 Task: Add an event with the title Second Marketing Campaign Optimization, date '2024/05/26', time 8:50 AM to 10:50 AMand add a description: Participants will explore the role of a leader as a coach and mentor. They will learn how to provide guidance, support, and development opportunities to team members, fostering their growth and professional advancement.Select event color  Grape . Add location for the event as: Reykjavik, Iceland, logged in from the account softage.8@softage.netand send the event invitation to softage.2@softage.net and softage.3@softage.net. Set a reminder for the event Every weekday(Monday to Friday)
Action: Mouse moved to (117, 123)
Screenshot: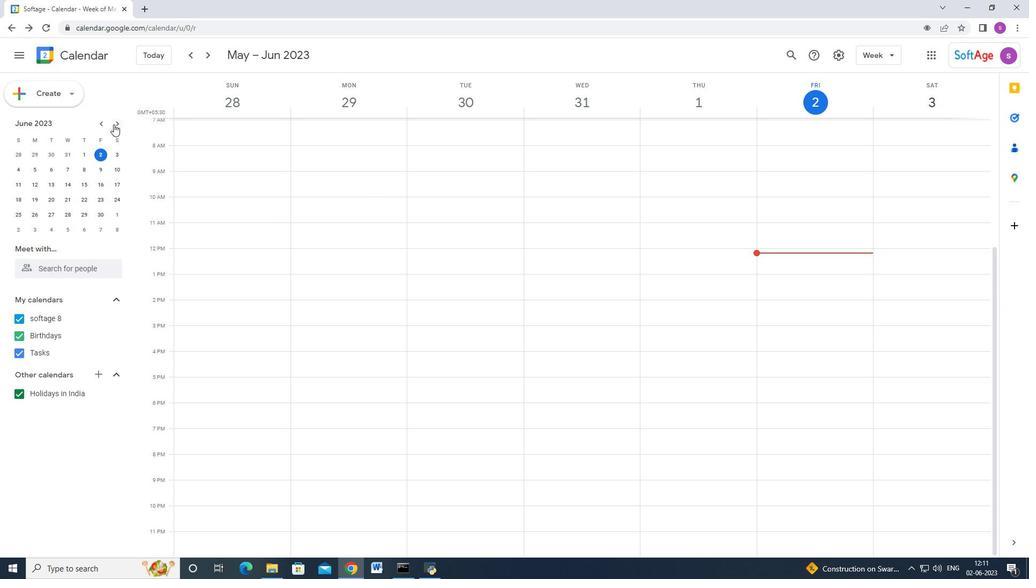 
Action: Mouse pressed left at (117, 123)
Screenshot: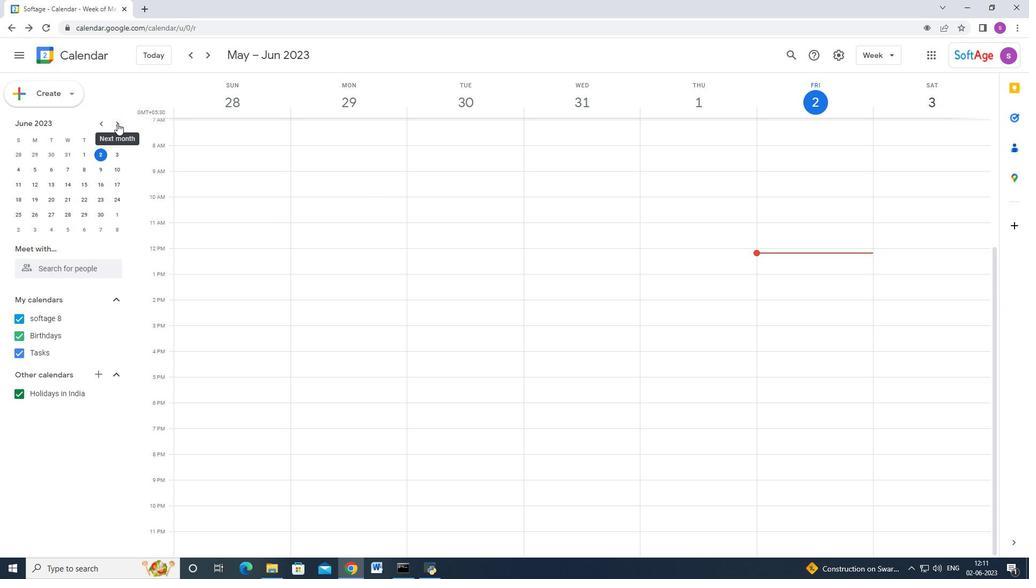 
Action: Mouse moved to (103, 127)
Screenshot: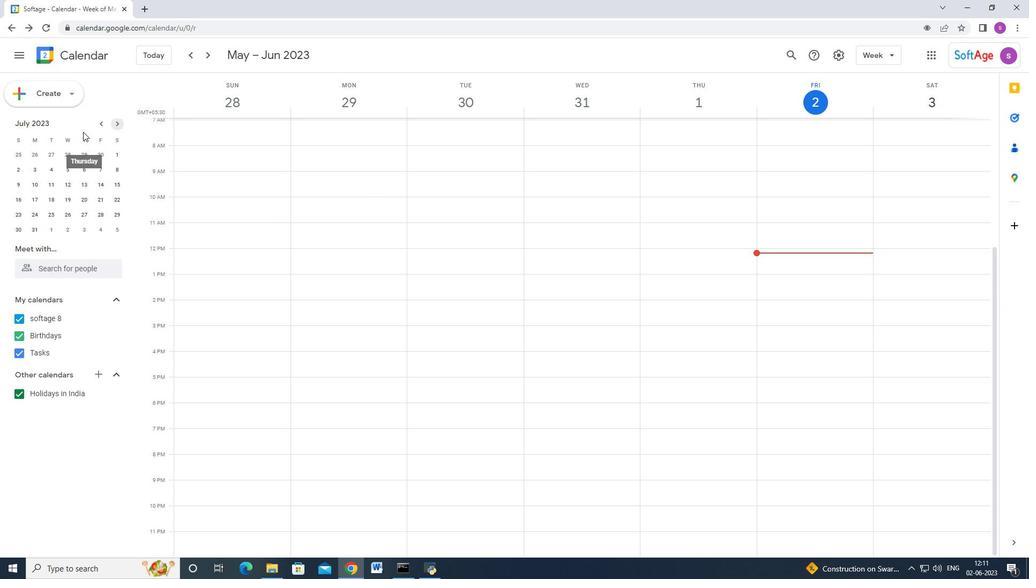 
Action: Mouse pressed left at (103, 127)
Screenshot: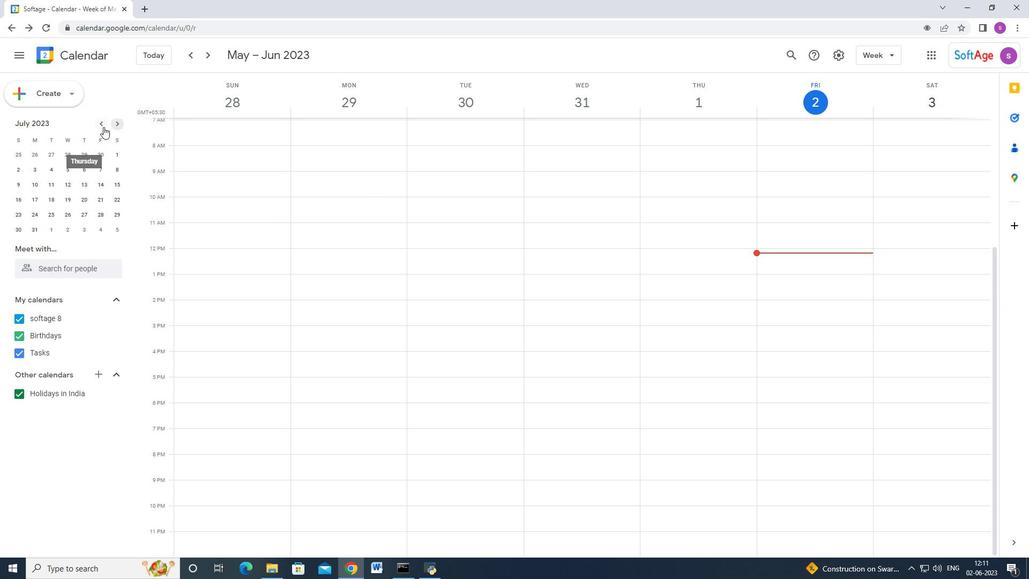 
Action: Mouse moved to (103, 126)
Screenshot: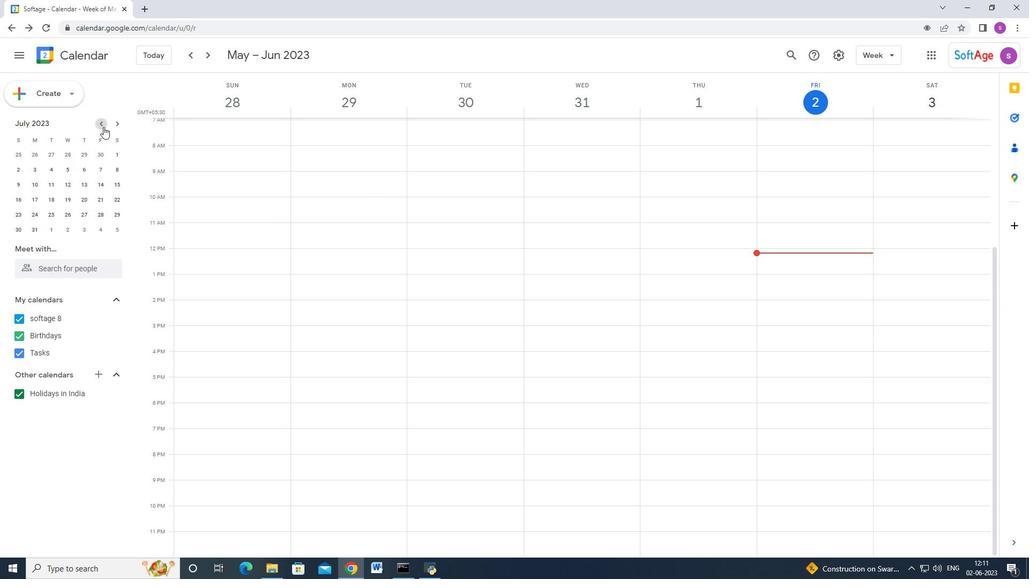 
Action: Mouse pressed left at (103, 126)
Screenshot: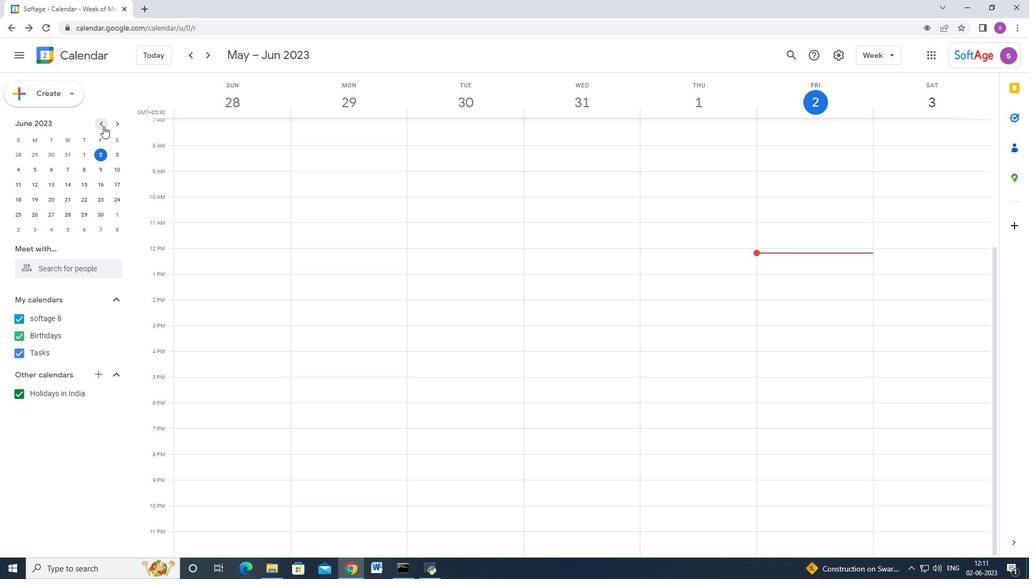 
Action: Mouse moved to (115, 125)
Screenshot: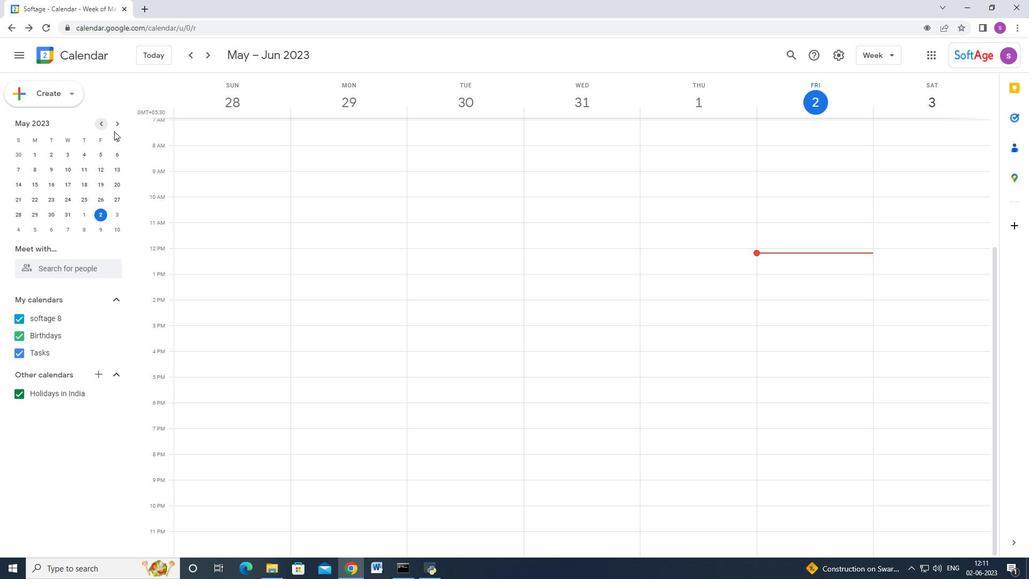 
Action: Mouse pressed left at (115, 125)
Screenshot: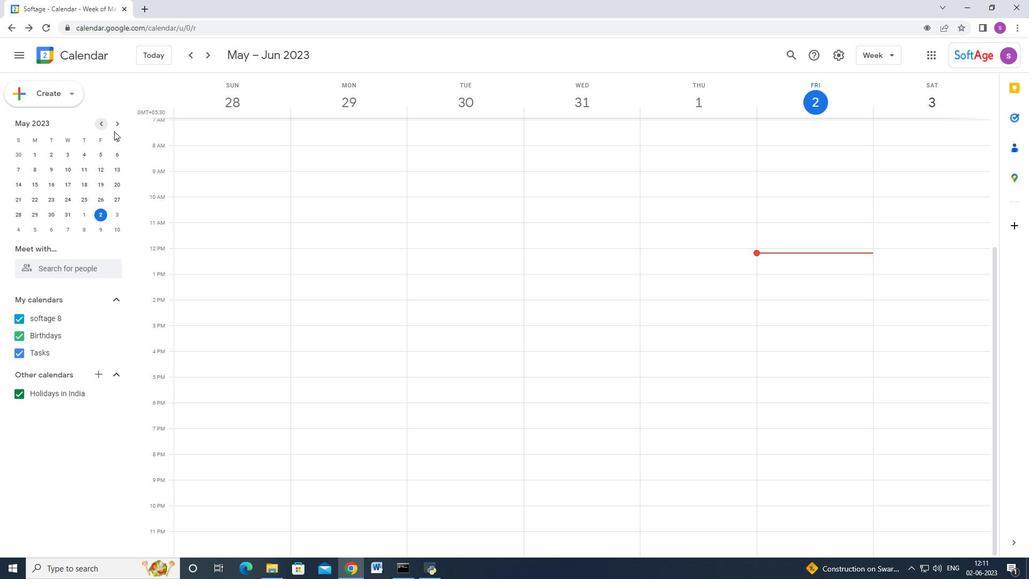 
Action: Mouse pressed left at (115, 125)
Screenshot: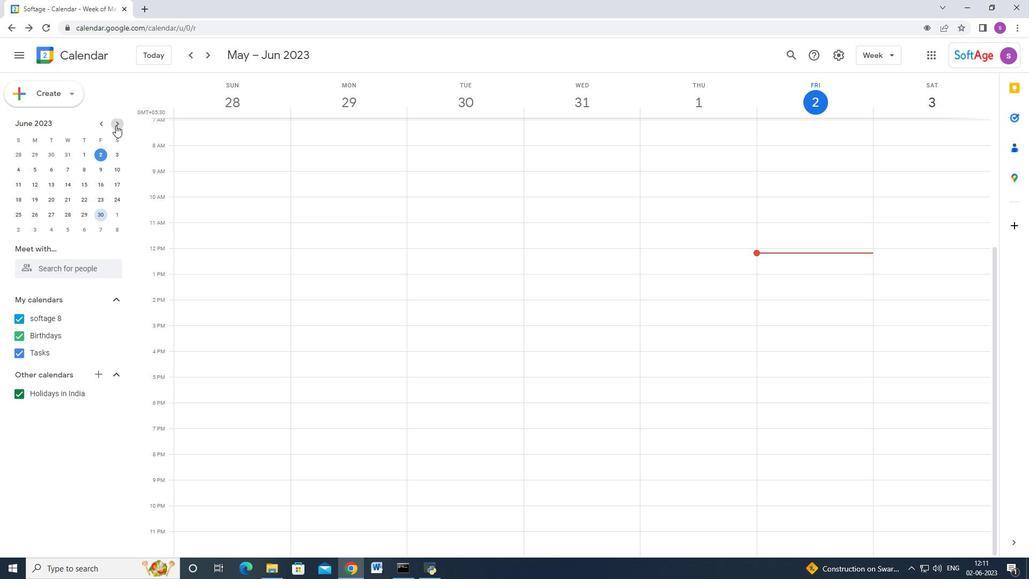 
Action: Mouse pressed left at (115, 125)
Screenshot: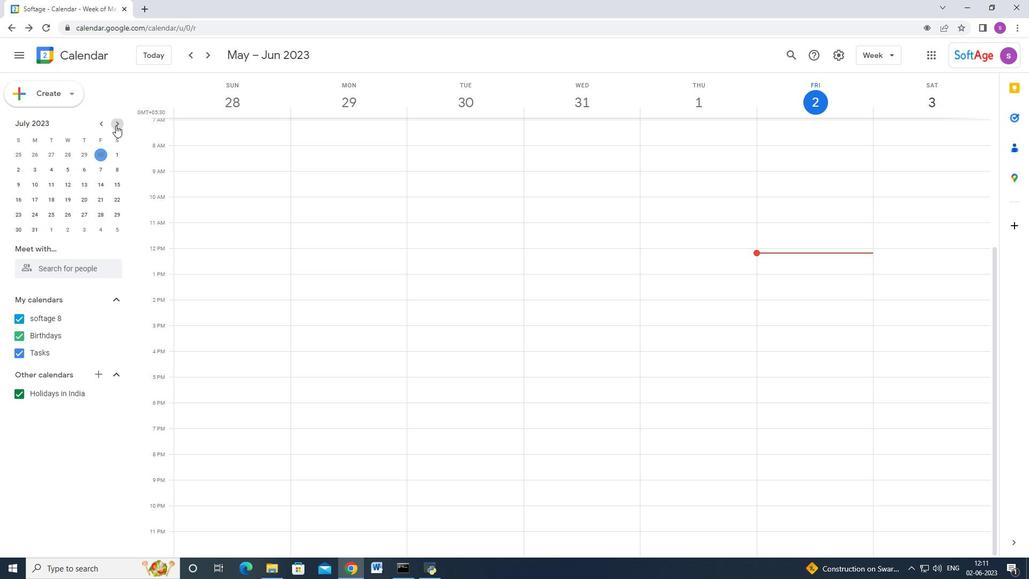 
Action: Mouse pressed left at (115, 125)
Screenshot: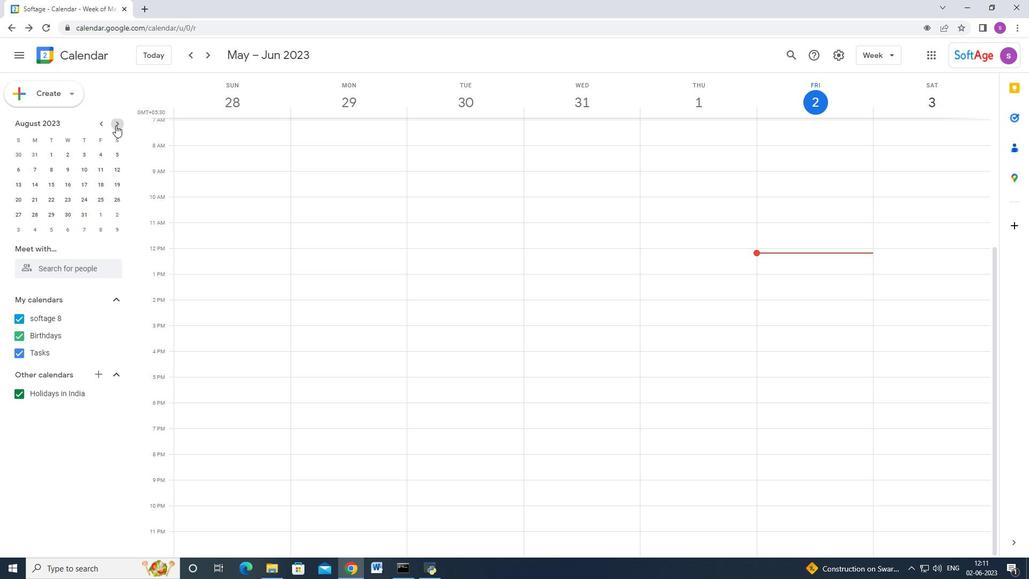 
Action: Mouse pressed left at (115, 125)
Screenshot: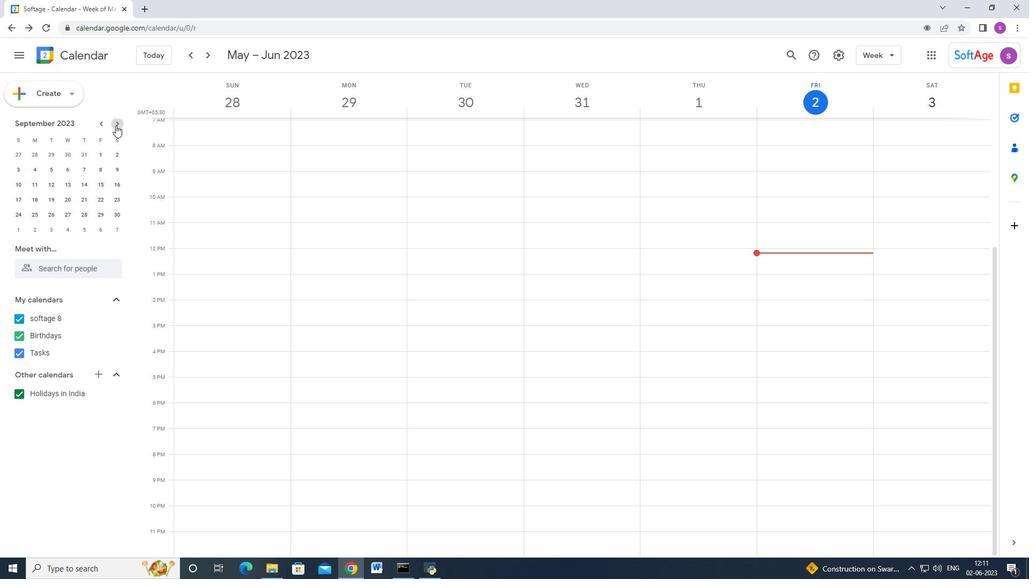 
Action: Mouse pressed left at (115, 125)
Screenshot: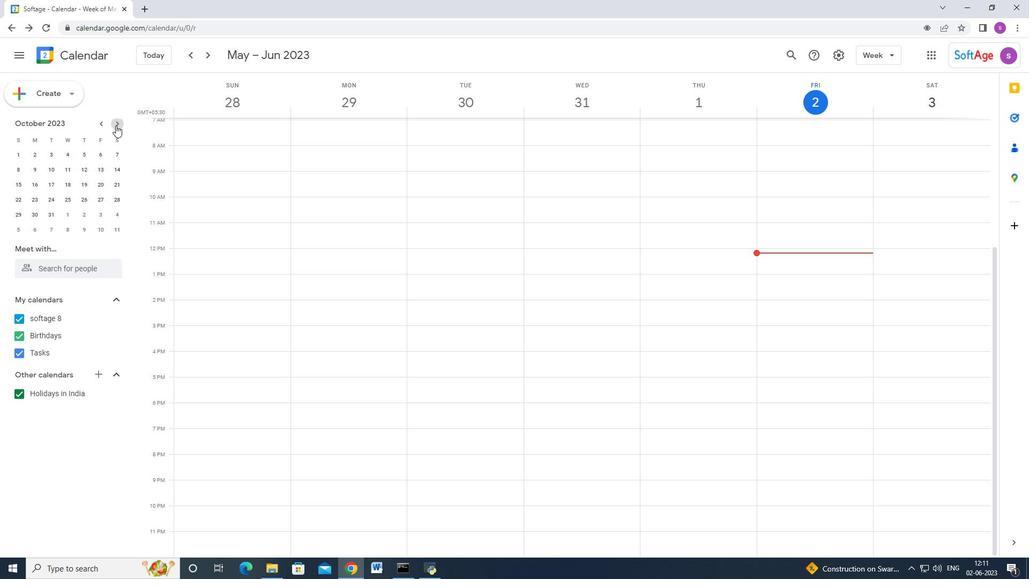 
Action: Mouse pressed left at (115, 125)
Screenshot: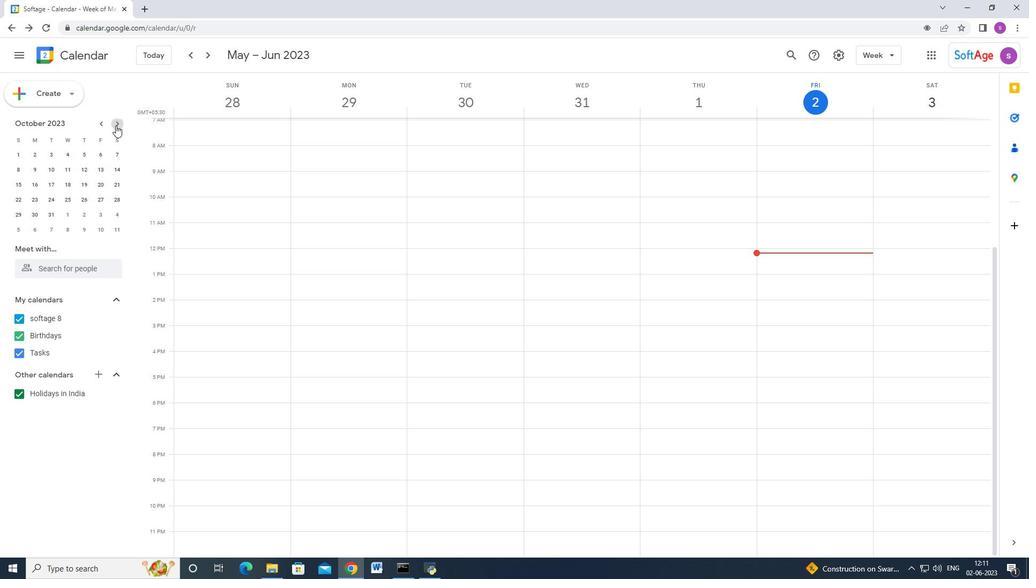 
Action: Mouse pressed left at (115, 125)
Screenshot: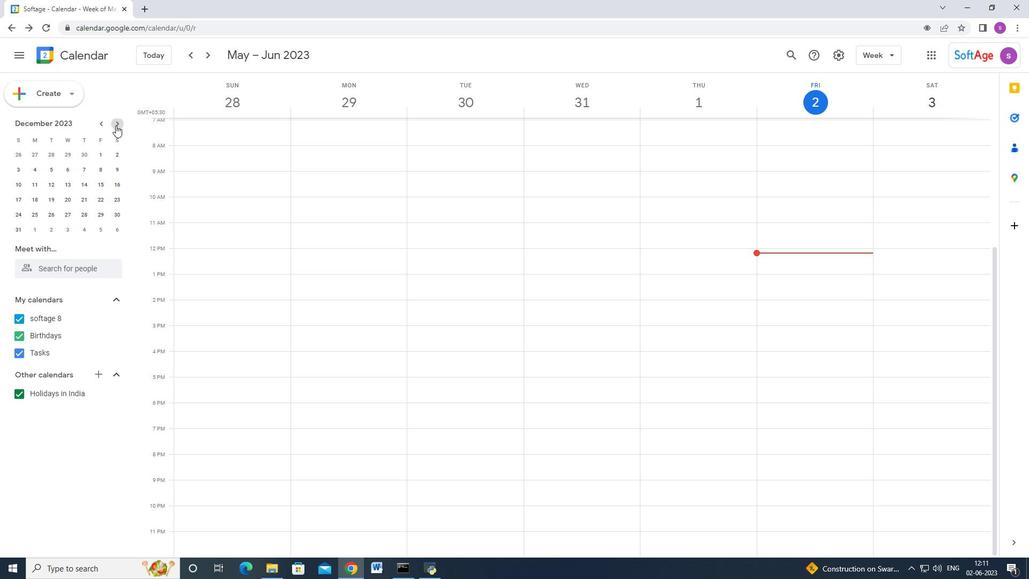 
Action: Mouse pressed left at (115, 125)
Screenshot: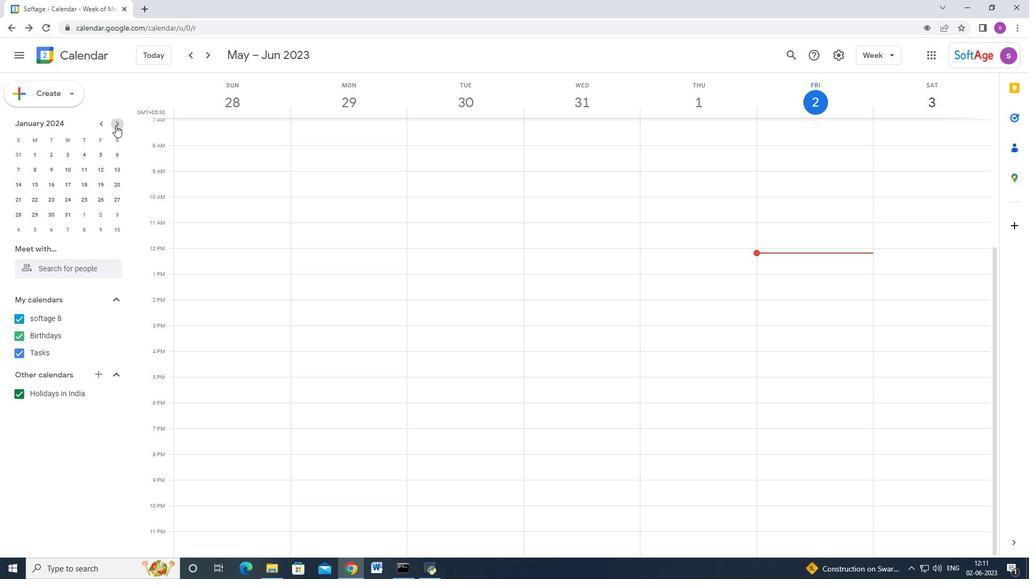 
Action: Mouse pressed left at (115, 125)
Screenshot: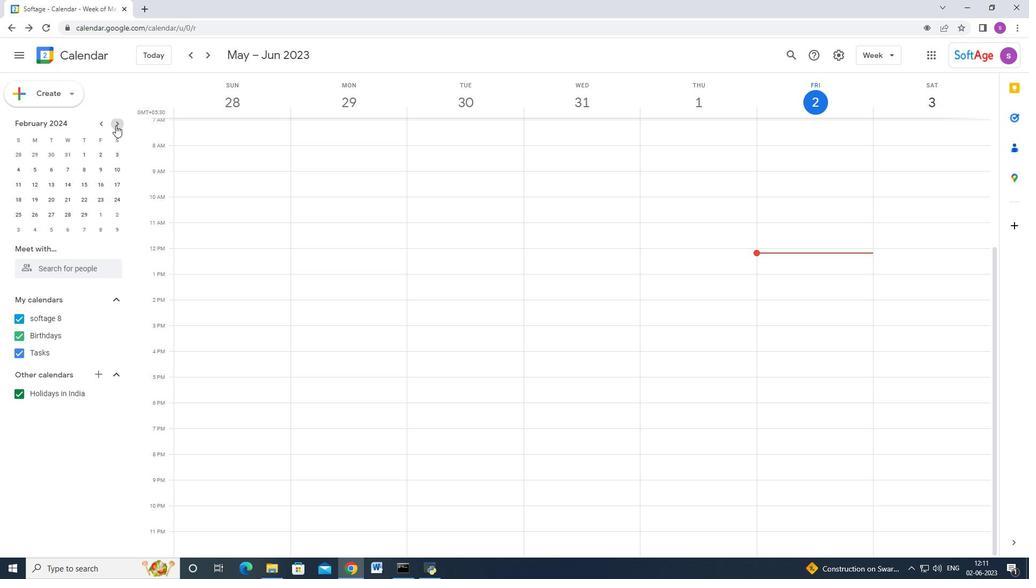 
Action: Mouse moved to (115, 127)
Screenshot: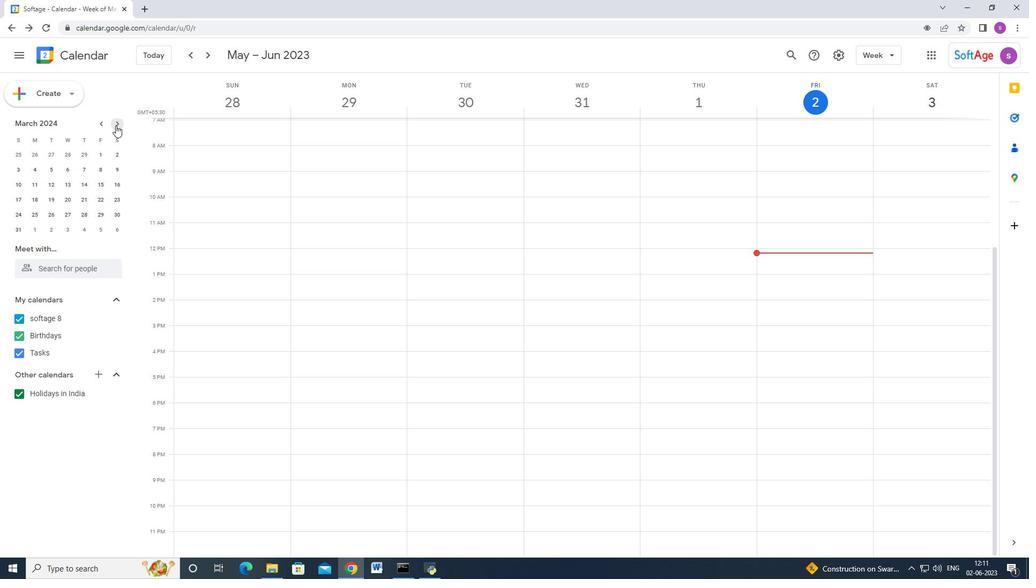 
Action: Mouse pressed left at (115, 127)
Screenshot: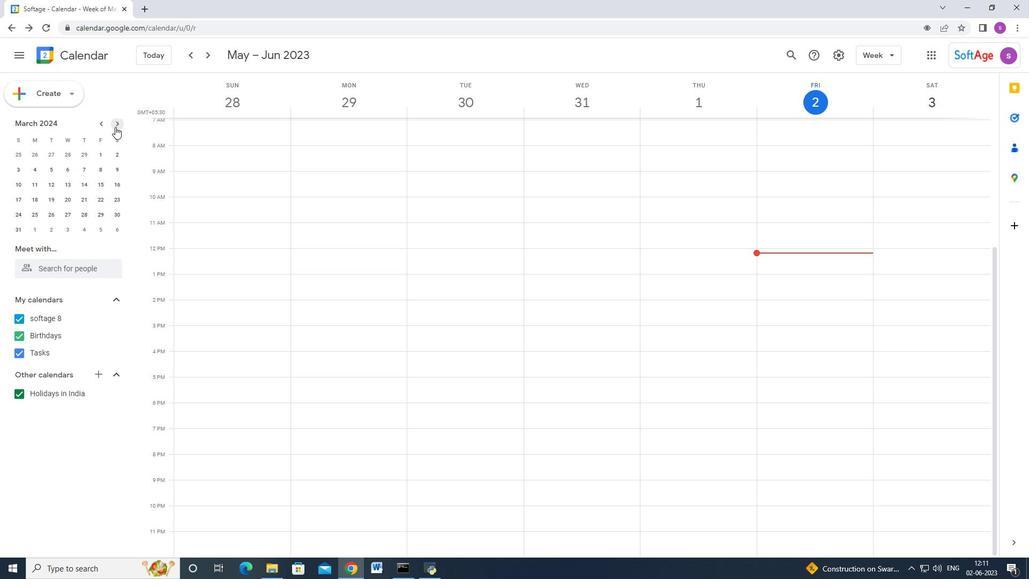 
Action: Mouse pressed left at (115, 127)
Screenshot: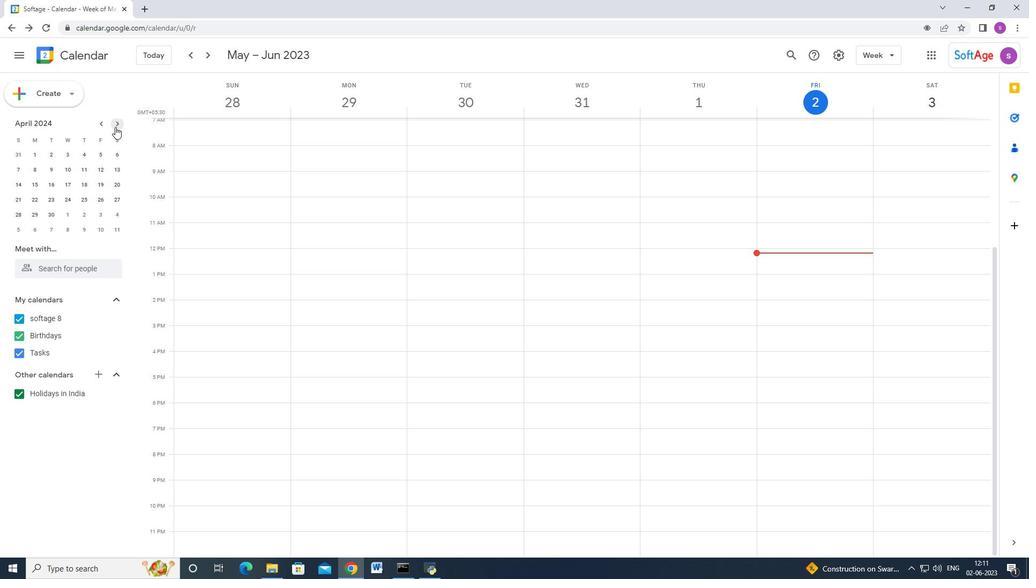 
Action: Mouse moved to (16, 214)
Screenshot: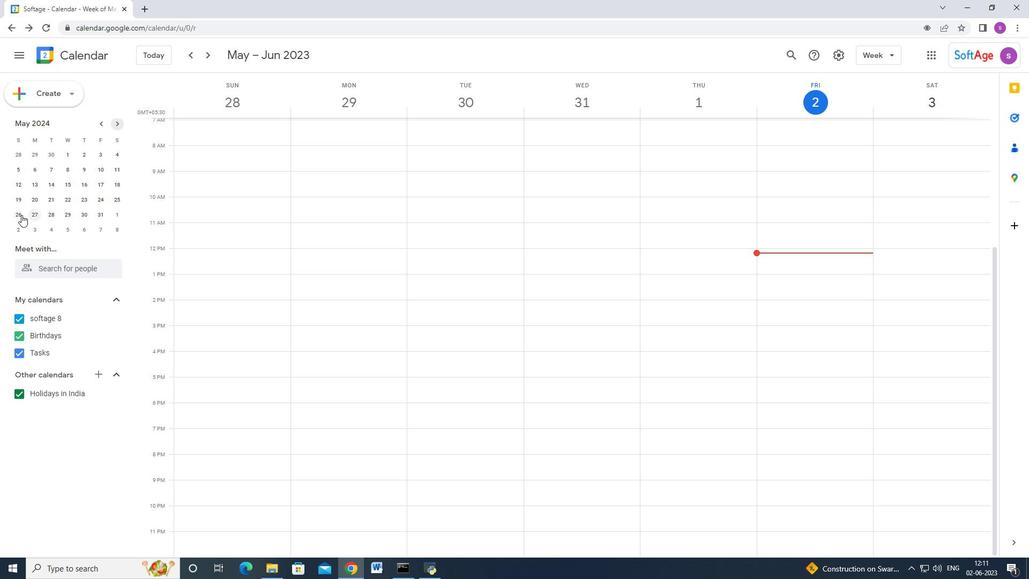 
Action: Mouse pressed left at (16, 214)
Screenshot: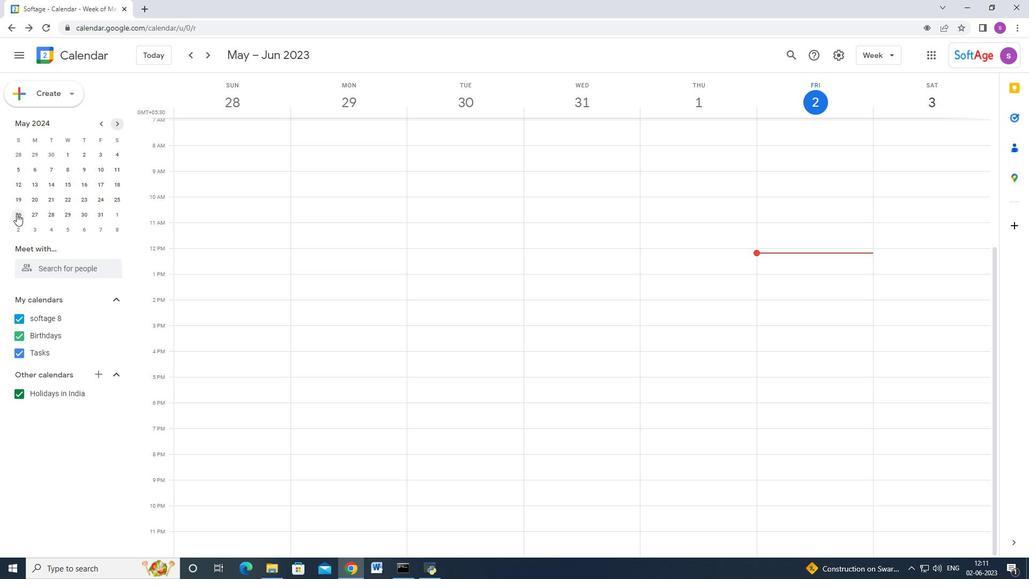 
Action: Mouse moved to (74, 99)
Screenshot: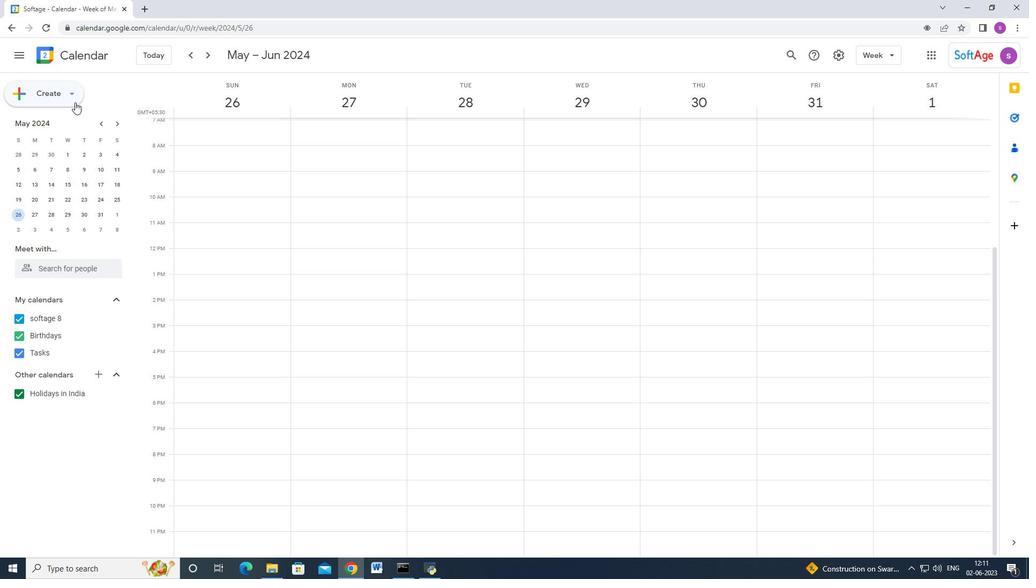 
Action: Mouse pressed left at (74, 99)
Screenshot: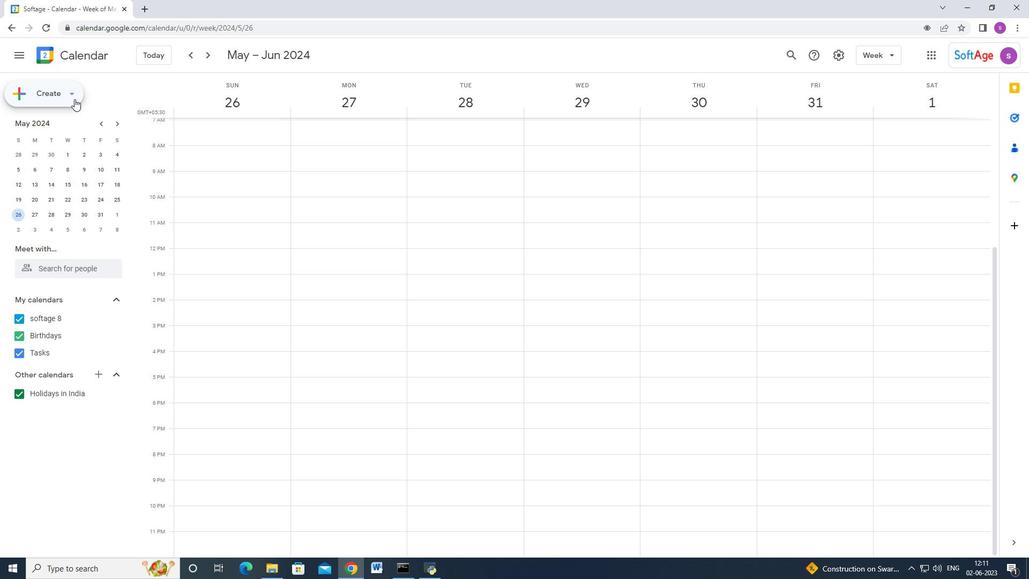 
Action: Mouse moved to (50, 128)
Screenshot: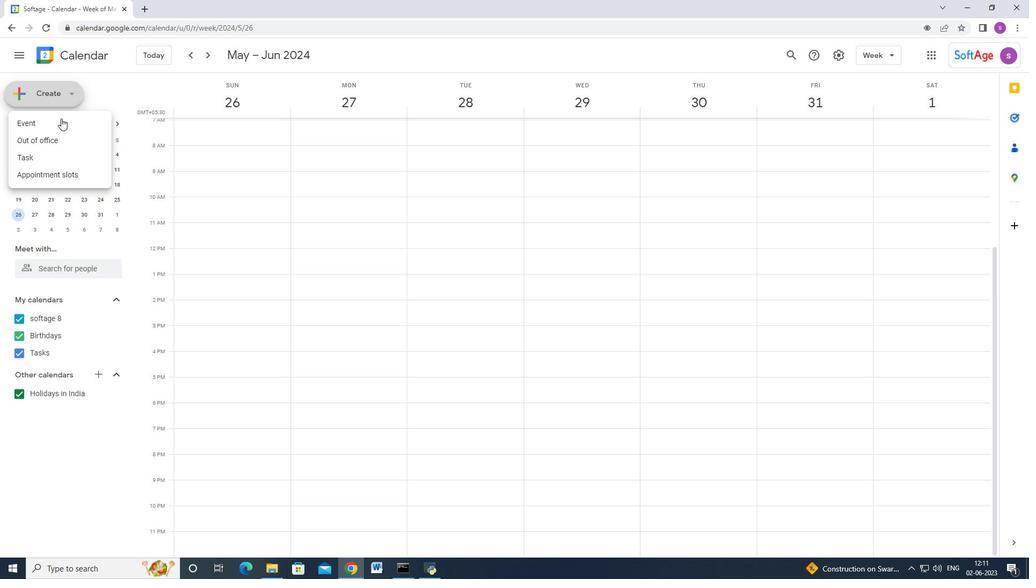 
Action: Mouse pressed left at (50, 128)
Screenshot: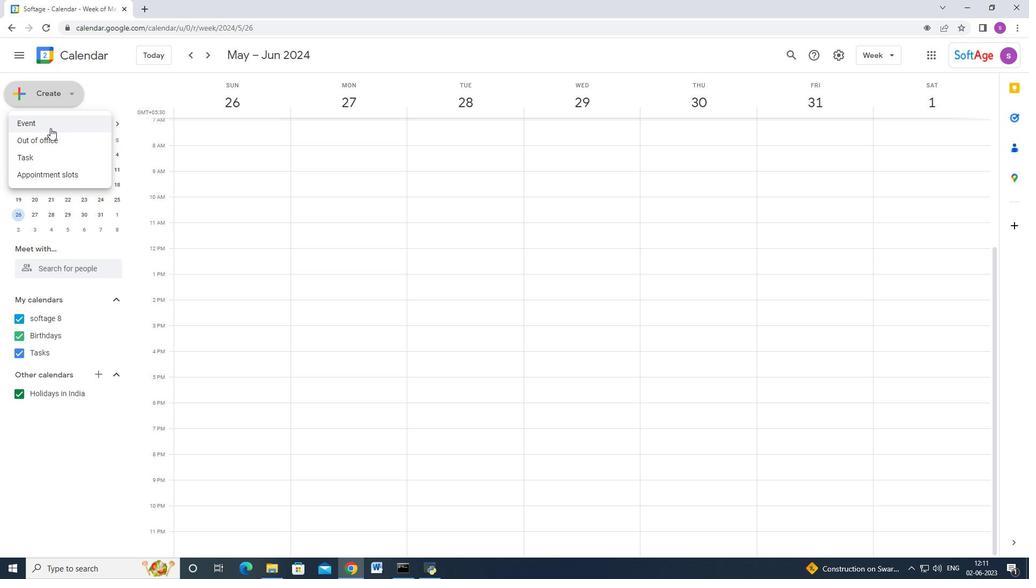 
Action: Mouse moved to (364, 189)
Screenshot: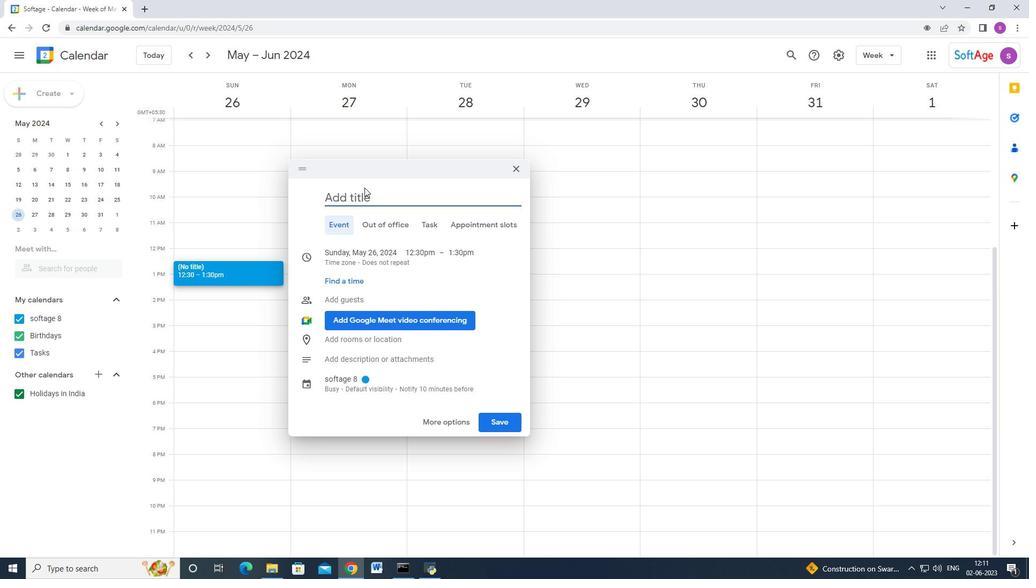 
Action: Key pressed <Key.shift>Seci<Key.backspace>ond<Key.space><Key.shift>Marketing<Key.space><Key.shift>Campaign<Key.space><Key.shift><Key.shift><Key.shift><Key.shift><Key.shift><Key.shift><Key.shift><Key.shift><Key.shift><Key.shift><Key.shift>Optimization
Screenshot: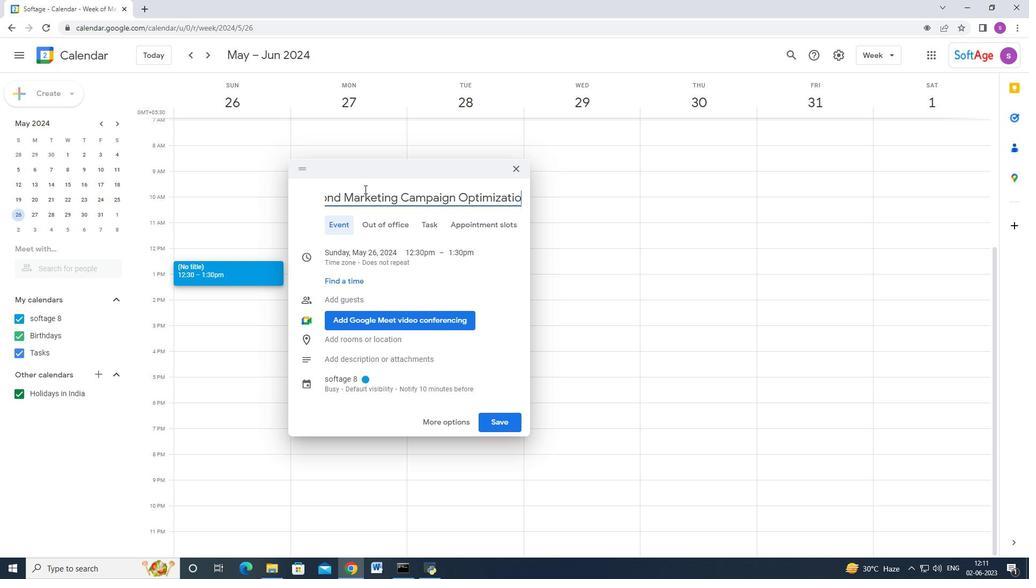 
Action: Mouse moved to (446, 426)
Screenshot: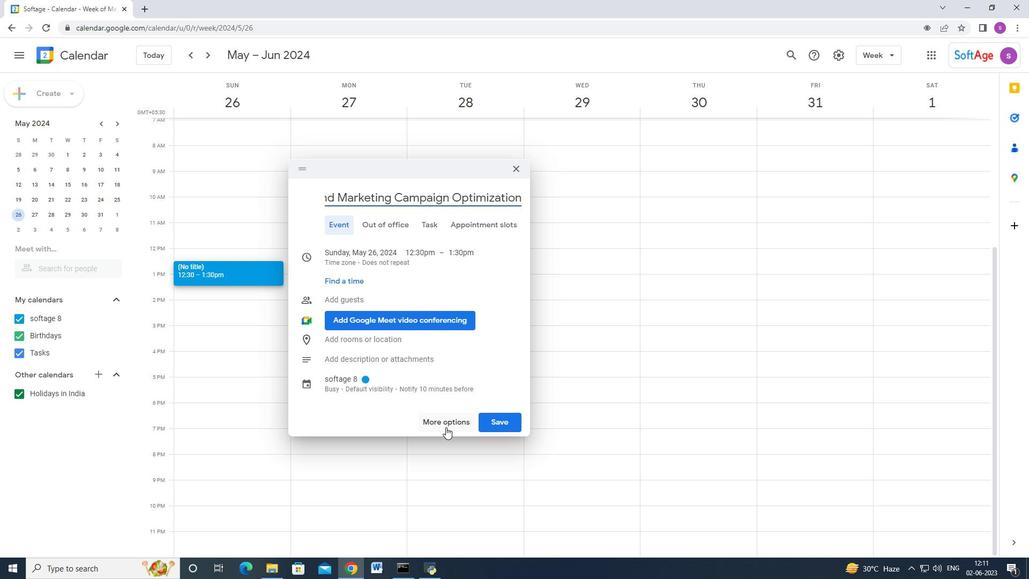 
Action: Mouse pressed left at (446, 426)
Screenshot: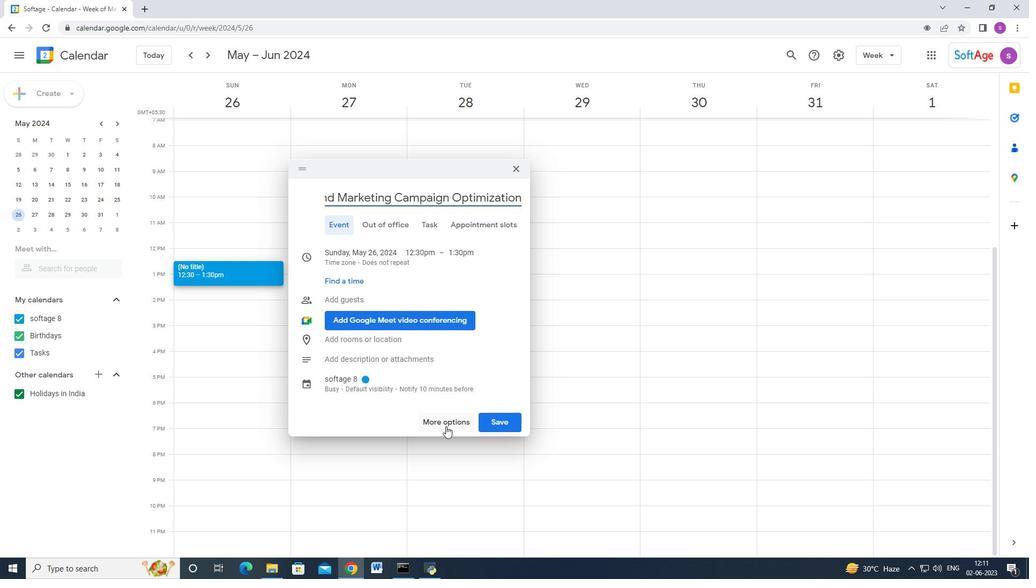 
Action: Mouse moved to (108, 93)
Screenshot: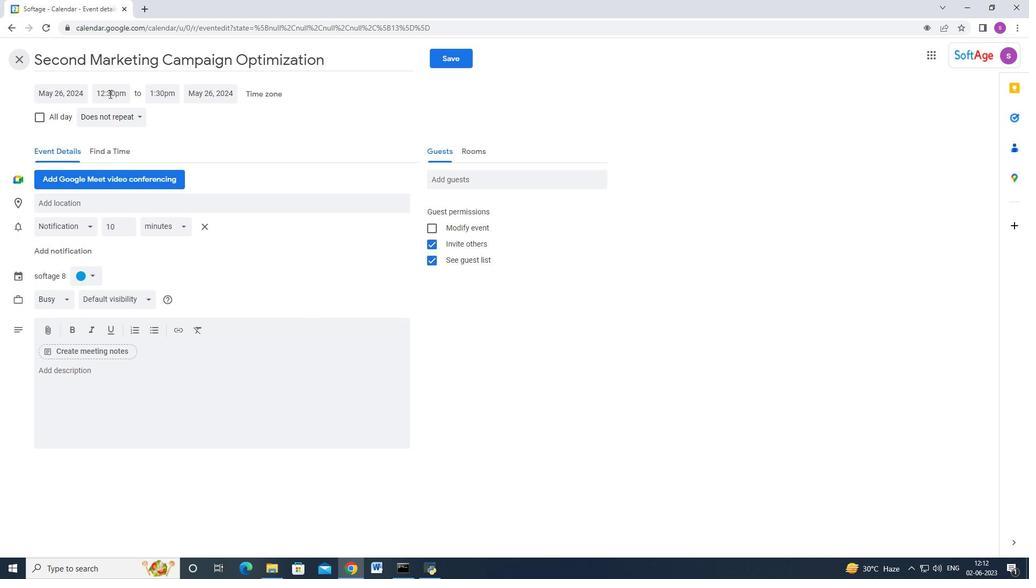 
Action: Mouse pressed left at (108, 93)
Screenshot: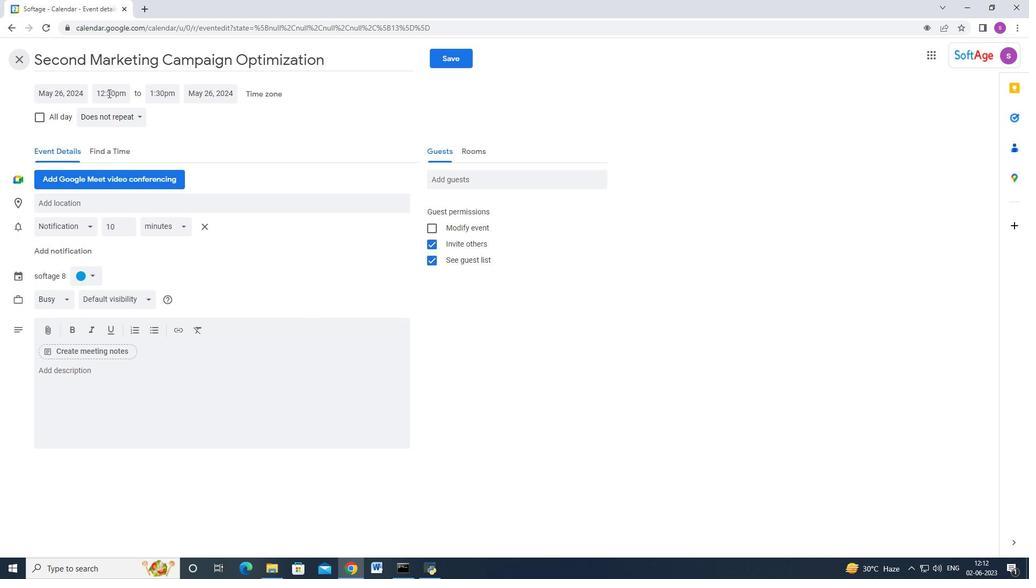 
Action: Mouse moved to (126, 154)
Screenshot: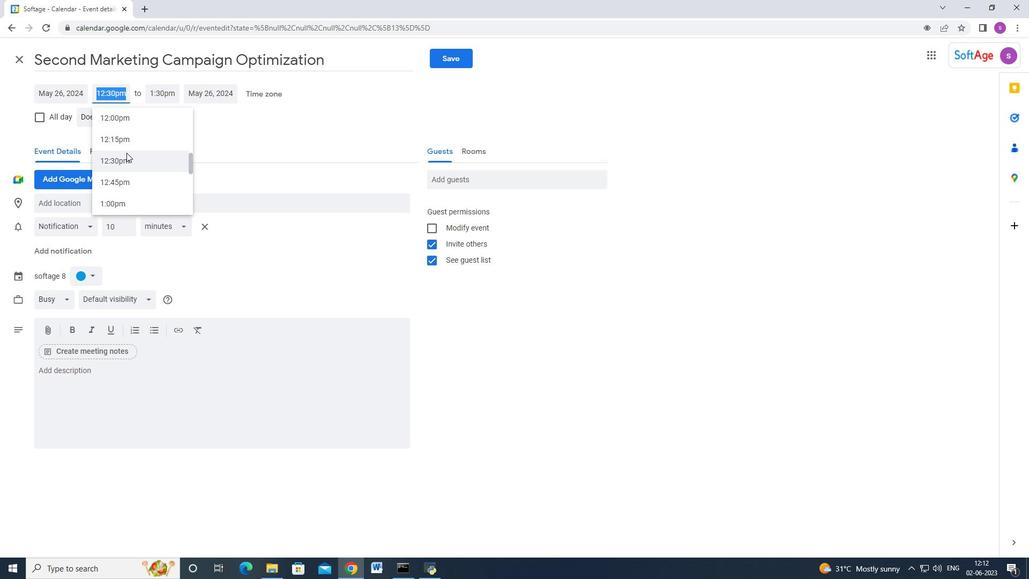 
Action: Mouse scrolled (126, 153) with delta (0, 0)
Screenshot: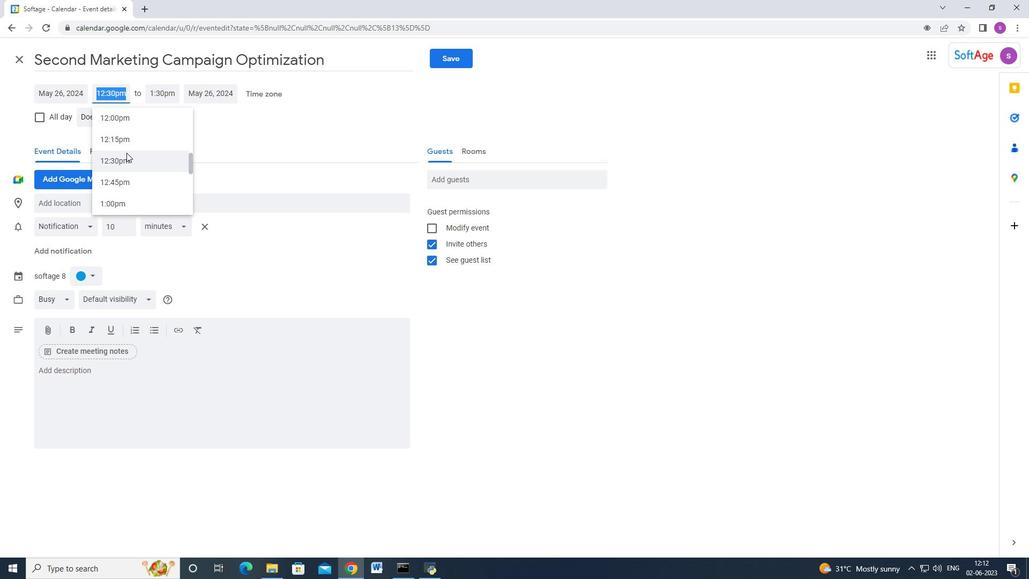 
Action: Mouse moved to (126, 155)
Screenshot: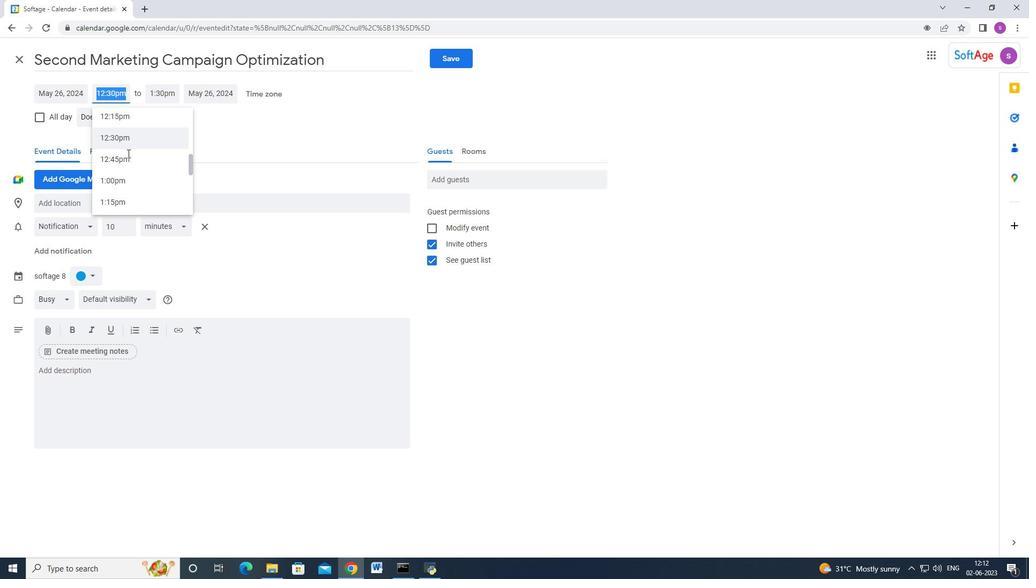 
Action: Mouse scrolled (126, 155) with delta (0, 0)
Screenshot: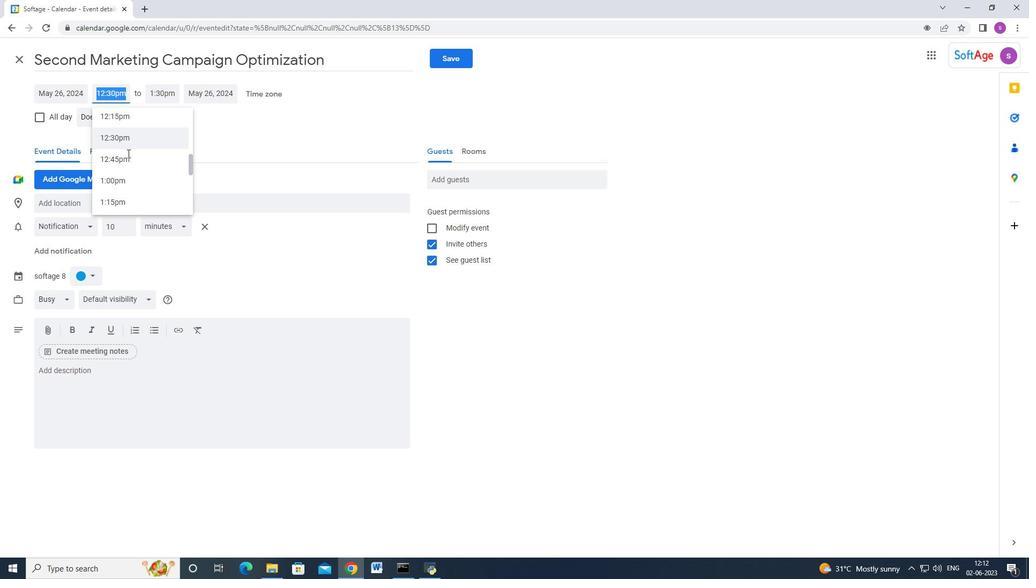 
Action: Mouse moved to (124, 165)
Screenshot: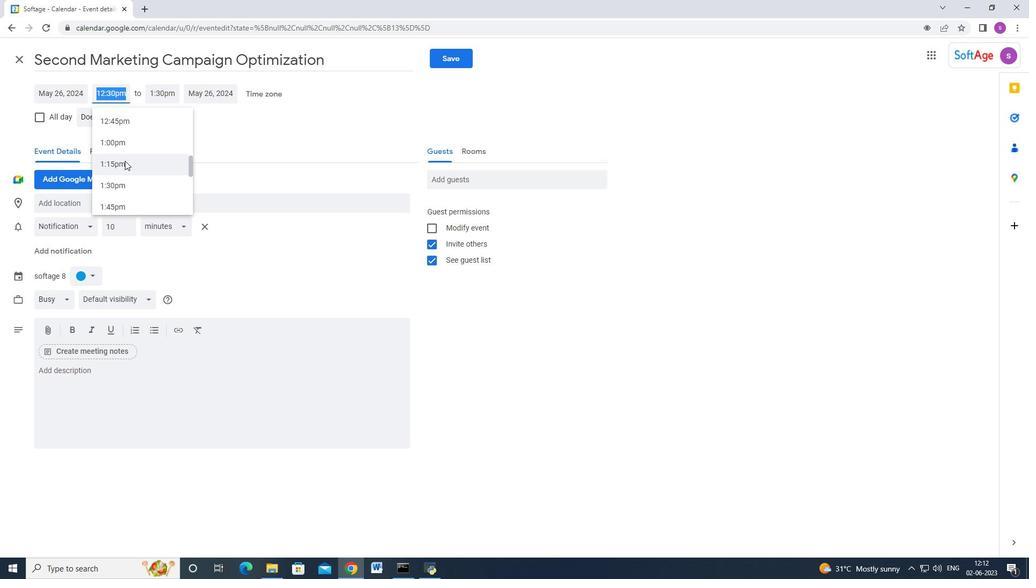 
Action: Mouse scrolled (124, 165) with delta (0, 0)
Screenshot: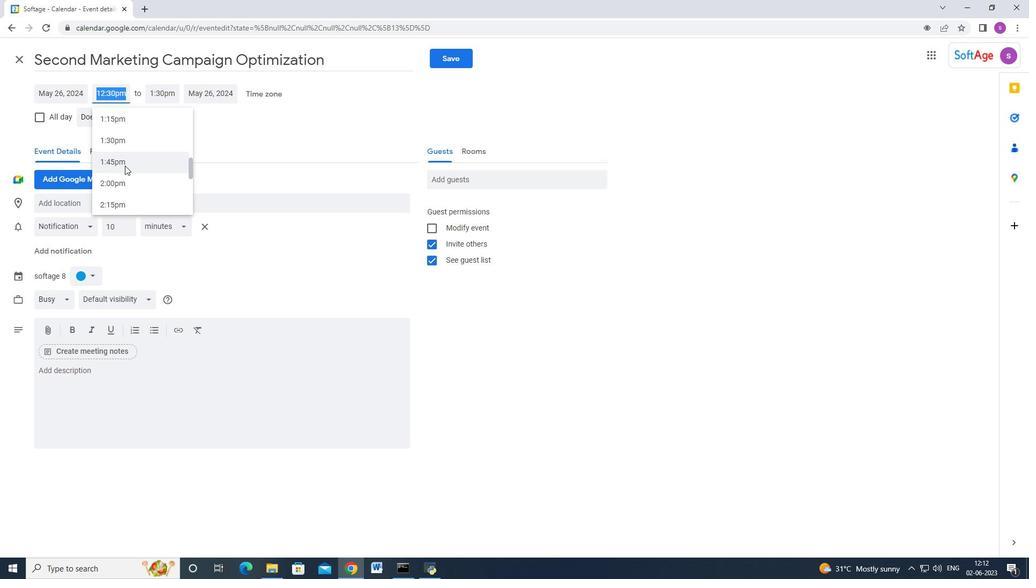 
Action: Mouse scrolled (124, 165) with delta (0, 0)
Screenshot: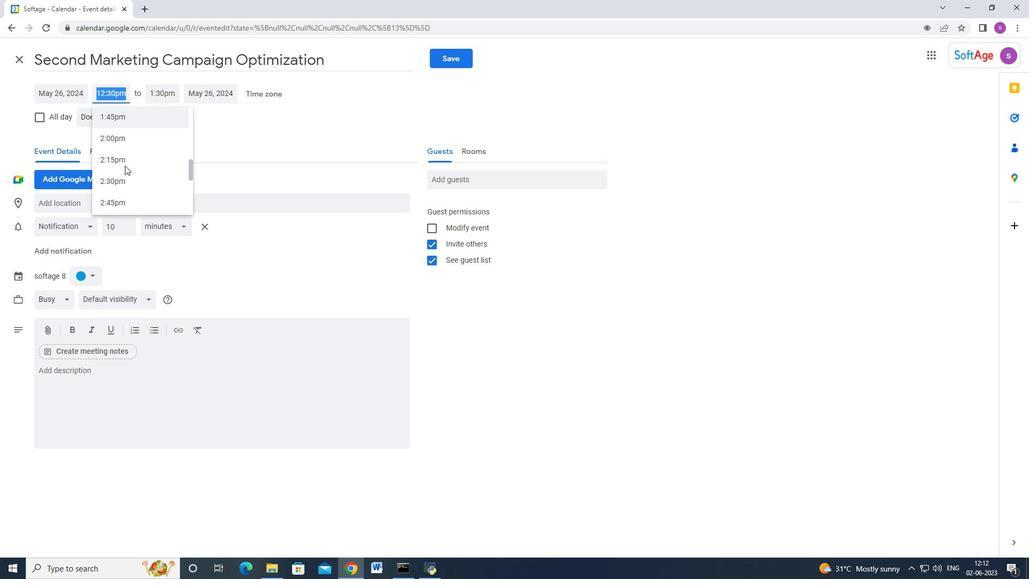 
Action: Mouse scrolled (124, 165) with delta (0, 0)
Screenshot: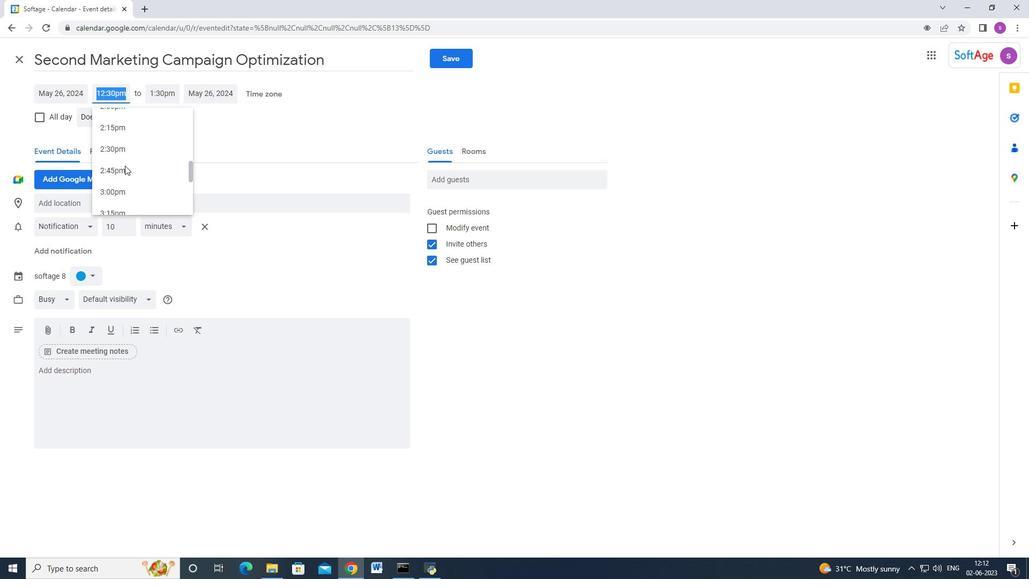 
Action: Mouse scrolled (124, 165) with delta (0, 0)
Screenshot: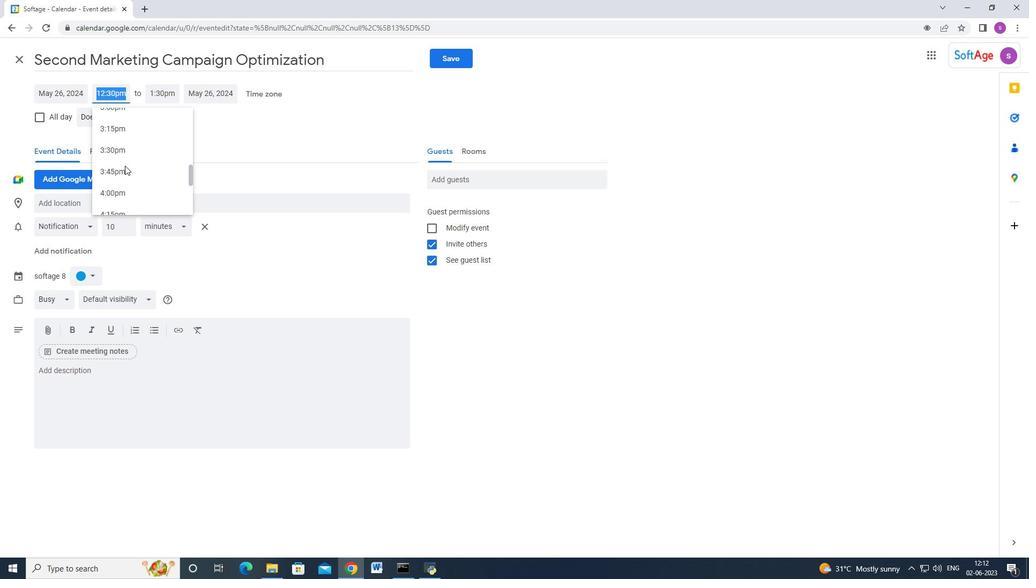 
Action: Mouse moved to (124, 166)
Screenshot: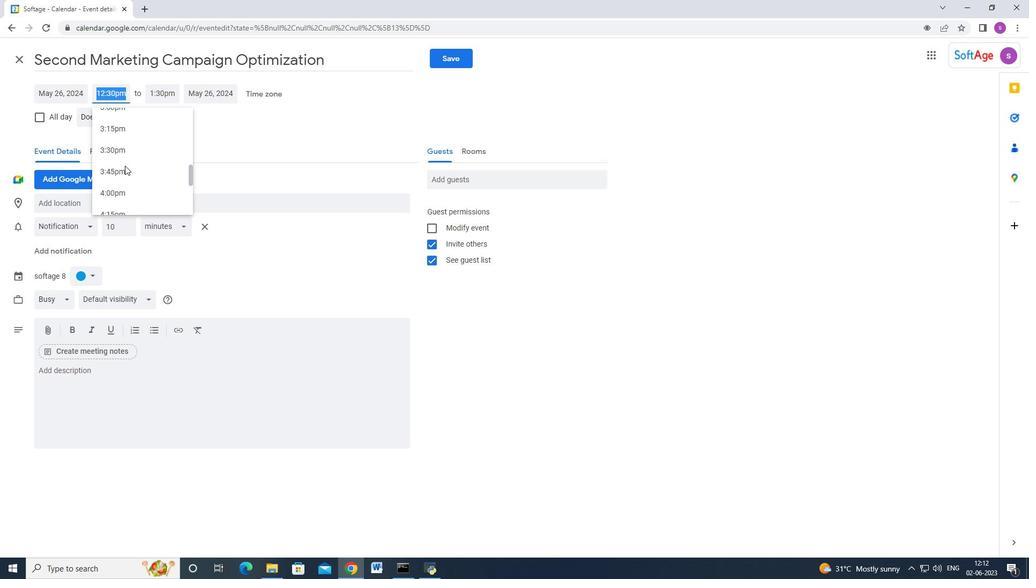 
Action: Mouse scrolled (124, 166) with delta (0, 0)
Screenshot: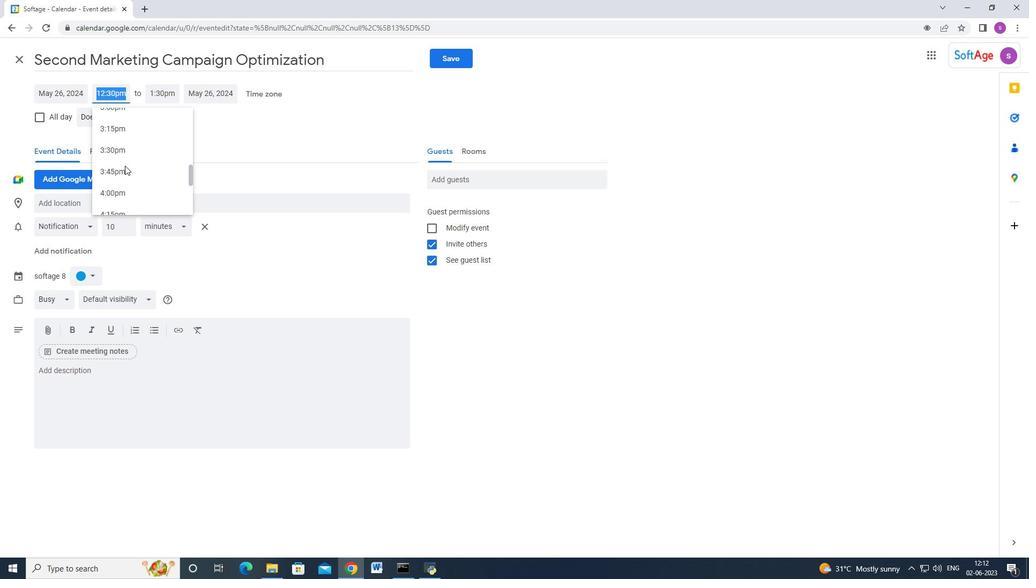 
Action: Mouse moved to (124, 167)
Screenshot: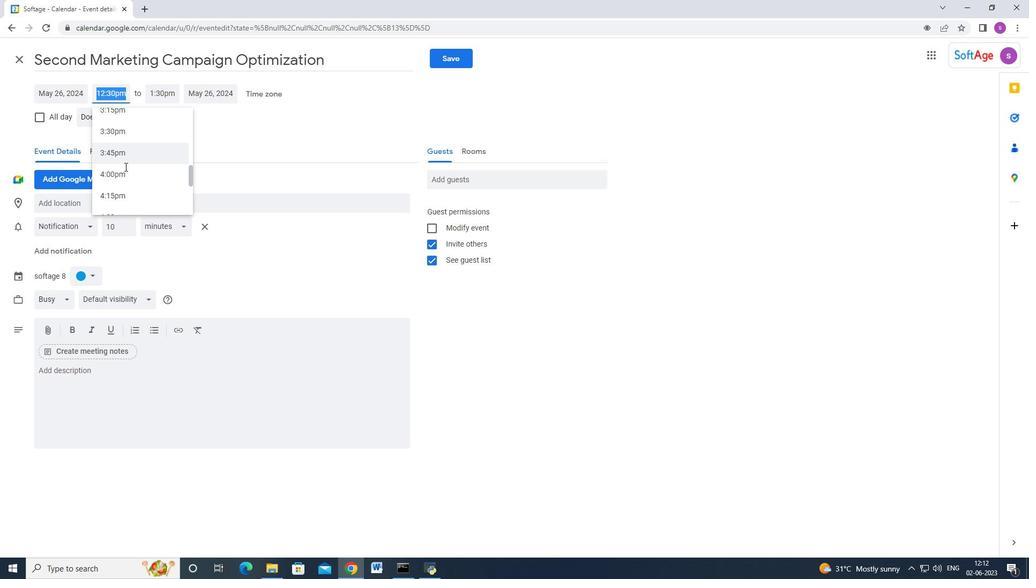 
Action: Mouse scrolled (124, 166) with delta (0, 0)
Screenshot: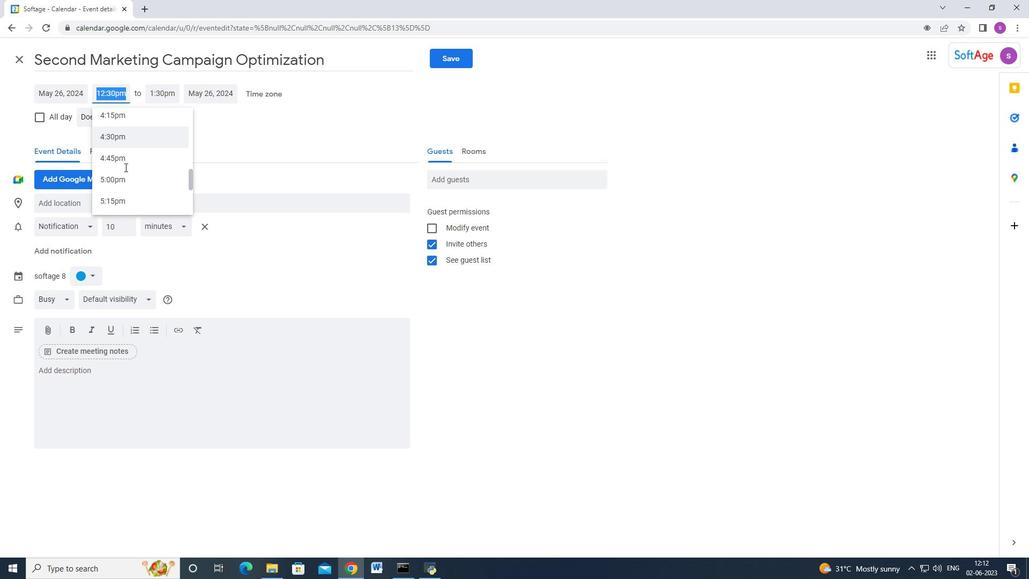 
Action: Mouse moved to (125, 174)
Screenshot: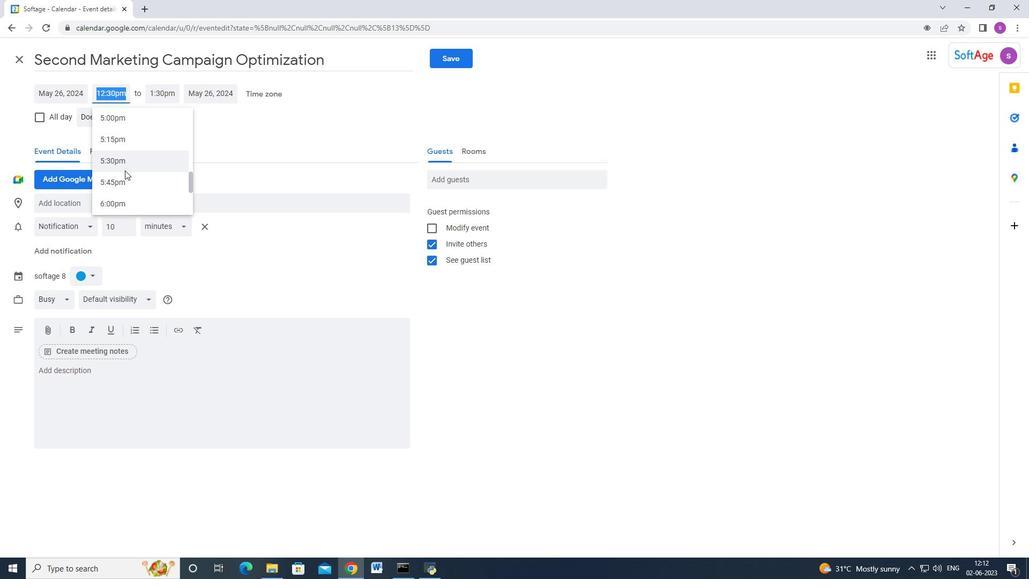 
Action: Mouse scrolled (125, 174) with delta (0, 0)
Screenshot: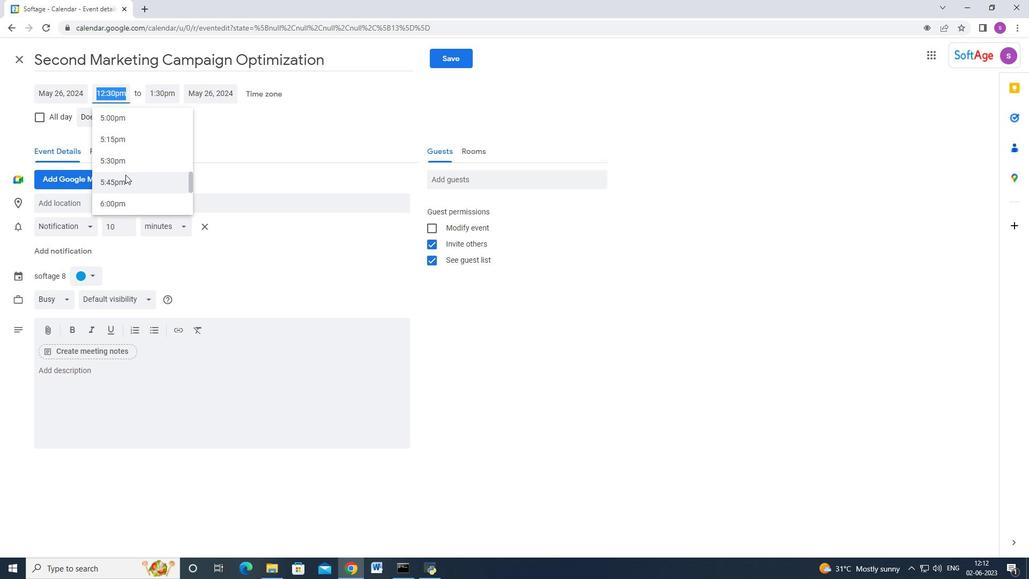 
Action: Mouse scrolled (125, 174) with delta (0, 0)
Screenshot: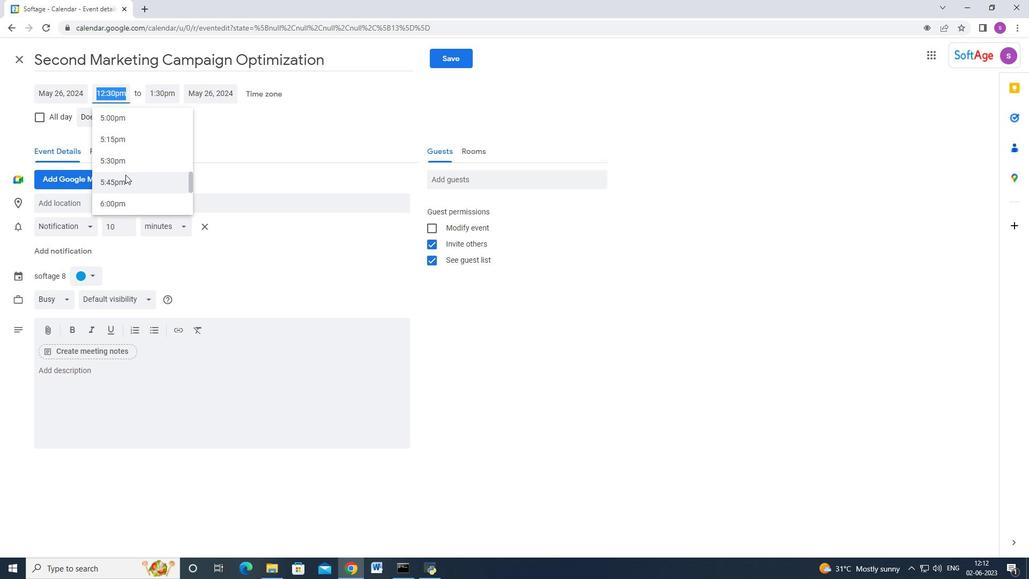 
Action: Mouse scrolled (125, 174) with delta (0, 0)
Screenshot: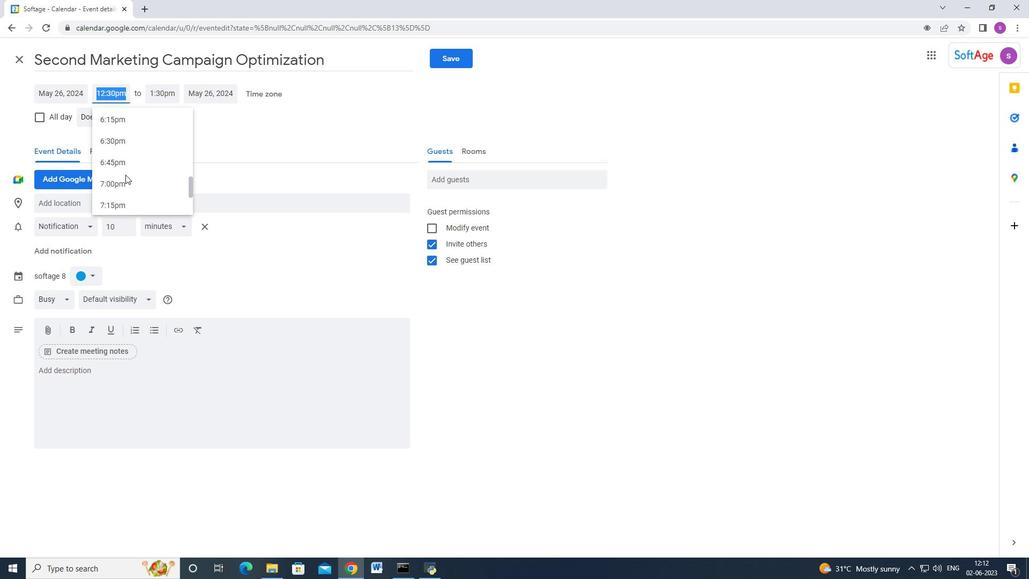 
Action: Mouse moved to (126, 174)
Screenshot: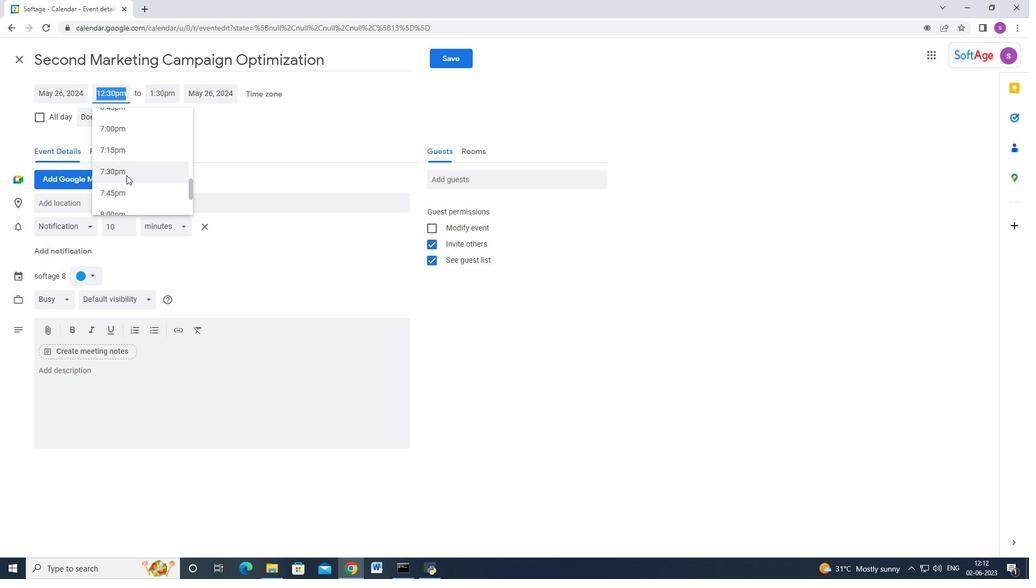
Action: Mouse scrolled (126, 174) with delta (0, 0)
Screenshot: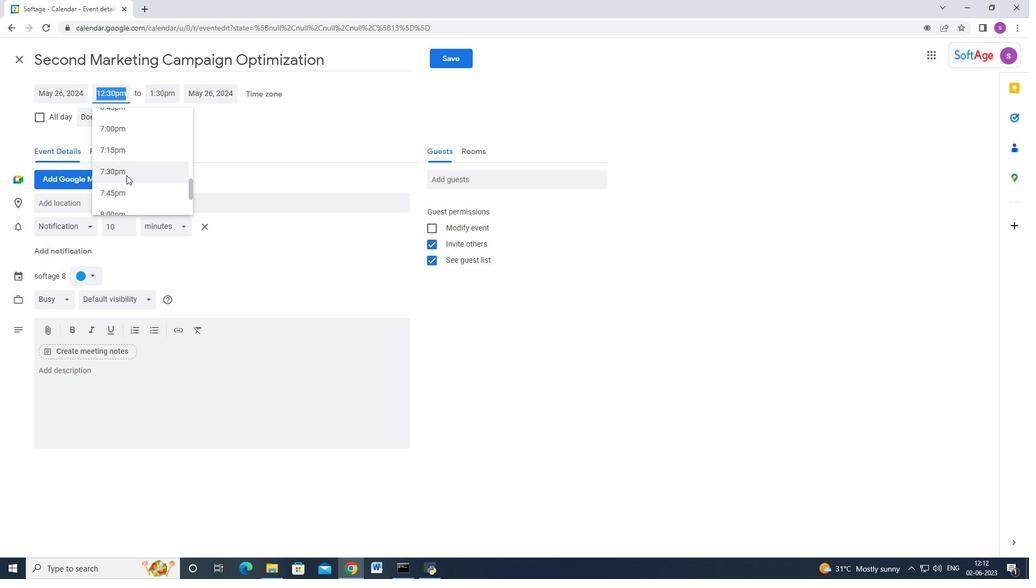 
Action: Mouse moved to (134, 160)
Screenshot: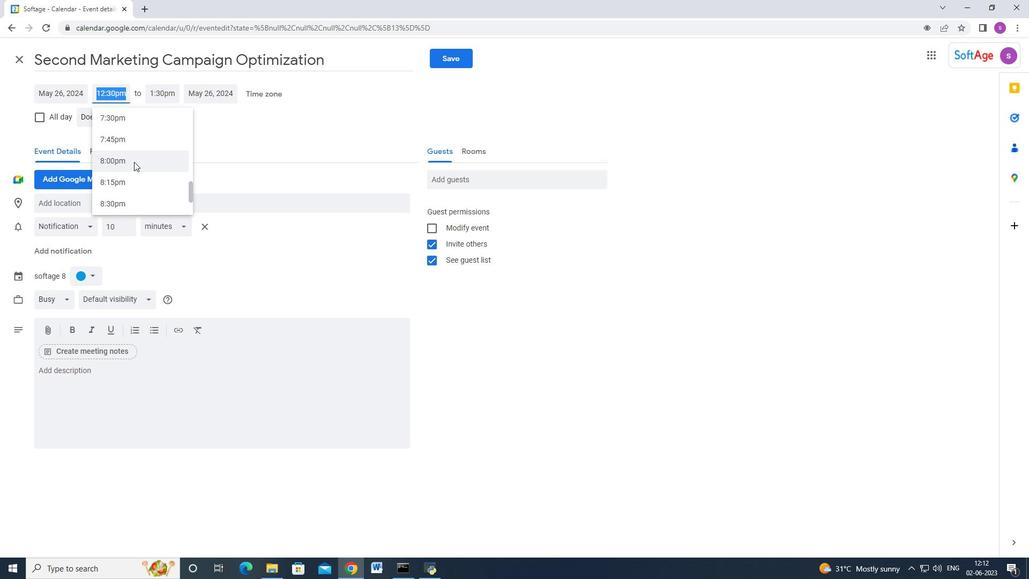 
Action: Mouse scrolled (134, 161) with delta (0, 0)
Screenshot: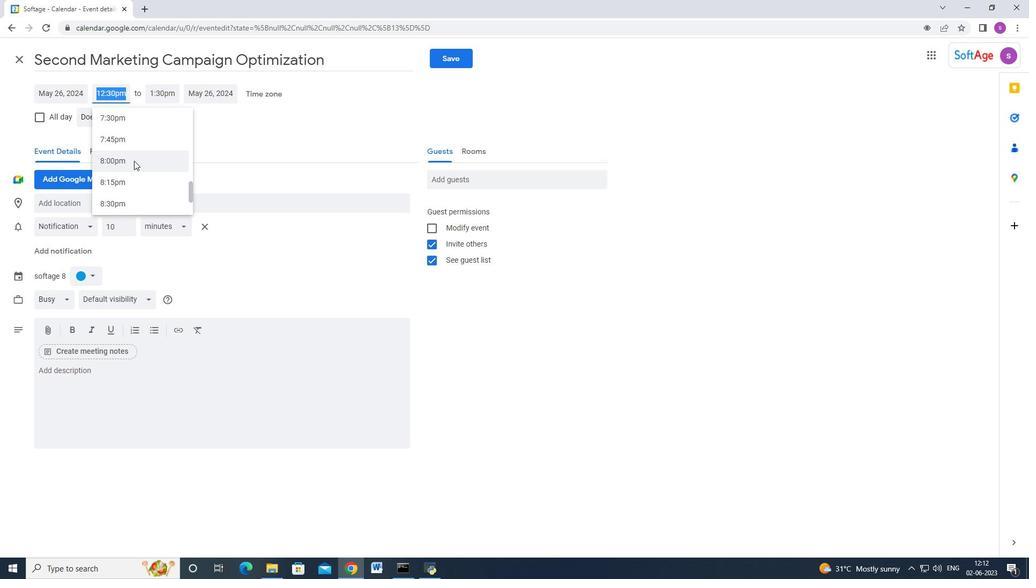 
Action: Mouse scrolled (134, 161) with delta (0, 0)
Screenshot: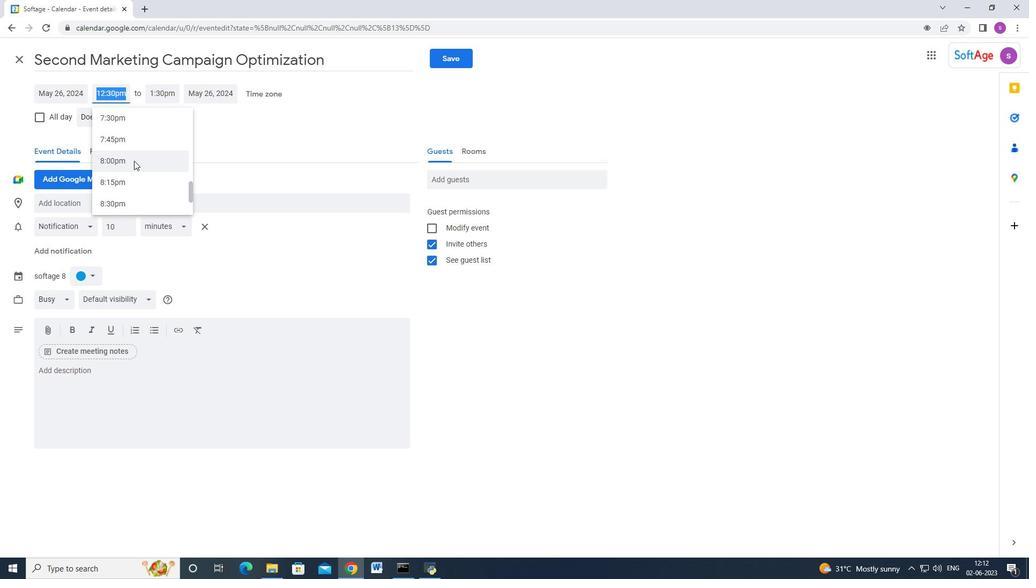 
Action: Mouse scrolled (134, 161) with delta (0, 0)
Screenshot: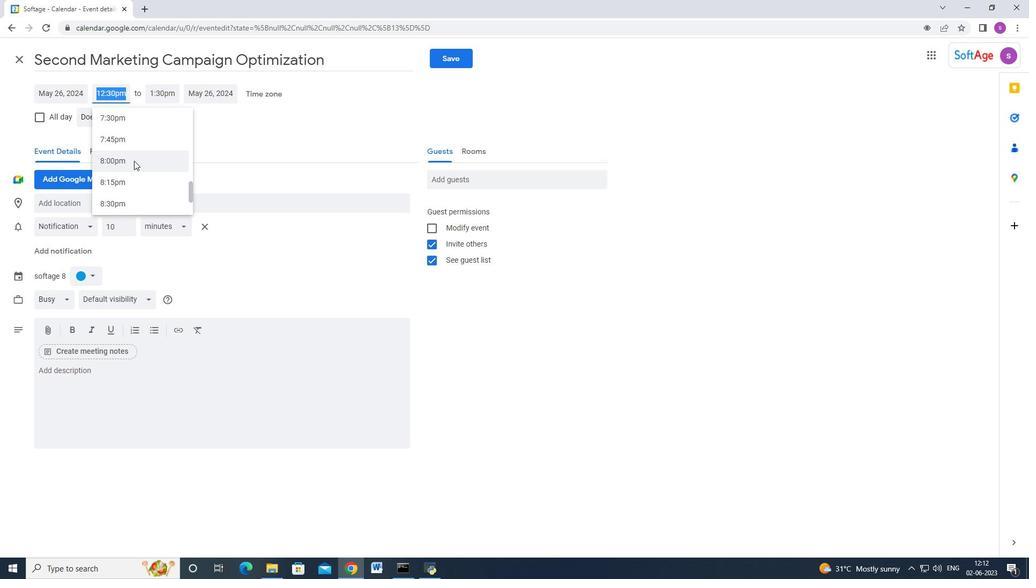 
Action: Mouse scrolled (134, 161) with delta (0, 0)
Screenshot: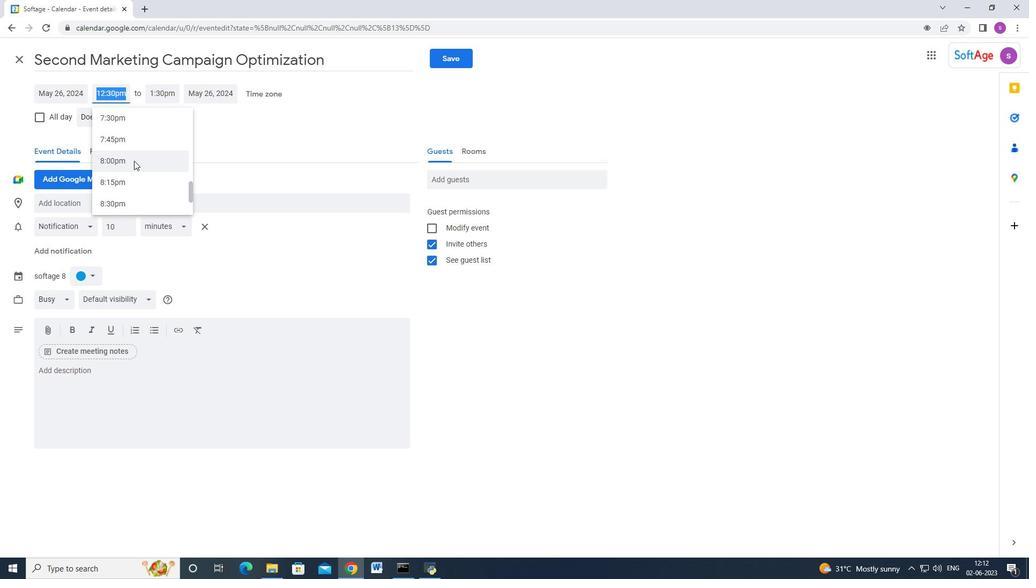 
Action: Mouse scrolled (134, 161) with delta (0, 0)
Screenshot: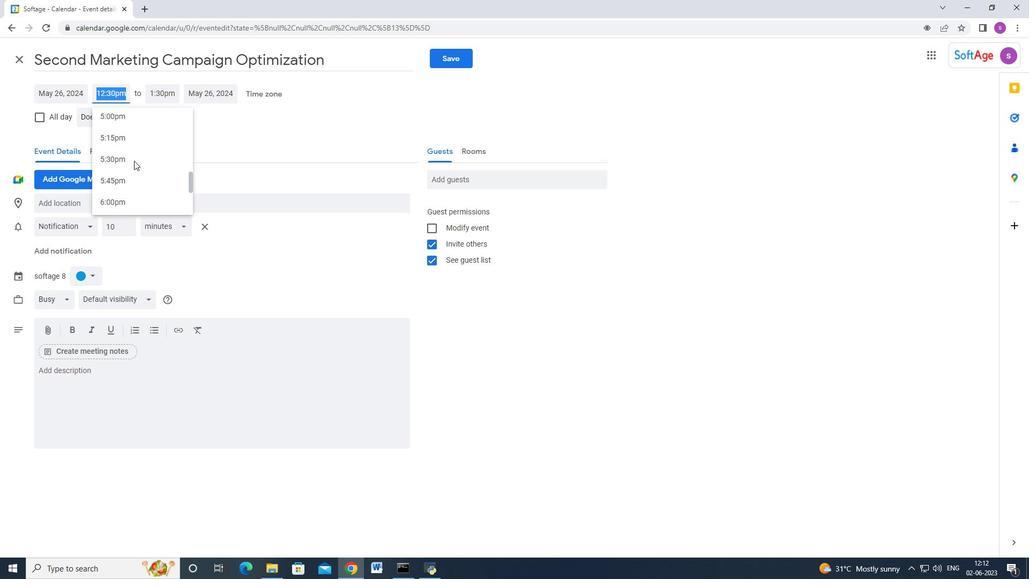 
Action: Mouse scrolled (134, 161) with delta (0, 0)
Screenshot: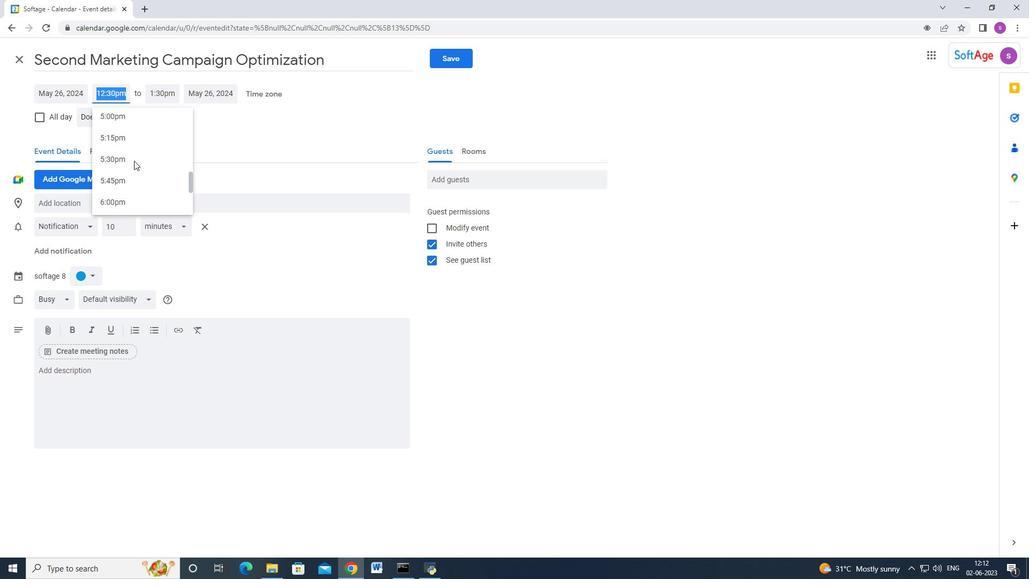 
Action: Mouse scrolled (134, 161) with delta (0, 0)
Screenshot: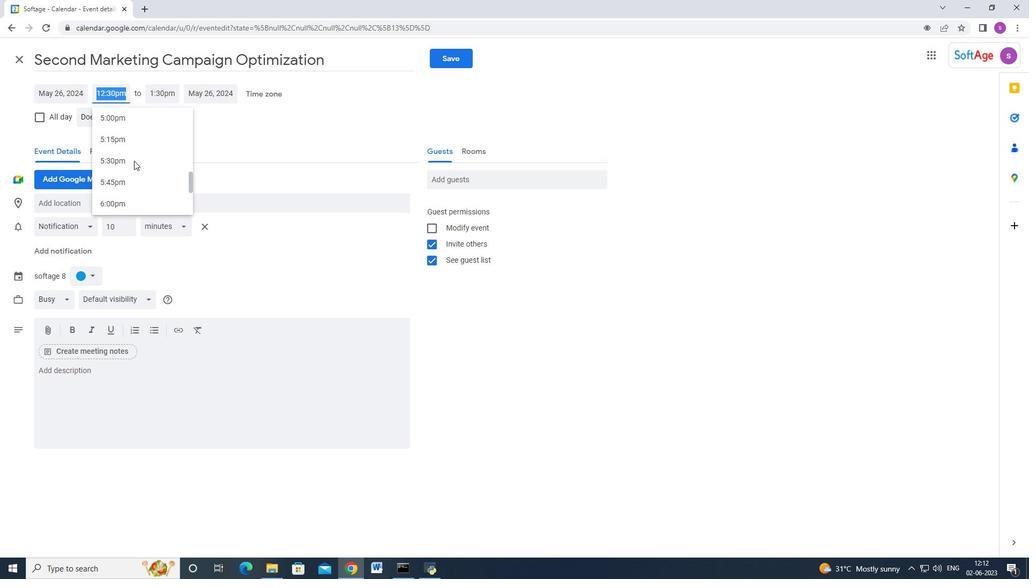 
Action: Mouse scrolled (134, 161) with delta (0, 0)
Screenshot: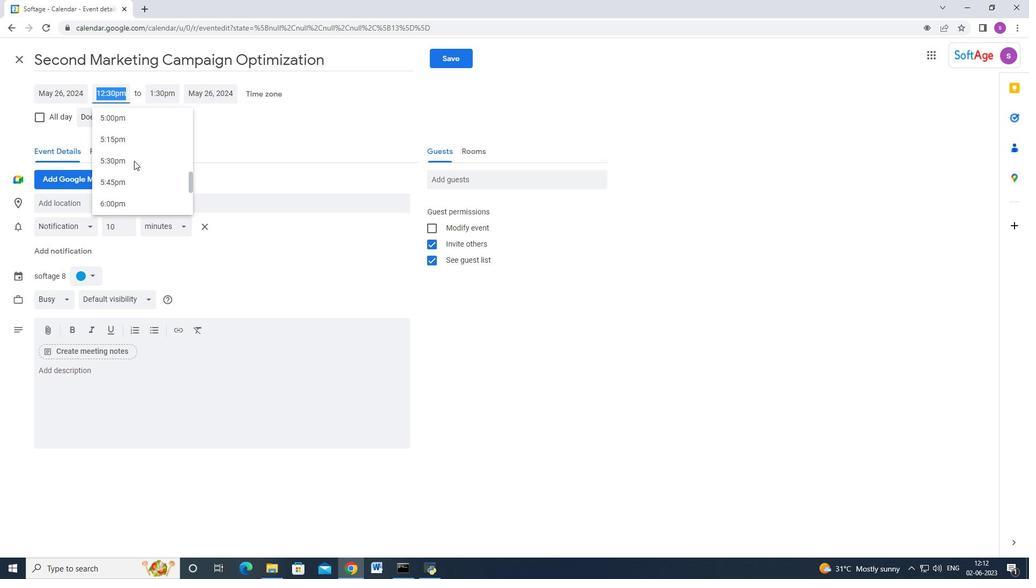 
Action: Mouse scrolled (134, 161) with delta (0, 0)
Screenshot: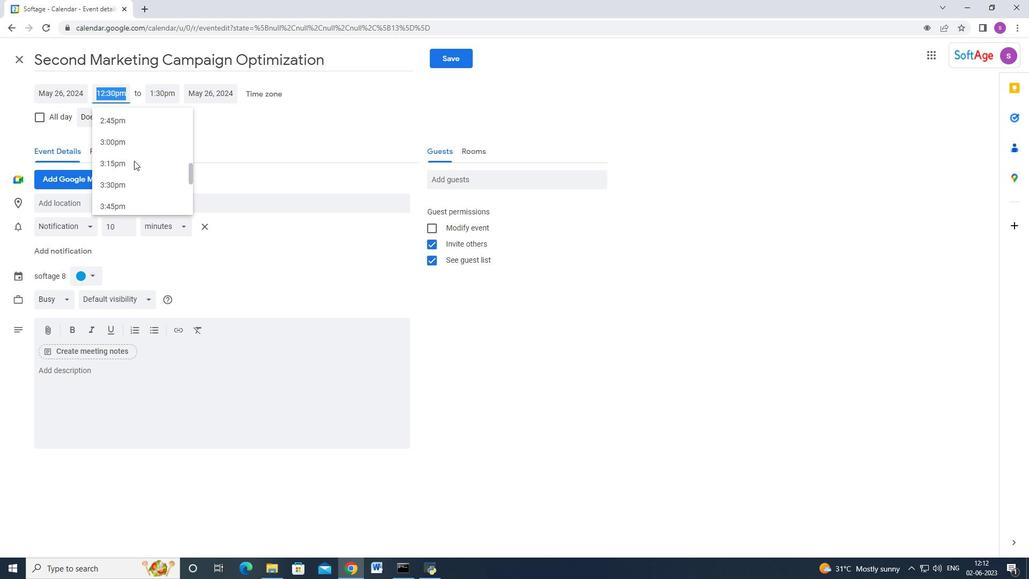 
Action: Mouse scrolled (134, 161) with delta (0, 0)
Screenshot: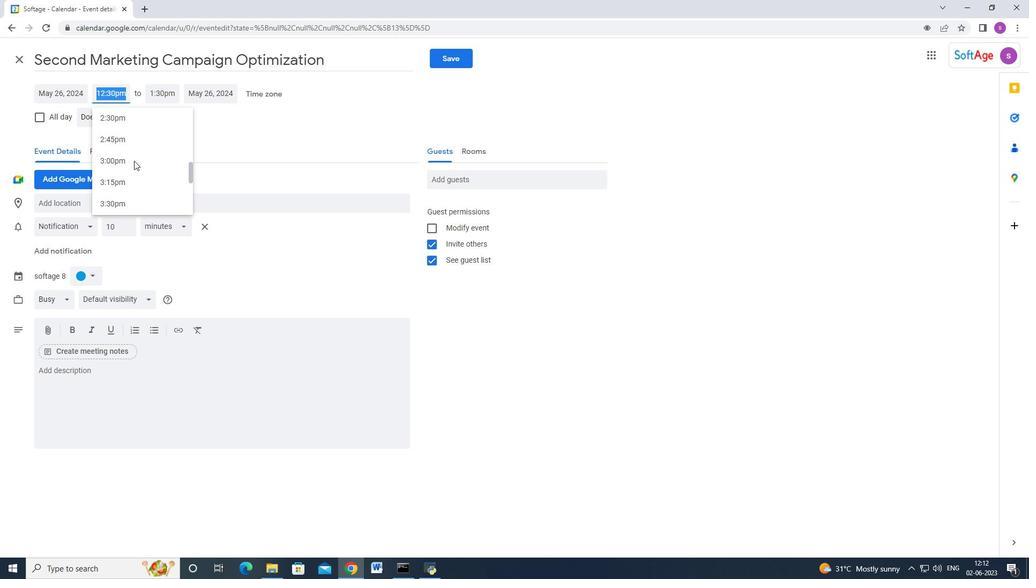 
Action: Mouse scrolled (134, 161) with delta (0, 0)
Screenshot: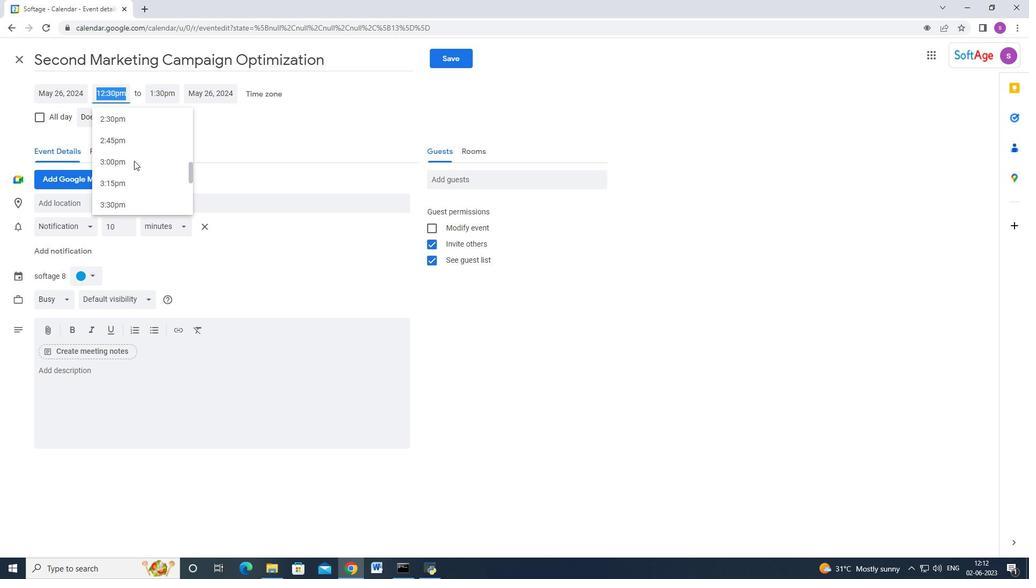 
Action: Mouse scrolled (134, 161) with delta (0, 0)
Screenshot: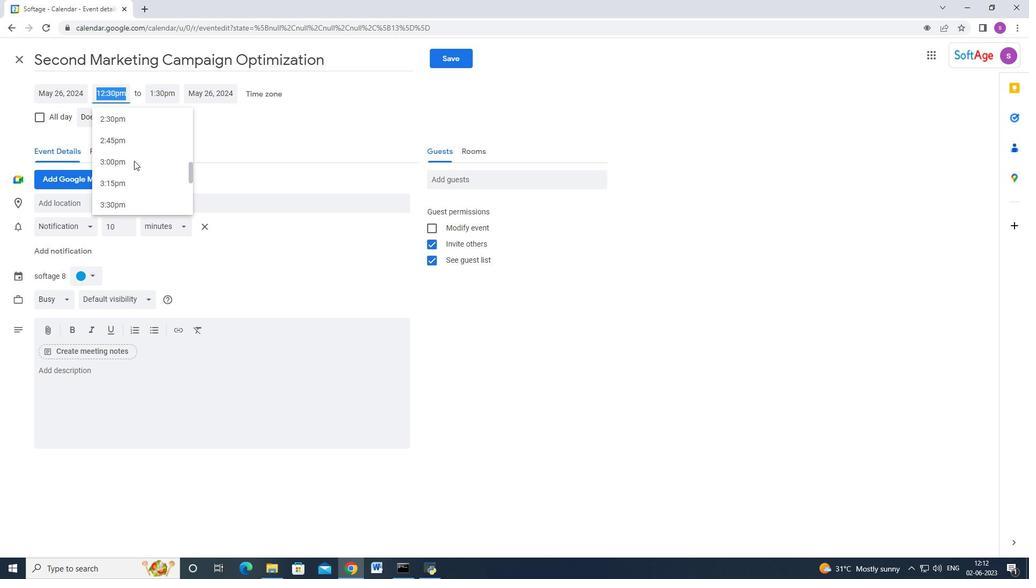
Action: Mouse scrolled (134, 161) with delta (0, 0)
Screenshot: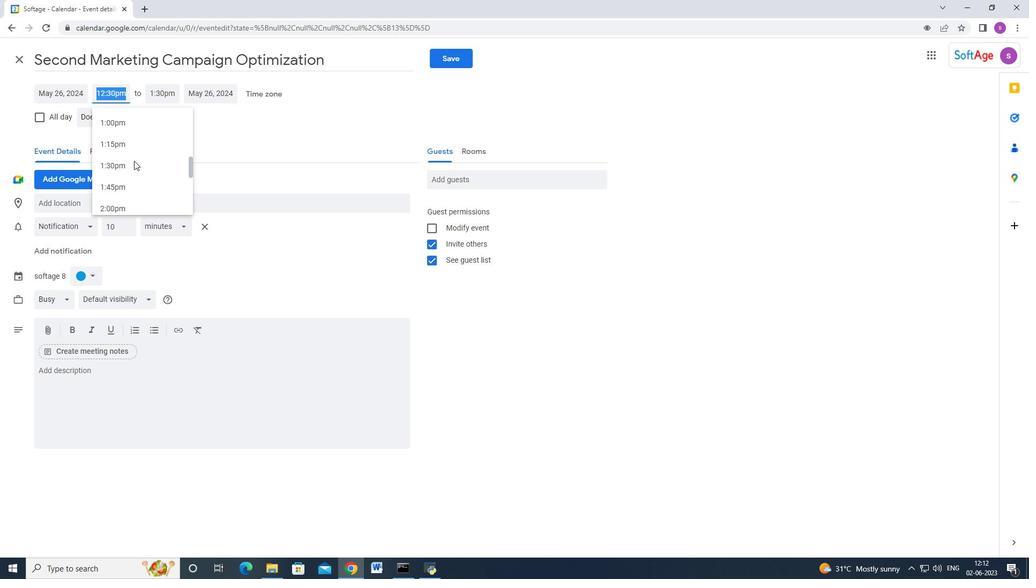 
Action: Mouse scrolled (134, 161) with delta (0, 0)
Screenshot: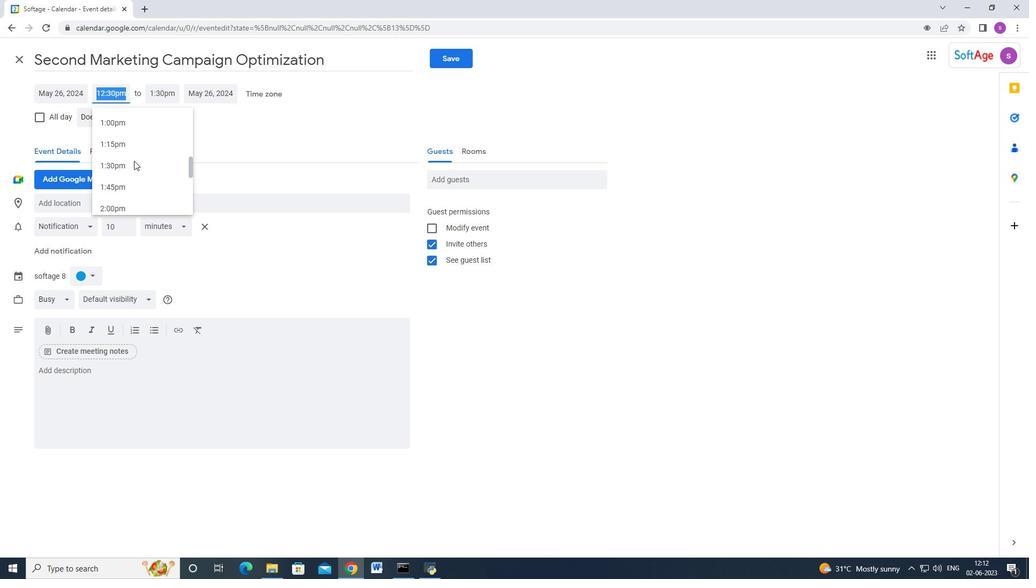 
Action: Mouse scrolled (134, 161) with delta (0, 0)
Screenshot: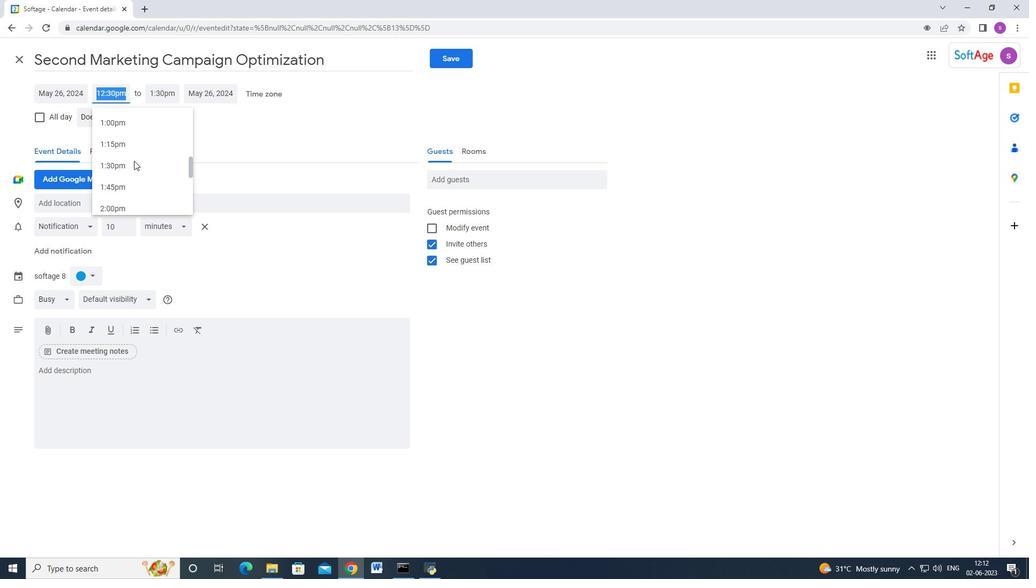 
Action: Mouse scrolled (134, 161) with delta (0, 0)
Screenshot: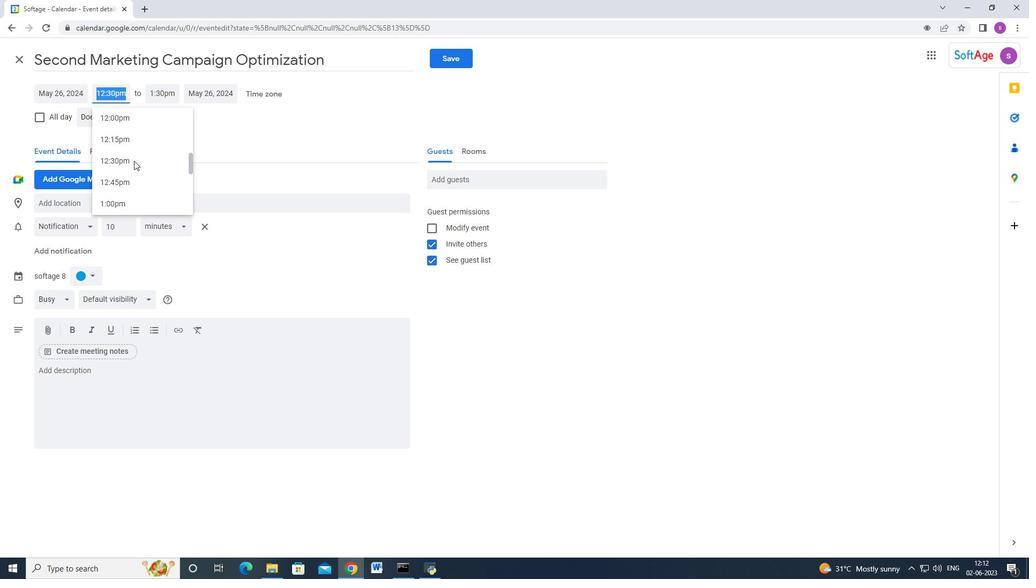 
Action: Mouse moved to (139, 132)
Screenshot: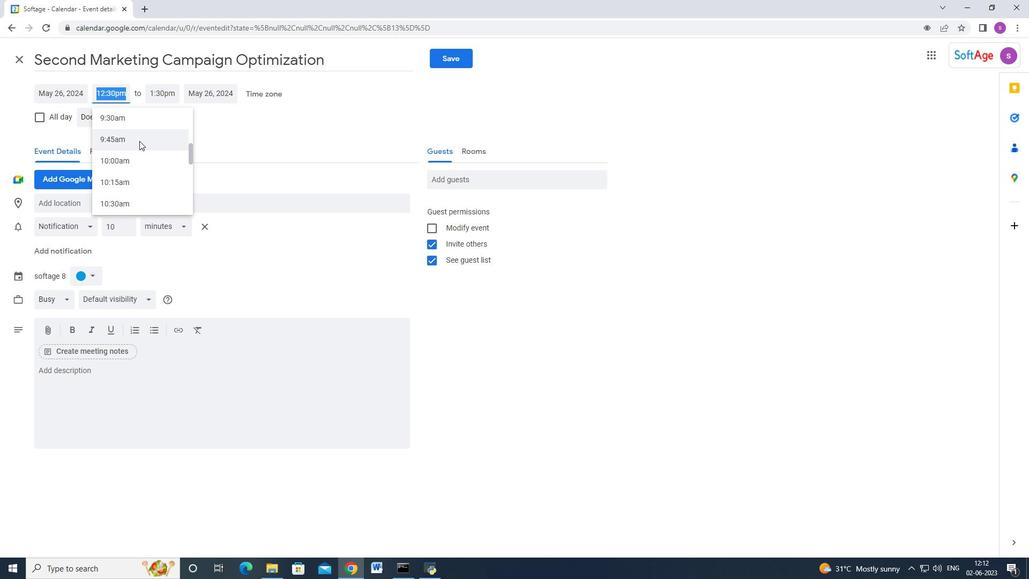 
Action: Mouse scrolled (139, 133) with delta (0, 0)
Screenshot: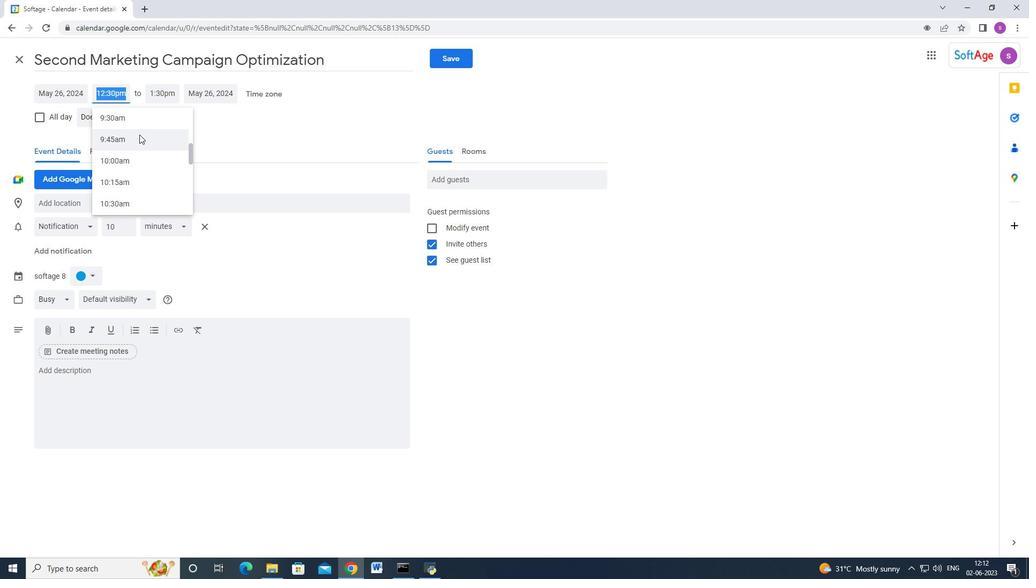 
Action: Mouse moved to (138, 136)
Screenshot: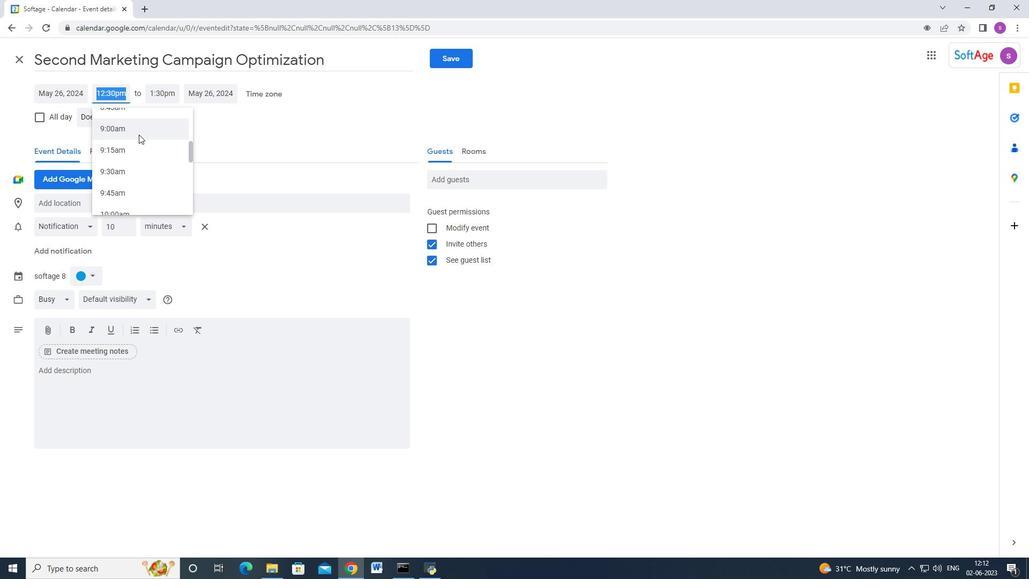 
Action: Mouse scrolled (138, 136) with delta (0, 0)
Screenshot: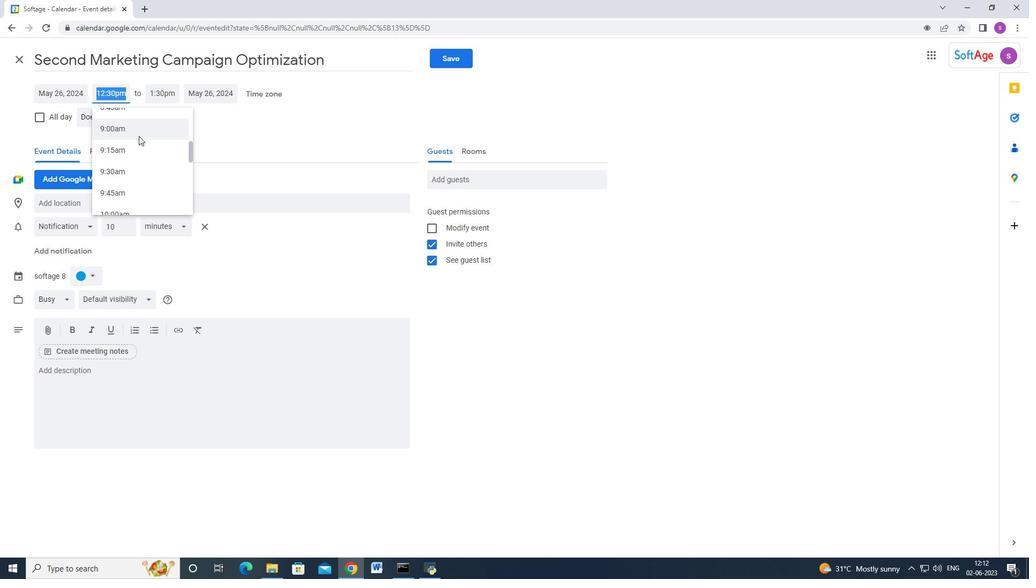 
Action: Mouse moved to (138, 140)
Screenshot: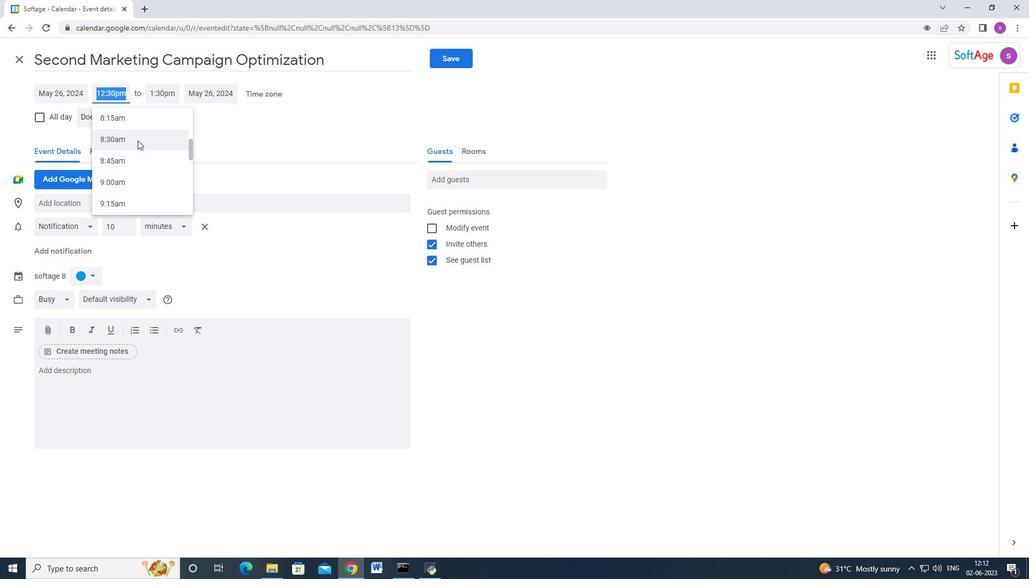 
Action: Mouse scrolled (138, 140) with delta (0, 0)
Screenshot: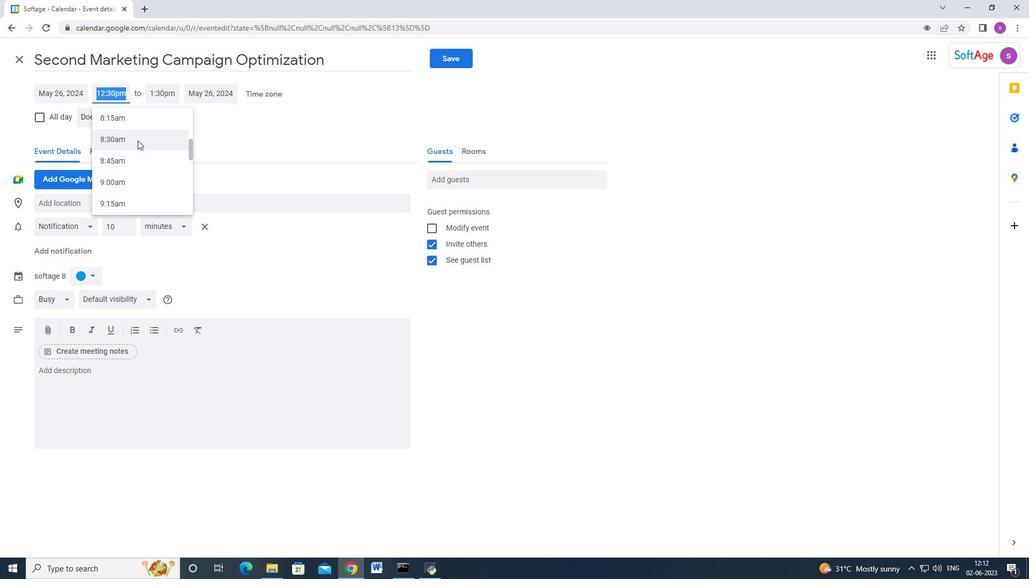 
Action: Mouse moved to (140, 164)
Screenshot: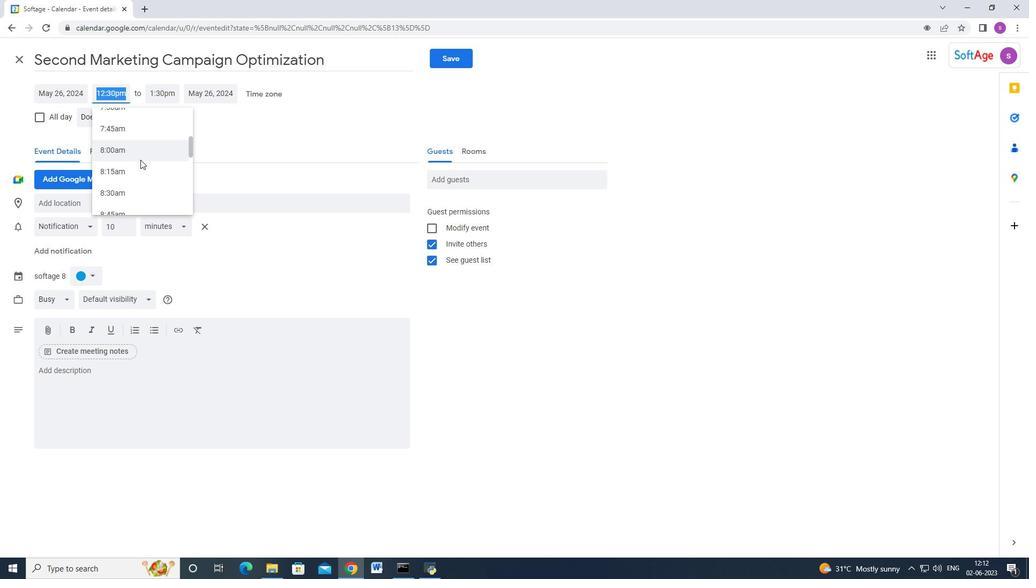 
Action: Mouse scrolled (140, 163) with delta (0, 0)
Screenshot: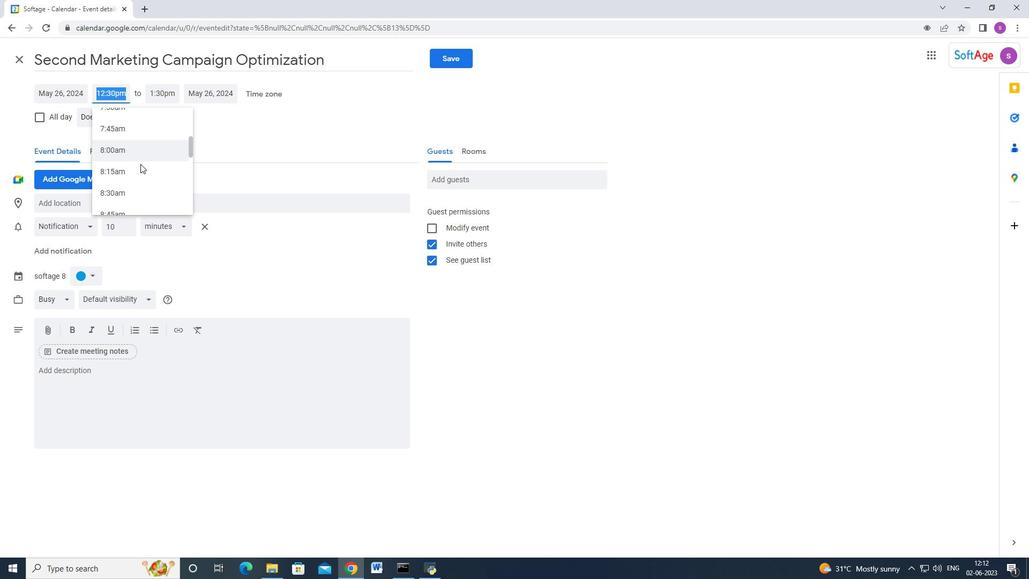 
Action: Mouse moved to (136, 97)
Screenshot: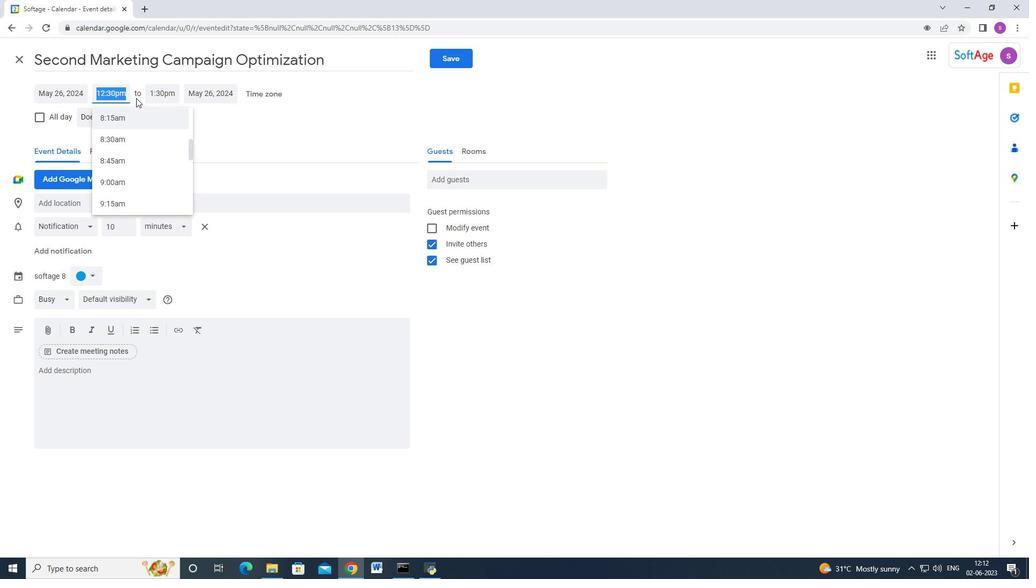 
Action: Key pressed <Key.backspace>8<Key.shift>:50am<Key.enter>
Screenshot: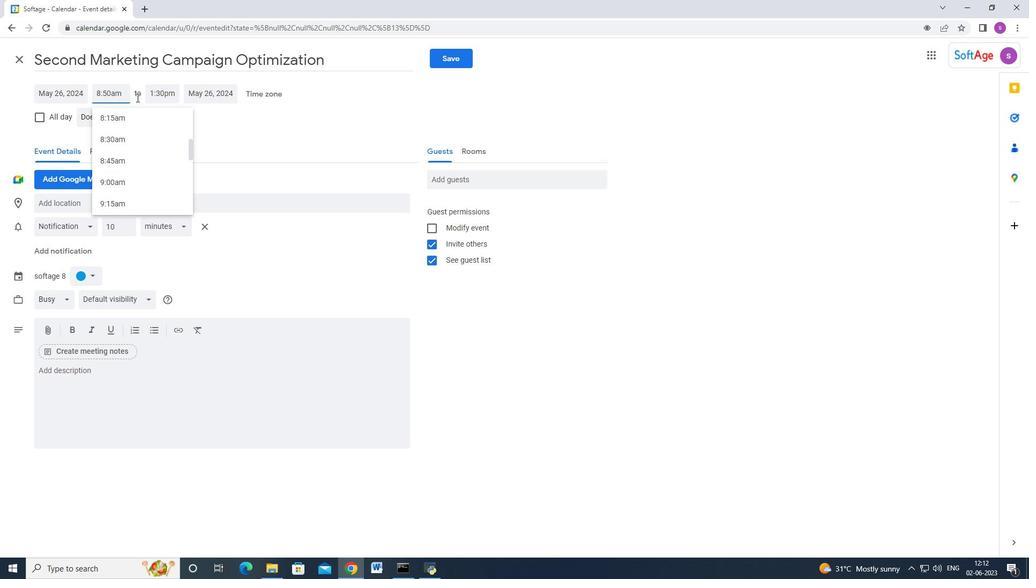 
Action: Mouse moved to (153, 91)
Screenshot: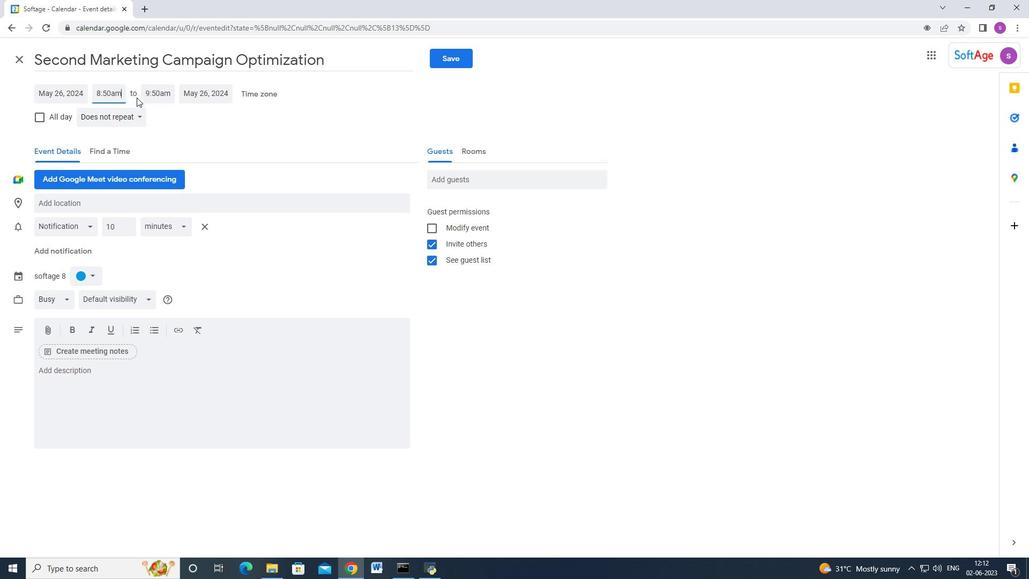 
Action: Mouse pressed left at (153, 91)
Screenshot: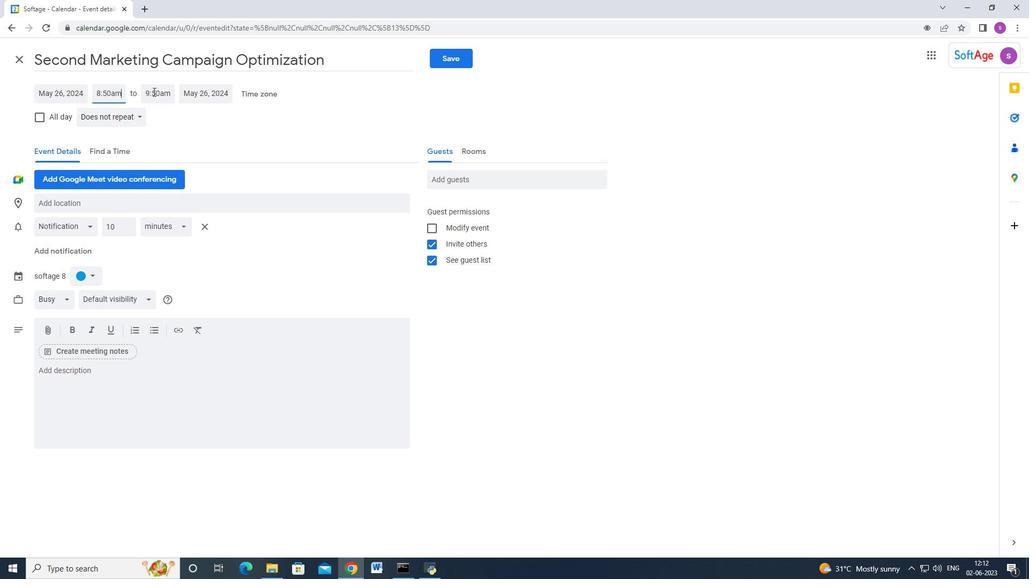 
Action: Mouse moved to (165, 89)
Screenshot: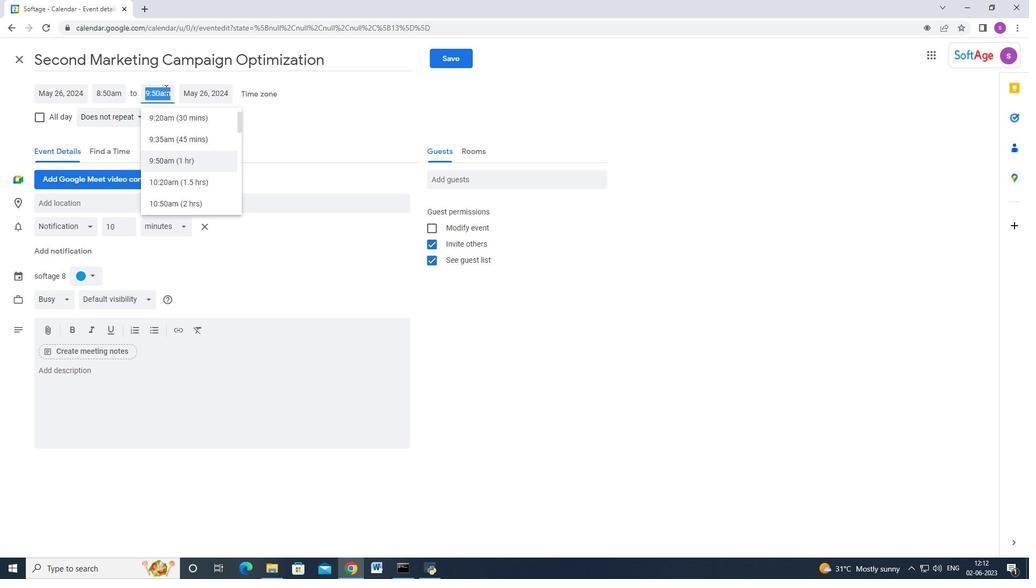 
Action: Key pressed <Key.backspace>10<Key.shift>:50am<Key.enter>
Screenshot: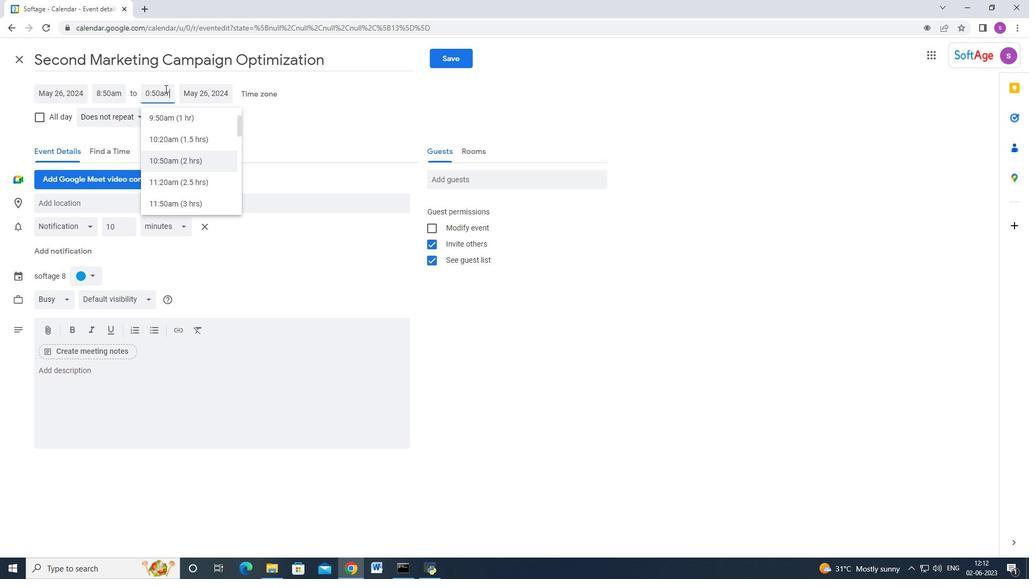 
Action: Mouse moved to (326, 99)
Screenshot: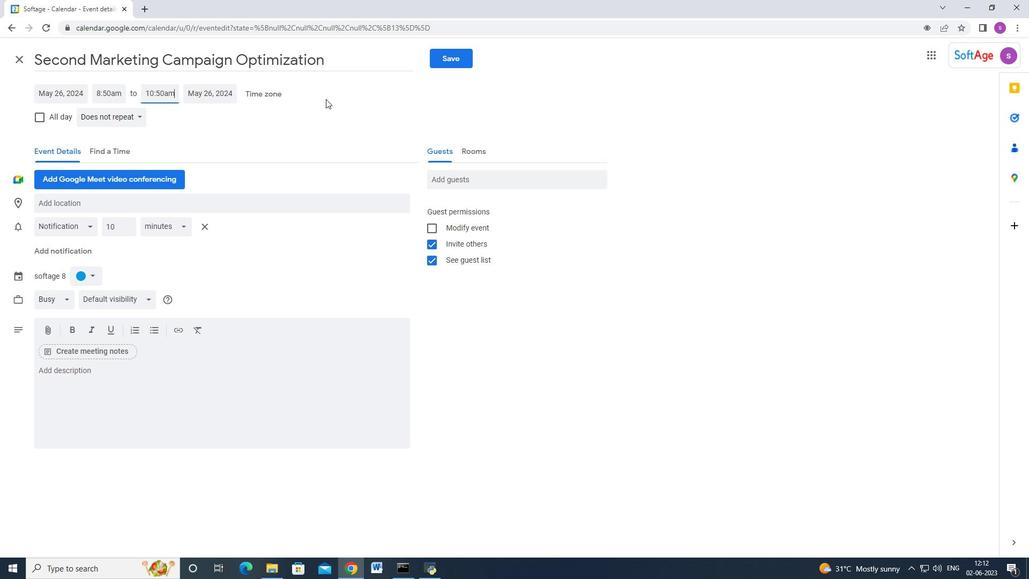 
Action: Mouse pressed left at (326, 99)
Screenshot: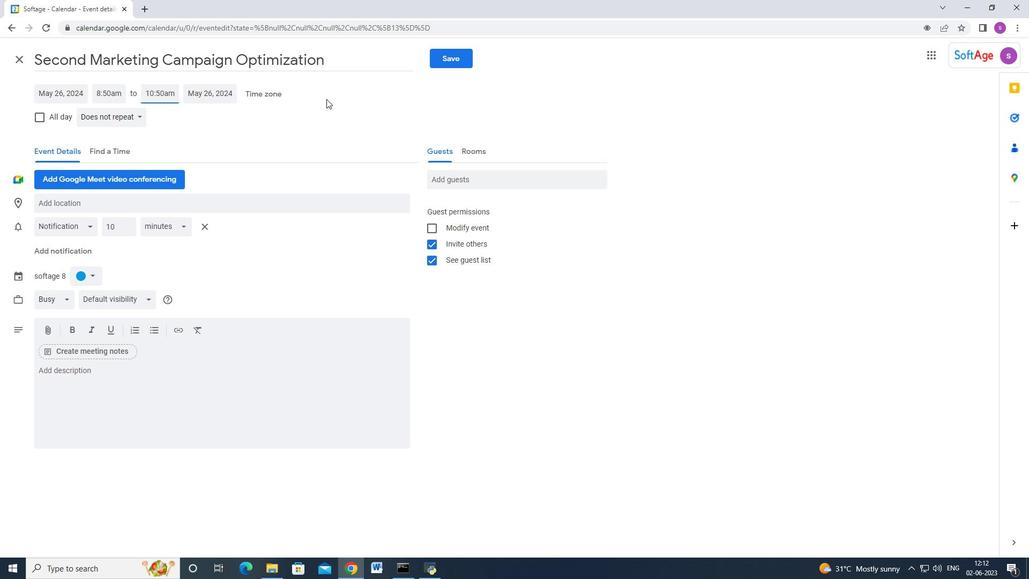 
Action: Mouse moved to (70, 374)
Screenshot: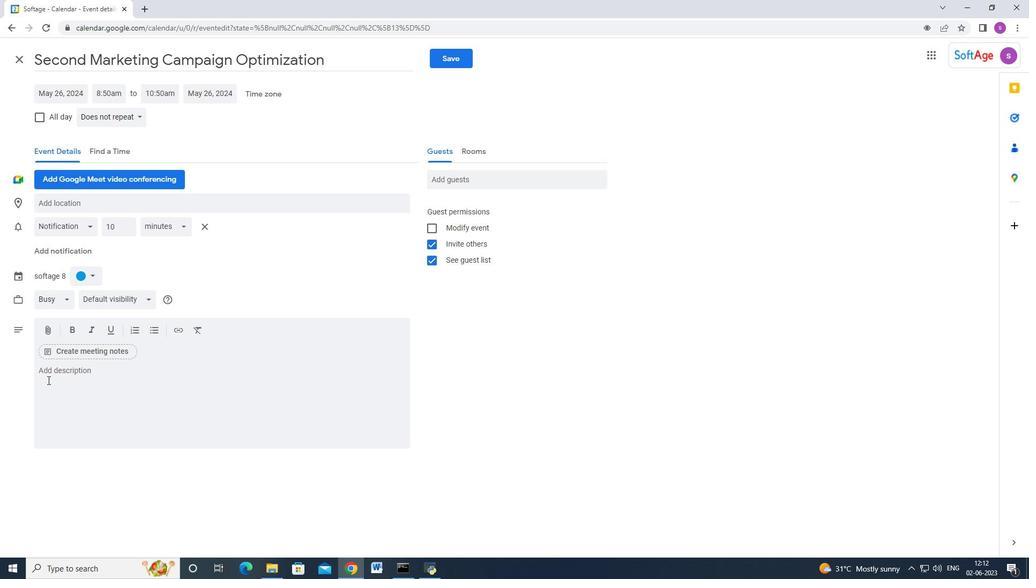 
Action: Mouse pressed left at (70, 374)
Screenshot: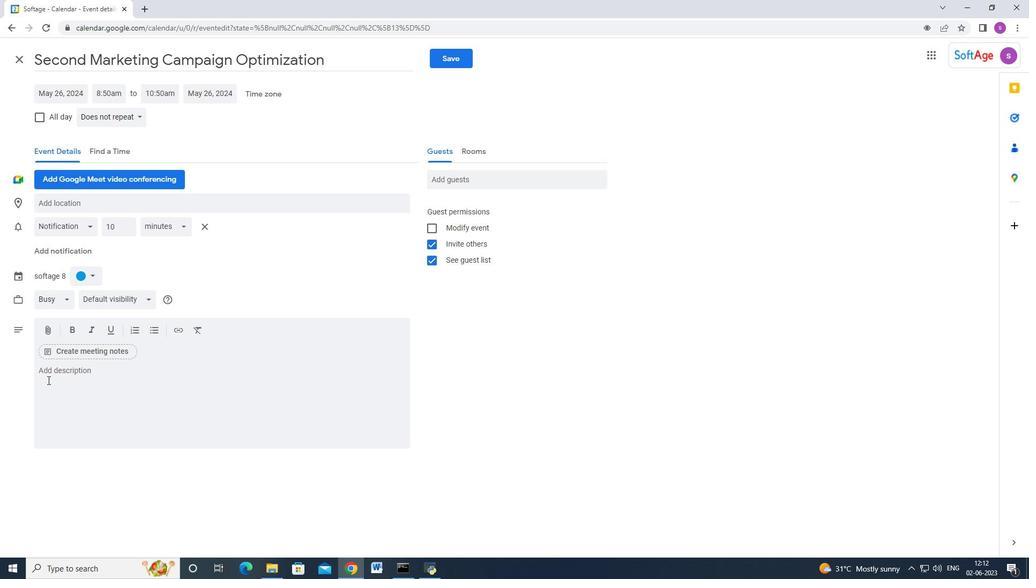
Action: Mouse moved to (89, 371)
Screenshot: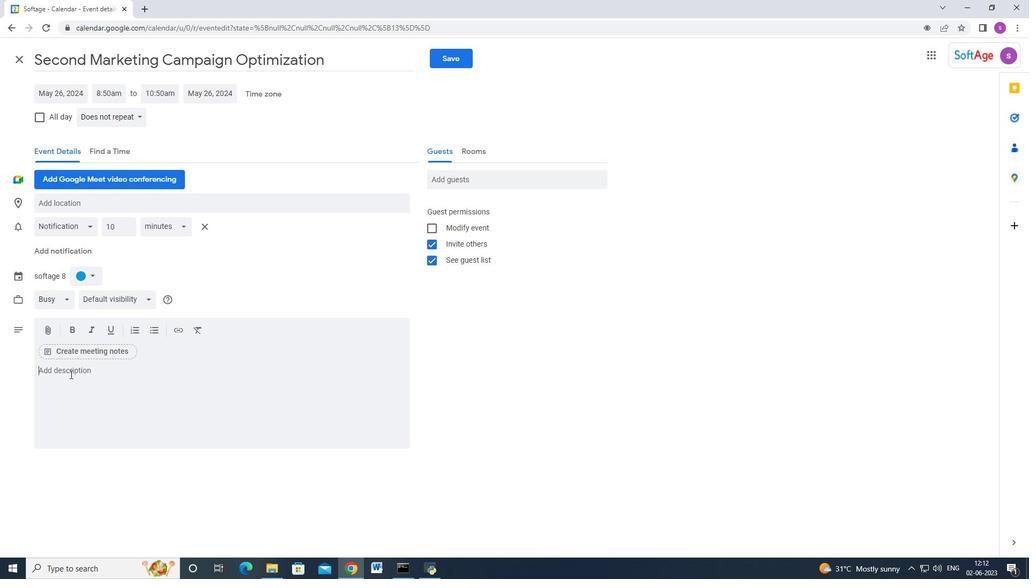 
Action: Key pressed <Key.shift>Participants<Key.space>will<Key.space>explore<Key.space>the<Key.space>role<Key.space>of<Key.space>a<Key.space>leader<Key.space>as<Key.space>a<Key.space>coach<Key.space>and<Key.space>mentor.<Key.space><Key.shift>They<Key.space>will<Key.space>learn<Key.space>how<Key.space>to<Key.space>provide<Key.space>guidace,<Key.space>s<Key.backspace><Key.backspace><Key.backspace><Key.backspace><Key.backspace>nce<Key.space><Key.backspace>,<Key.space>and<Key.backspace><Key.backspace><Key.backspace>support,<Key.space>and<Key.space>development<Key.space>oppurtunities<Key.space>to<Key.space>learn<Key.space><Key.backspace><Key.backspace><Key.backspace><Key.backspace><Key.backspace><Key.backspace>team<Key.space>members
Screenshot: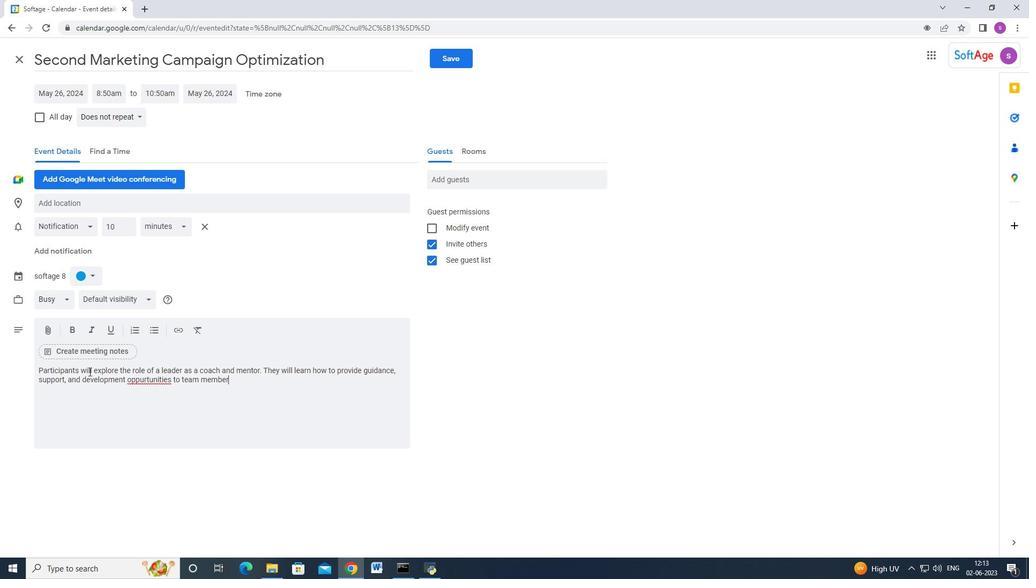 
Action: Mouse moved to (153, 378)
Screenshot: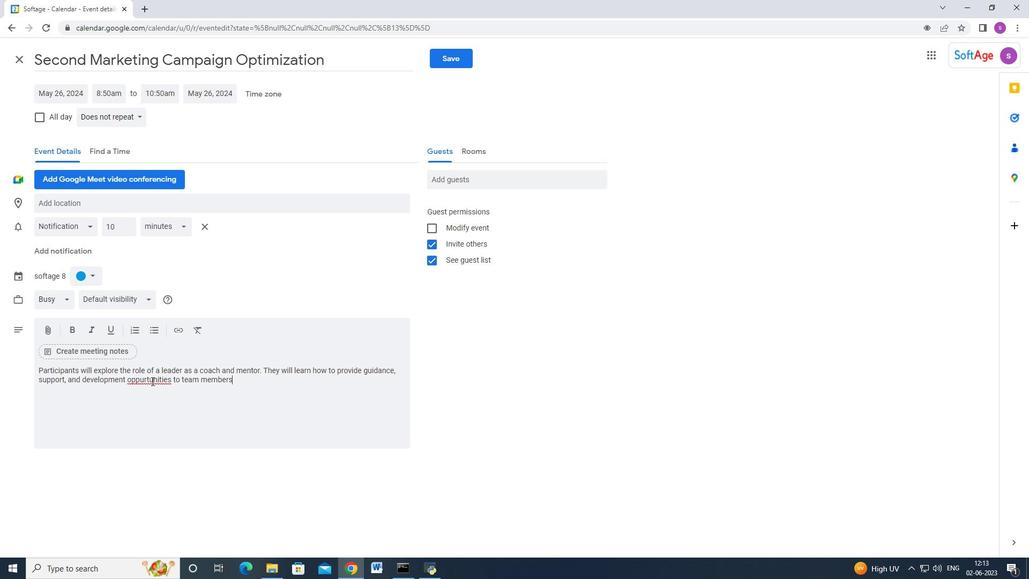 
Action: Mouse pressed left at (153, 378)
Screenshot: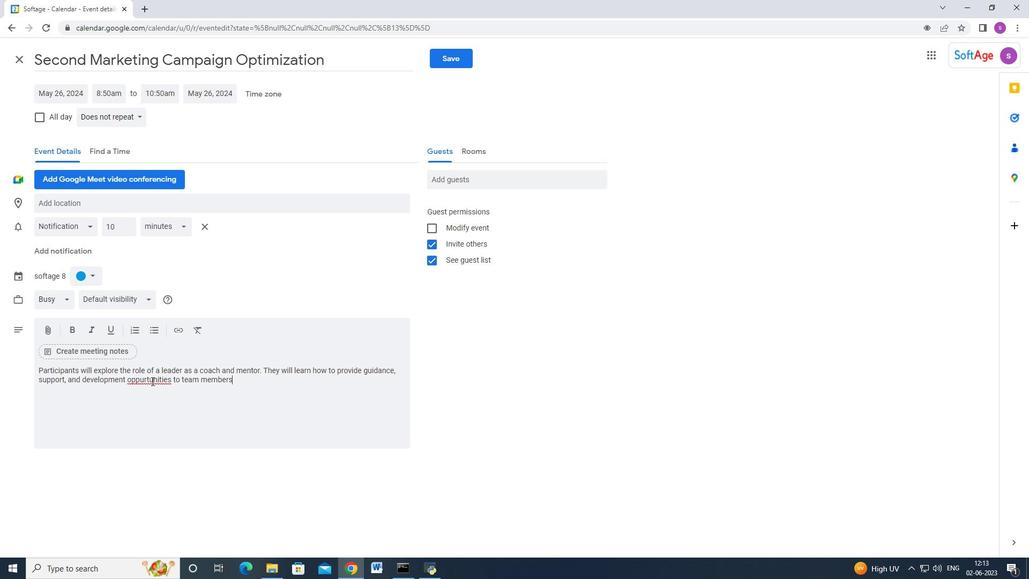 
Action: Mouse moved to (158, 379)
Screenshot: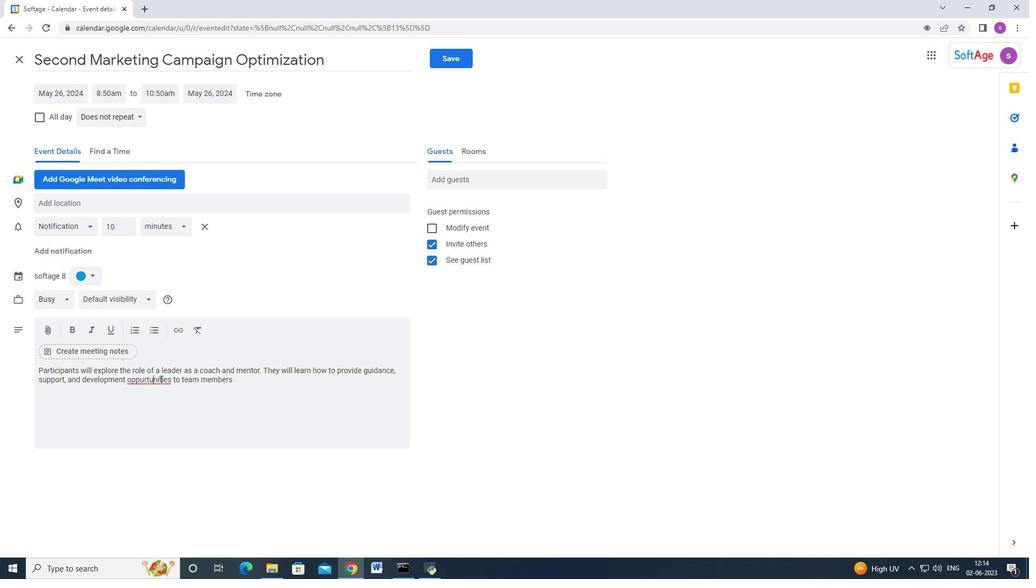 
Action: Mouse pressed left at (158, 379)
Screenshot: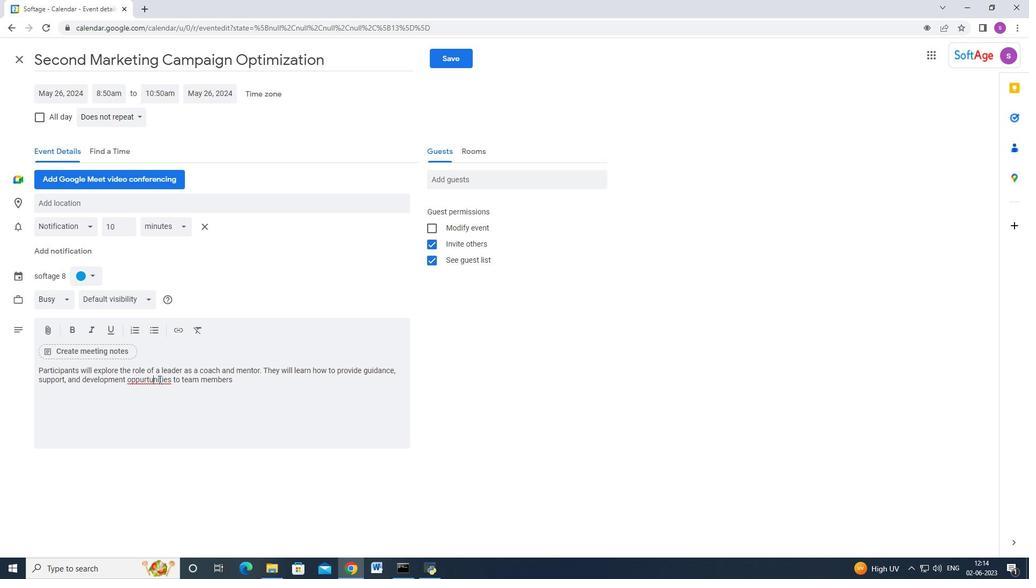 
Action: Mouse moved to (190, 379)
Screenshot: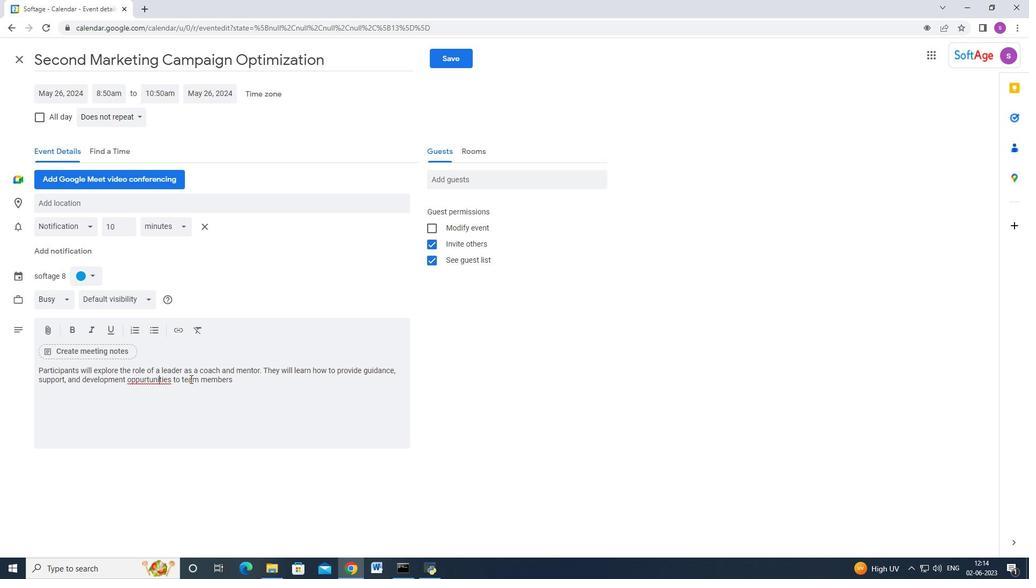 
Action: Key pressed <Key.left><Key.left><Key.left><Key.left><Key.left><Key.backspace>o<Key.right><Key.right><Key.right><Key.right><Key.right><Key.right><Key.right><Key.right><Key.right><Key.right><Key.right><Key.right><Key.right><Key.right><Key.right><Key.right><Key.right><Key.right><Key.right><Key.right><Key.right><Key.right><Key.right><Key.right><Key.right><Key.space><Key.backspace>.<Key.backspace>,<Key.space>fostering<Key.space>their<Key.space>growth<Key.space>and<Key.space>professional<Key.space>advancement.
Screenshot: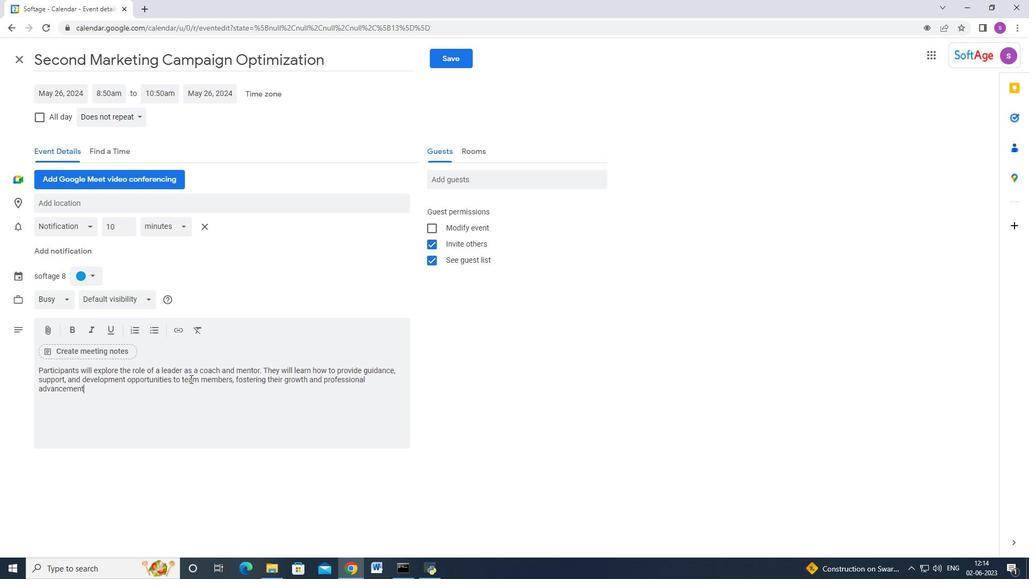 
Action: Mouse moved to (91, 276)
Screenshot: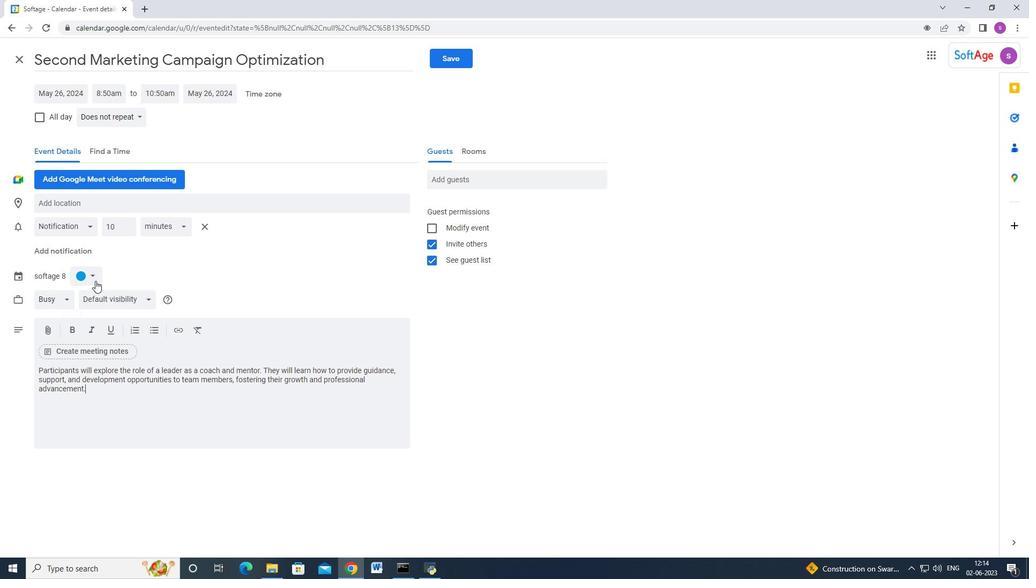 
Action: Mouse pressed left at (91, 276)
Screenshot: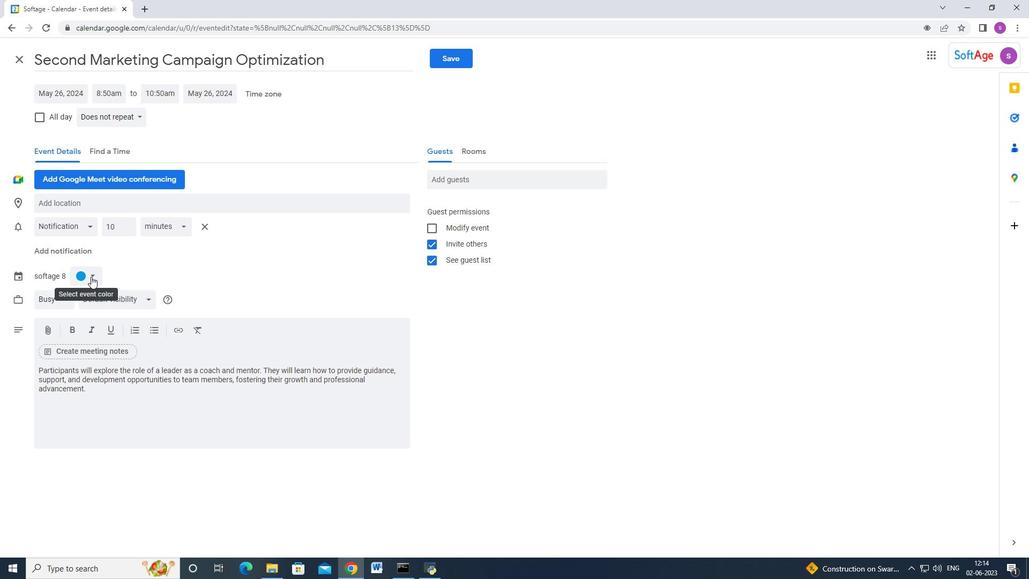 
Action: Mouse moved to (93, 326)
Screenshot: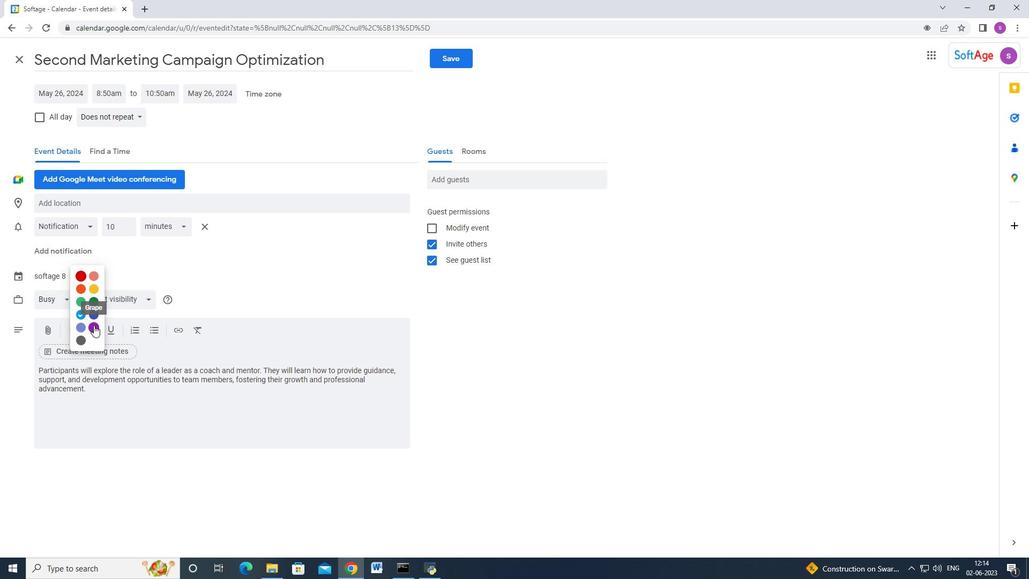 
Action: Mouse pressed left at (93, 326)
Screenshot: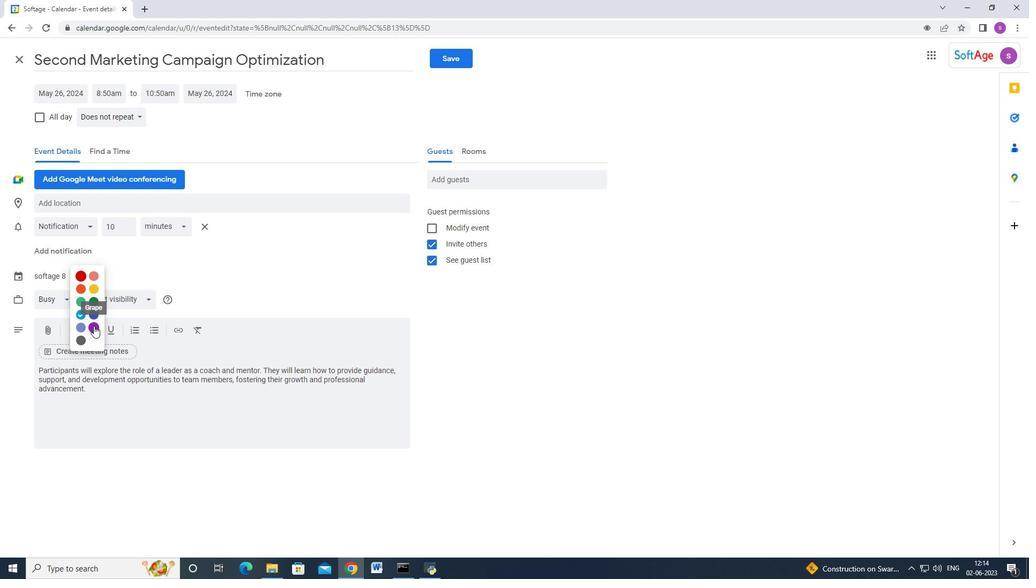 
Action: Mouse moved to (300, 344)
Screenshot: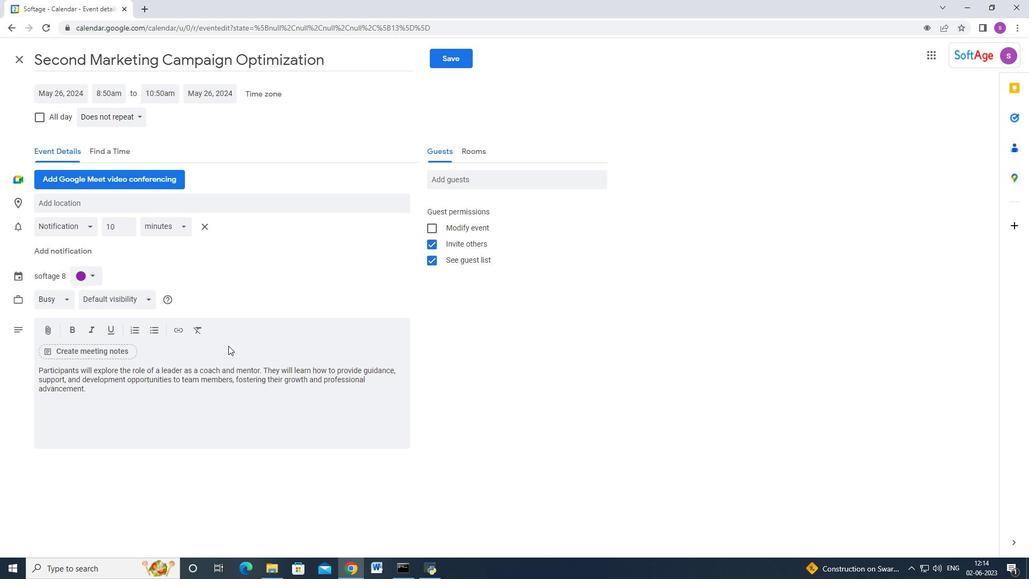 
Action: Mouse scrolled (300, 343) with delta (0, 0)
Screenshot: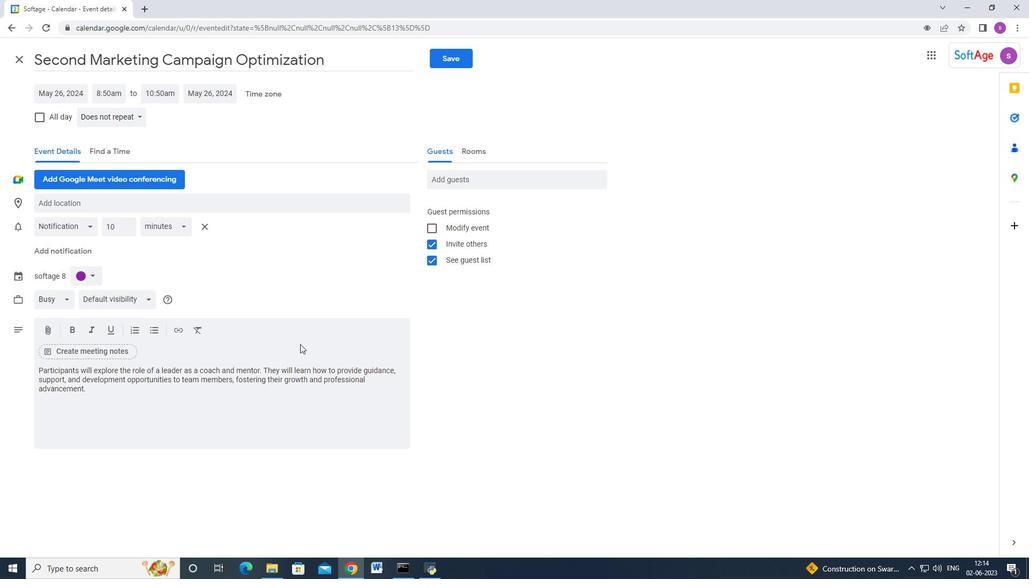 
Action: Mouse moved to (77, 203)
Screenshot: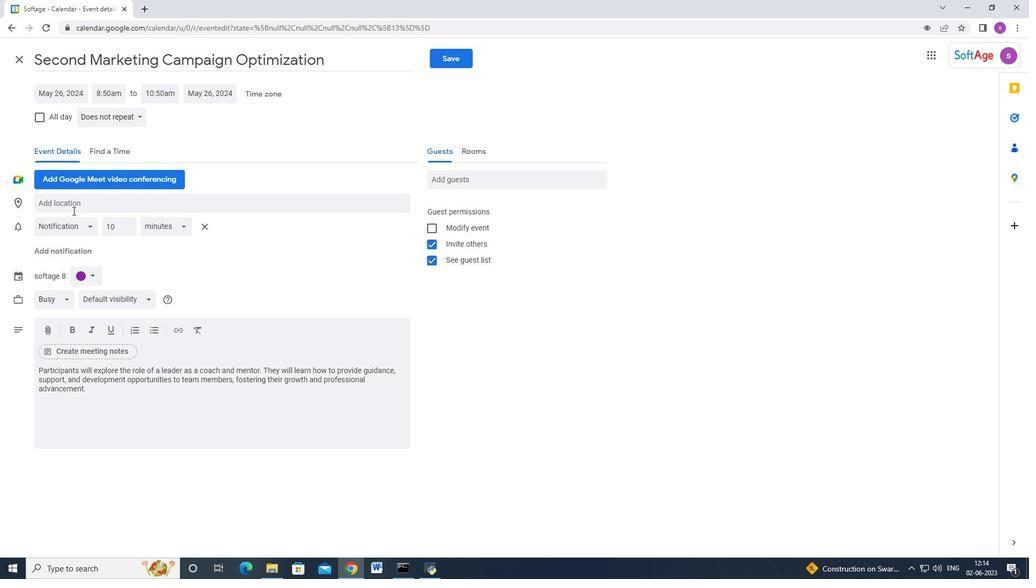 
Action: Mouse pressed left at (77, 203)
Screenshot: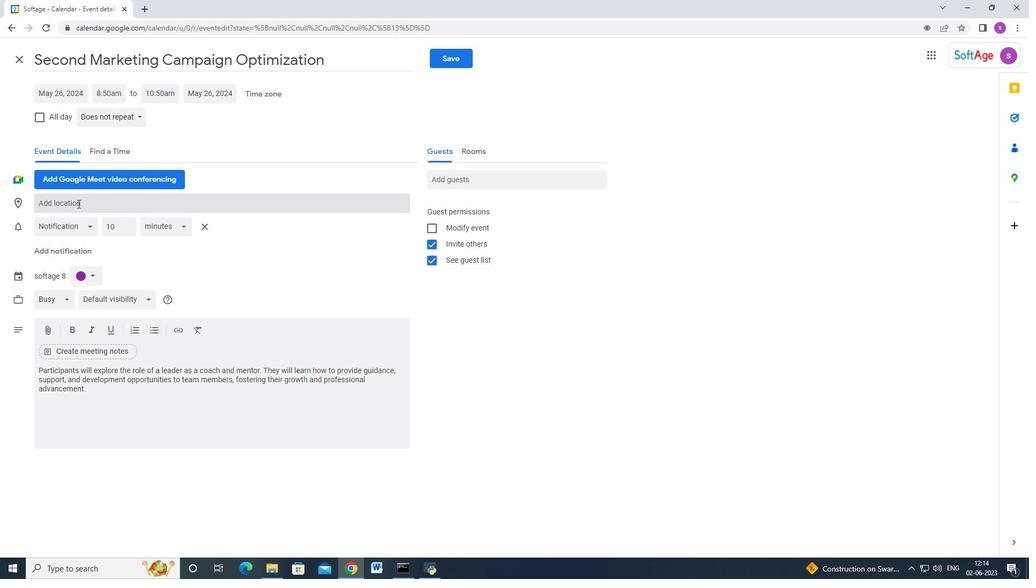
Action: Mouse moved to (77, 204)
Screenshot: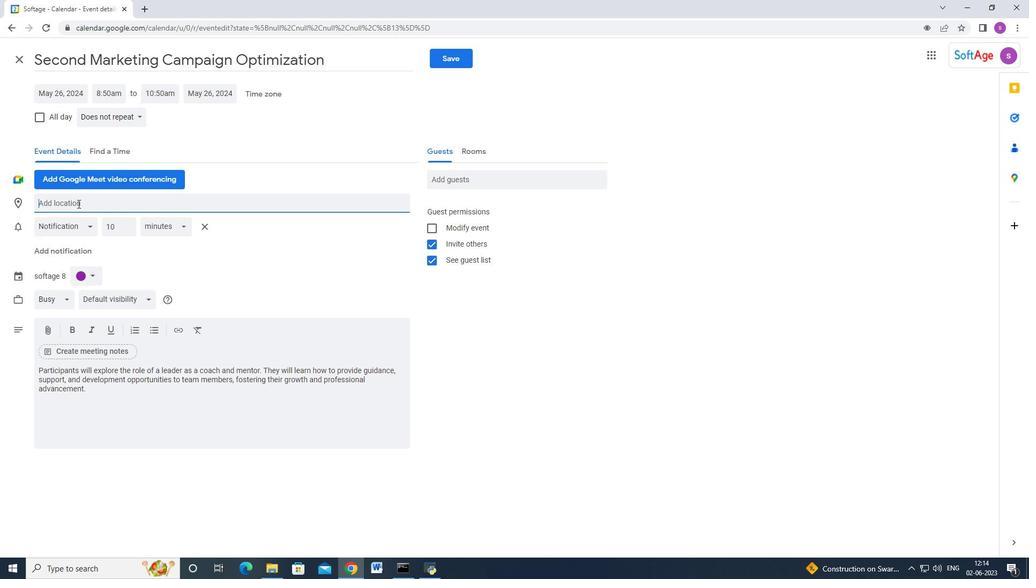 
Action: Key pressed <Key.shift>Reykjavik
Screenshot: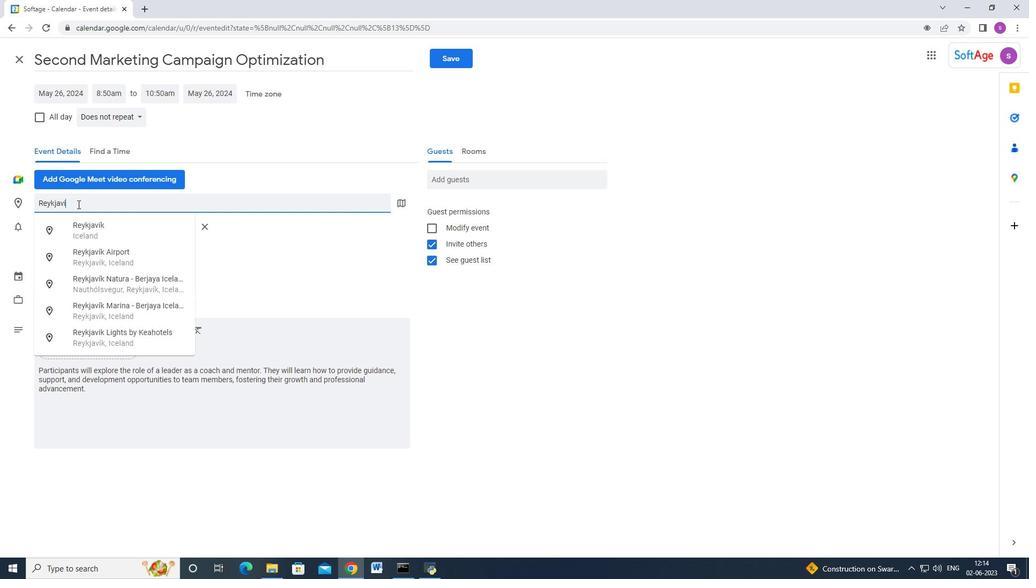 
Action: Mouse moved to (98, 225)
Screenshot: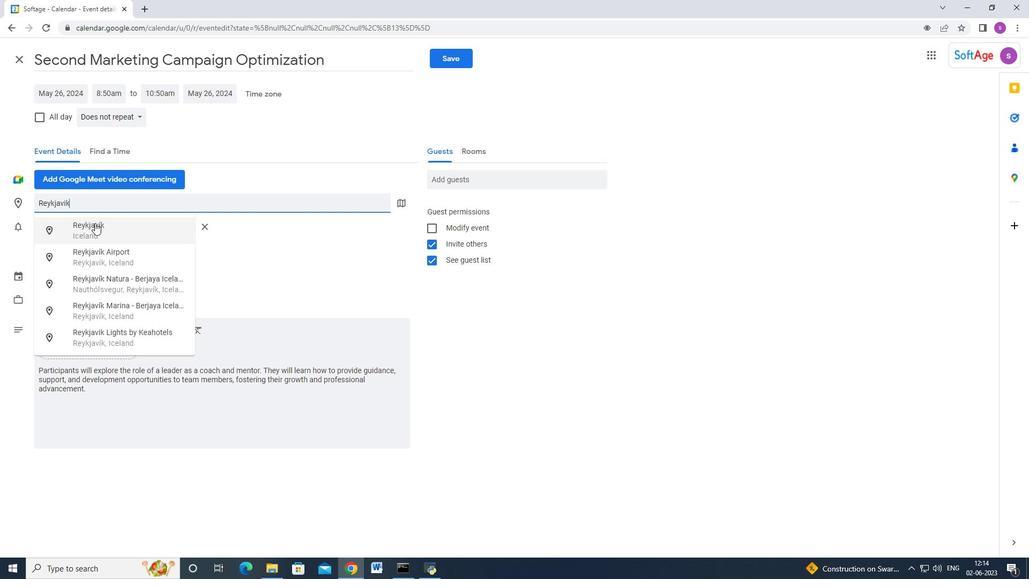
Action: Mouse pressed left at (98, 225)
Screenshot: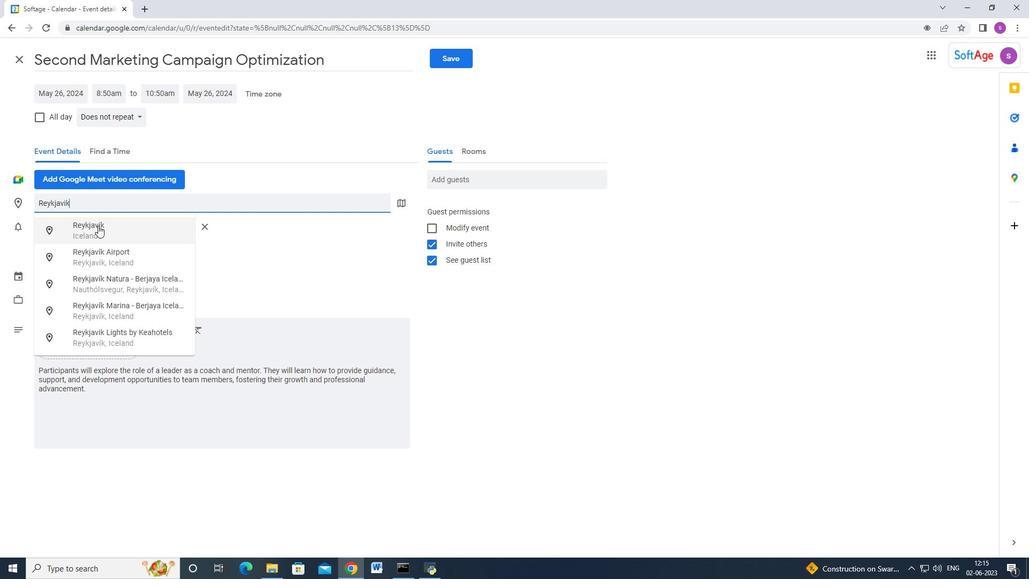 
Action: Mouse moved to (167, 253)
Screenshot: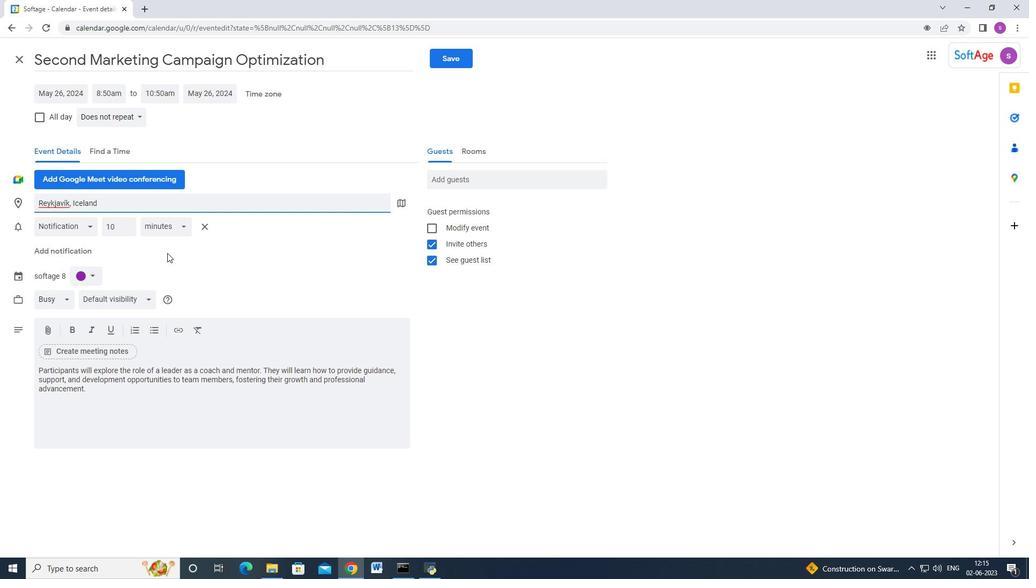 
Action: Mouse scrolled (167, 254) with delta (0, 0)
Screenshot: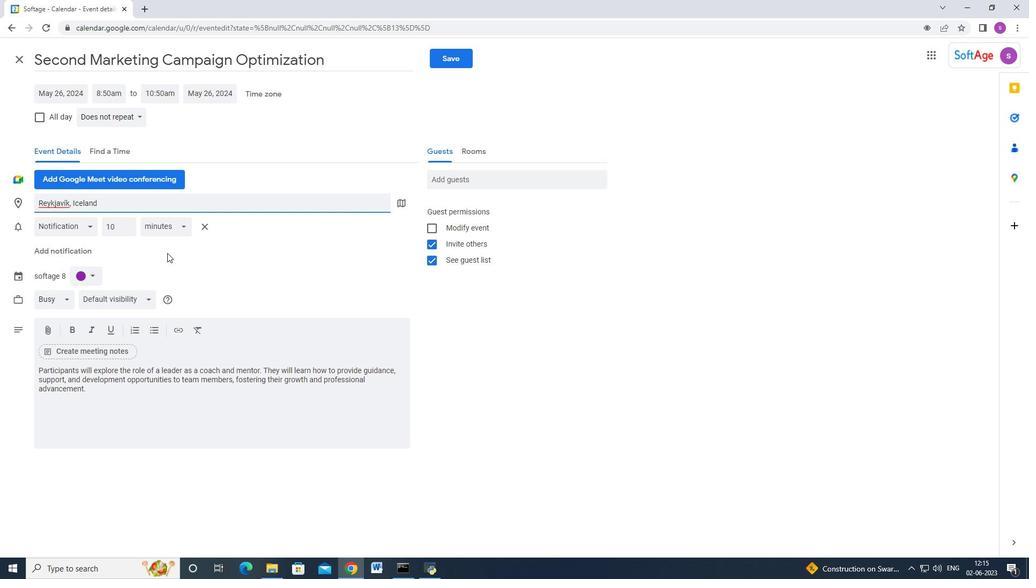 
Action: Mouse moved to (462, 180)
Screenshot: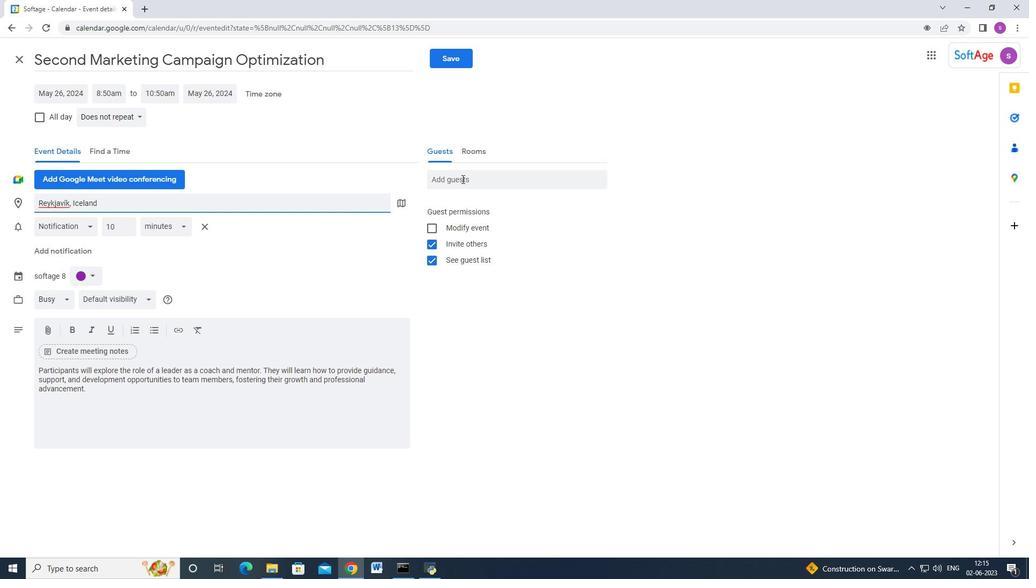 
Action: Mouse pressed left at (462, 180)
Screenshot: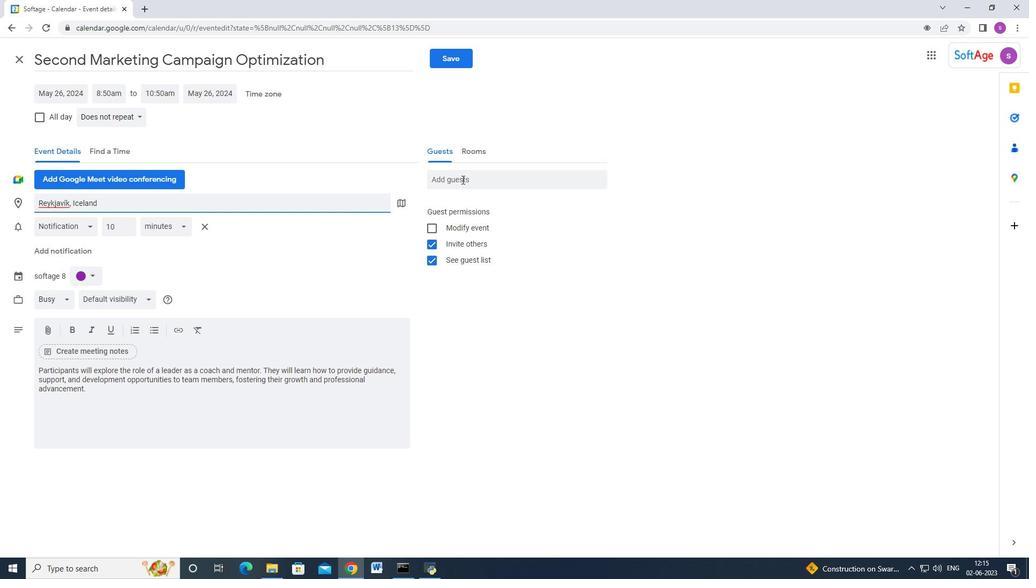 
Action: Mouse moved to (462, 180)
Screenshot: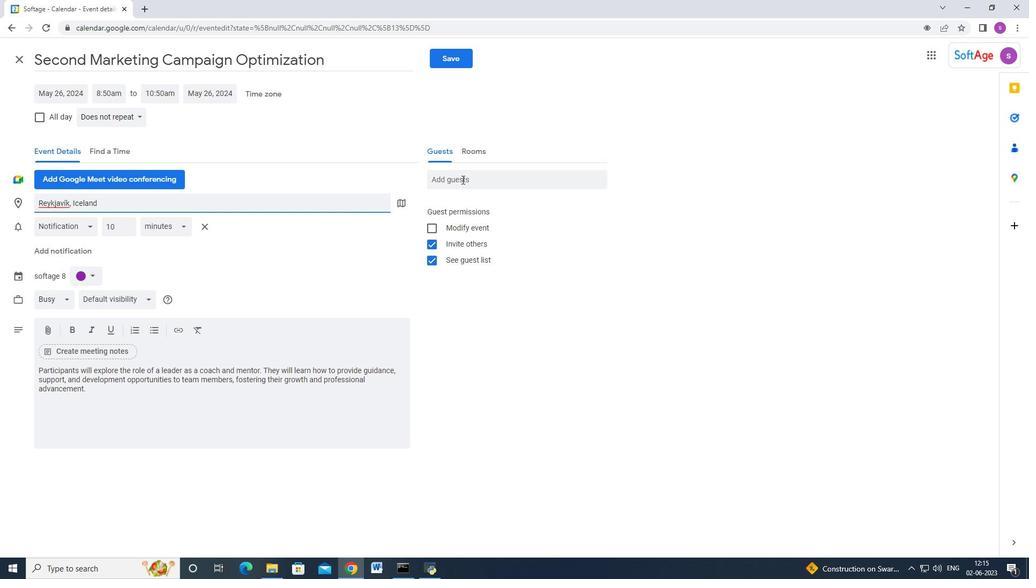 
Action: Key pressed softage.2<Key.shift_r>@softage.net<Key.enter>softage.3<Key.shift_r>@softage.net<Key.enter>
Screenshot: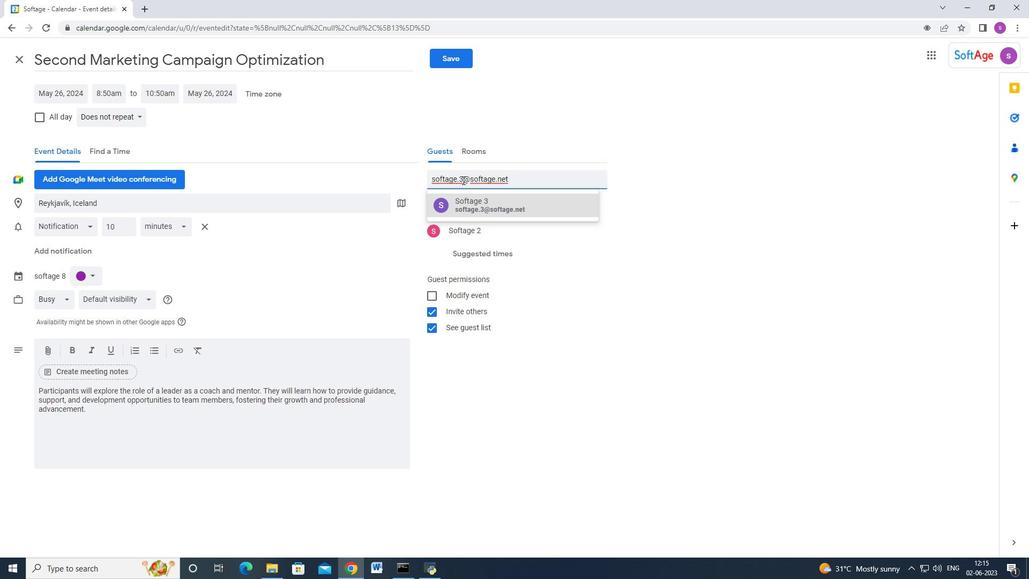
Action: Mouse moved to (128, 118)
Screenshot: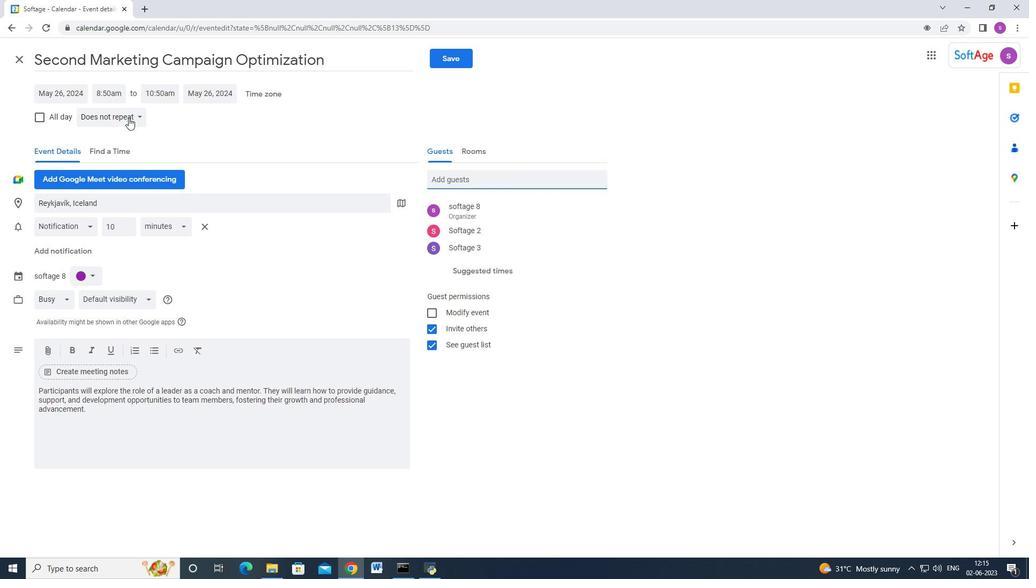 
Action: Mouse pressed left at (128, 118)
Screenshot: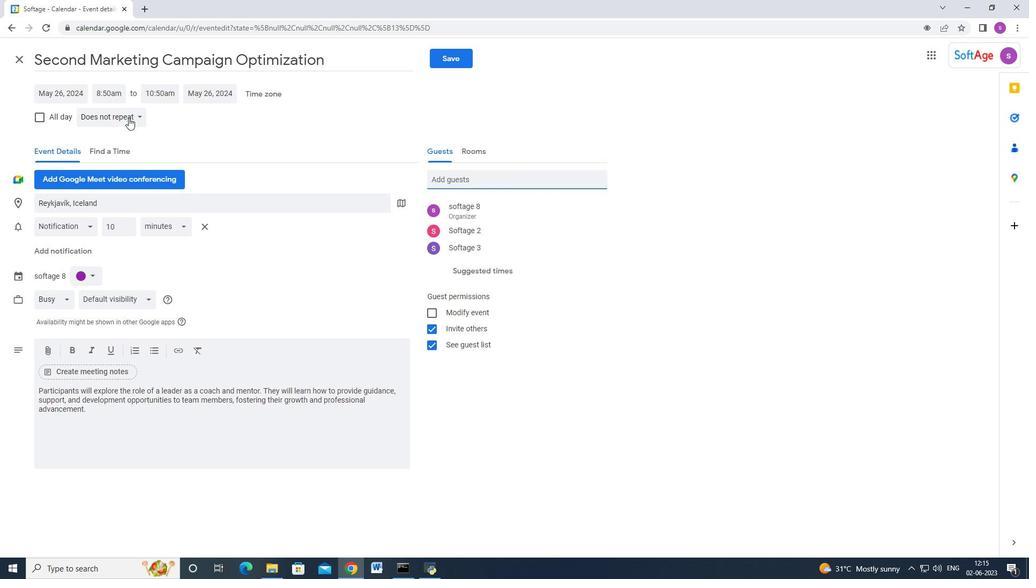 
Action: Mouse moved to (161, 230)
Screenshot: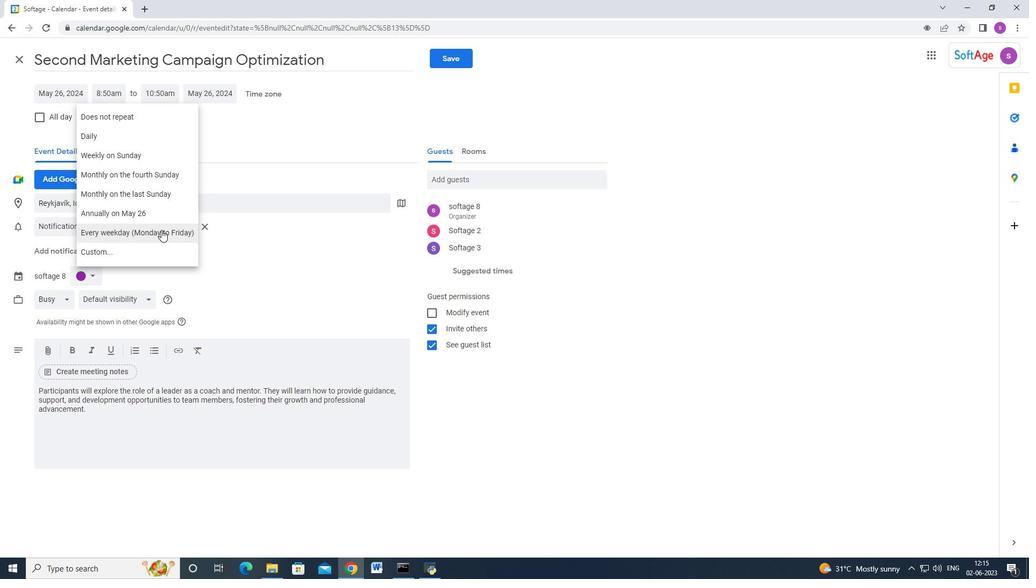 
Action: Mouse pressed left at (161, 230)
Screenshot: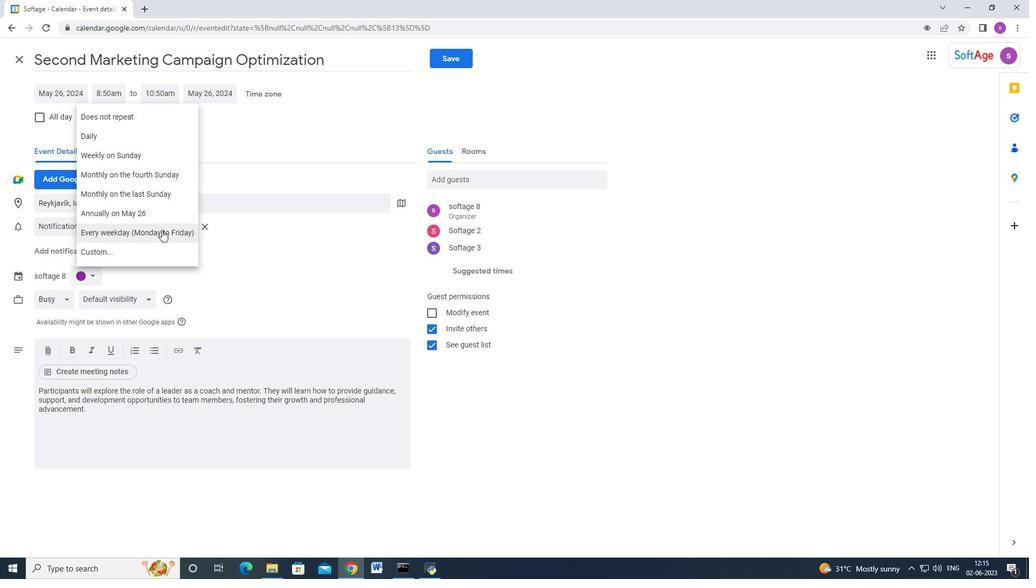 
Action: Mouse moved to (458, 59)
Screenshot: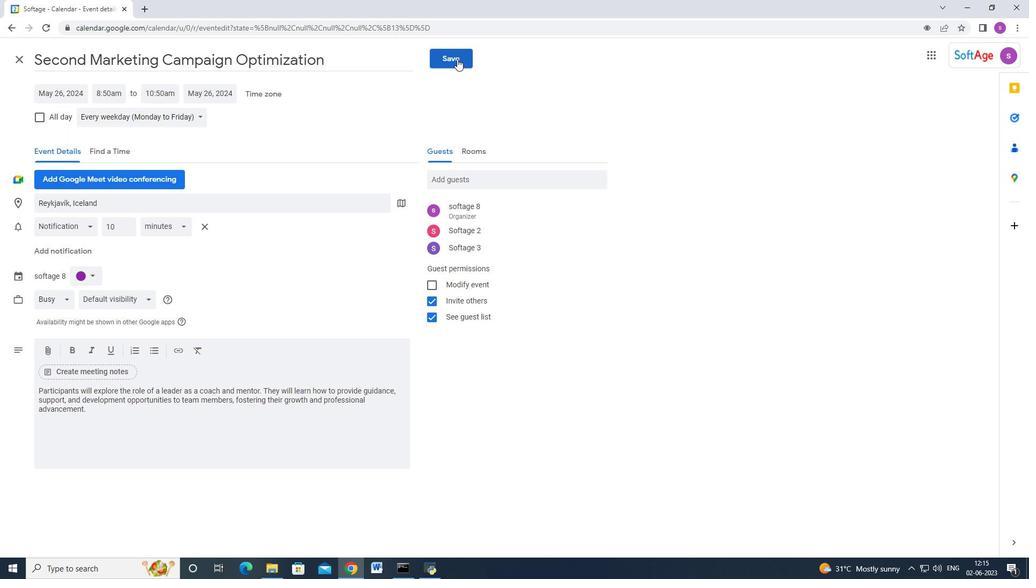 
Action: Mouse pressed left at (458, 59)
Screenshot: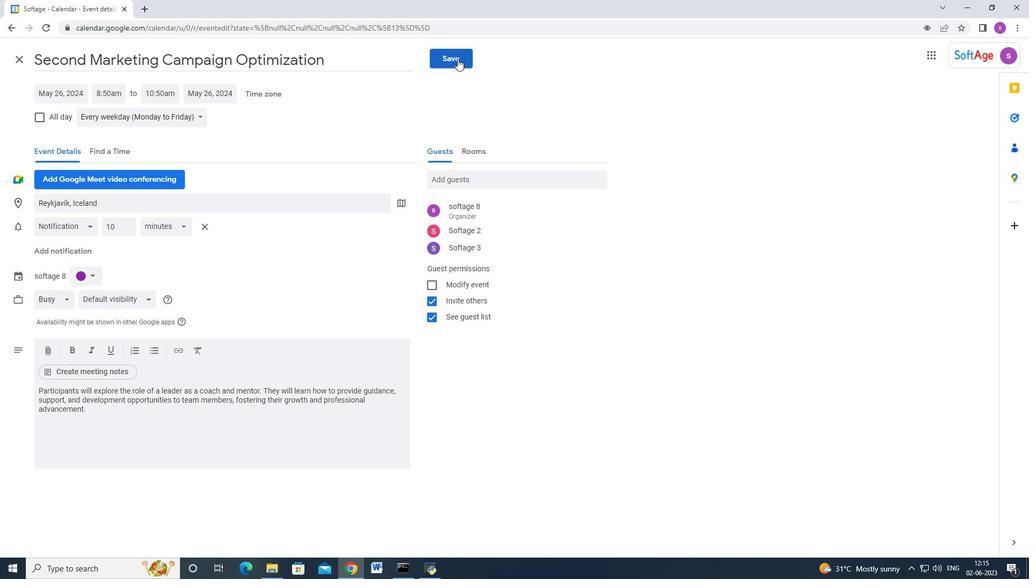 
Action: Mouse moved to (592, 306)
Screenshot: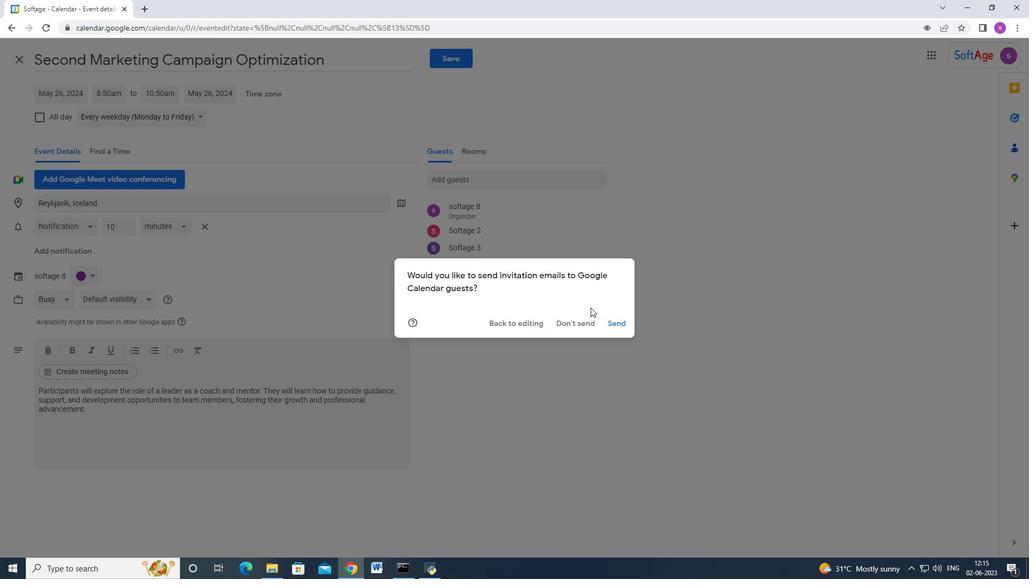 
